 Task: Slide 11 - Our First Trip.
Action: Mouse moved to (30, 73)
Screenshot: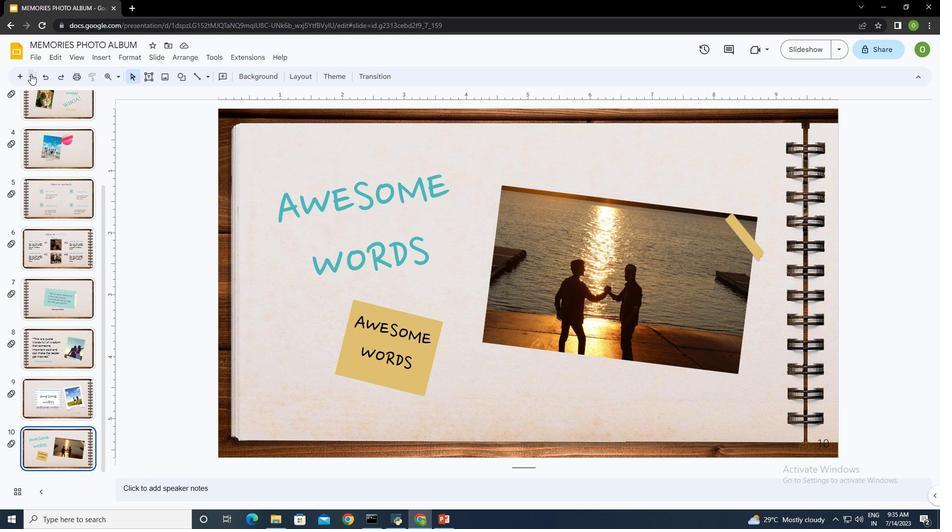 
Action: Mouse pressed left at (30, 73)
Screenshot: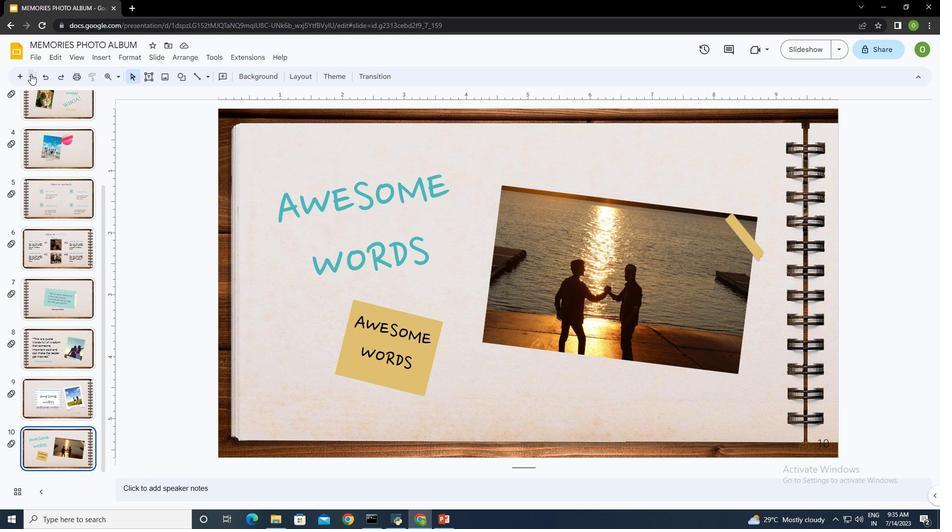 
Action: Mouse moved to (123, 107)
Screenshot: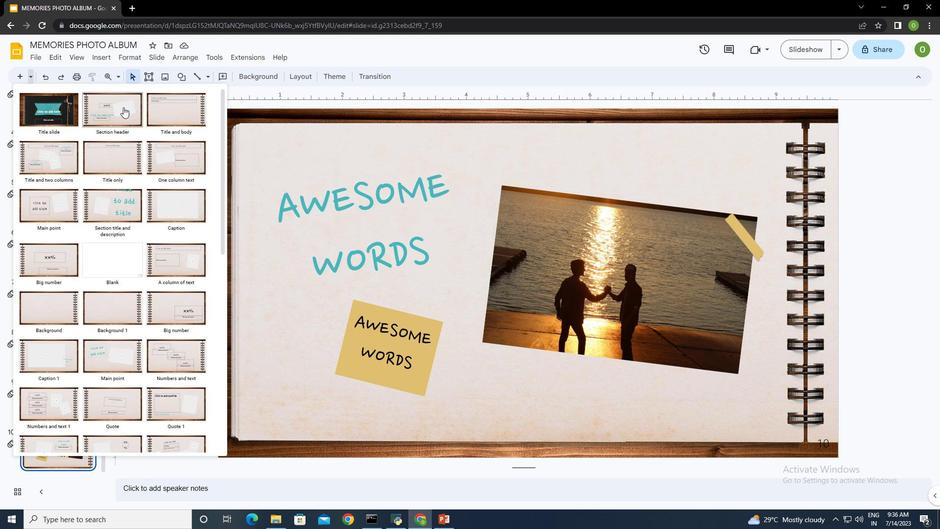 
Action: Mouse pressed left at (123, 107)
Screenshot: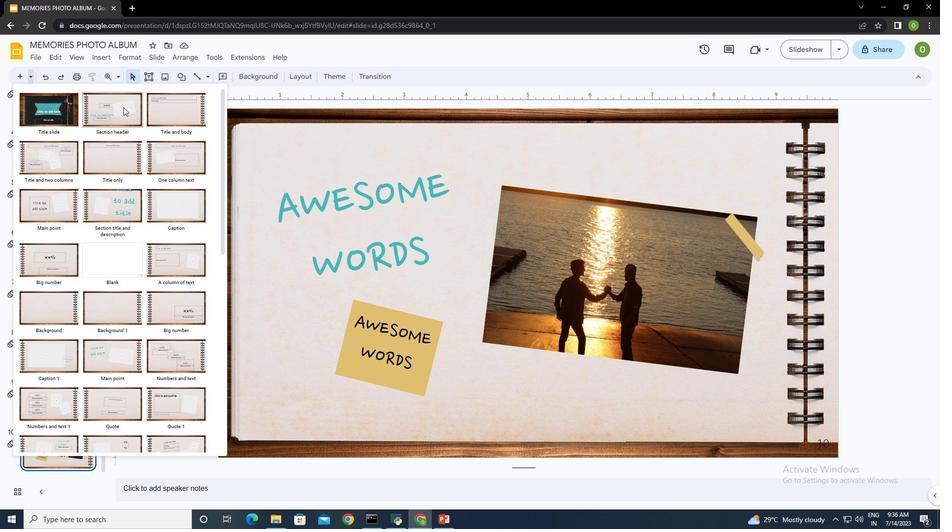 
Action: Mouse moved to (622, 275)
Screenshot: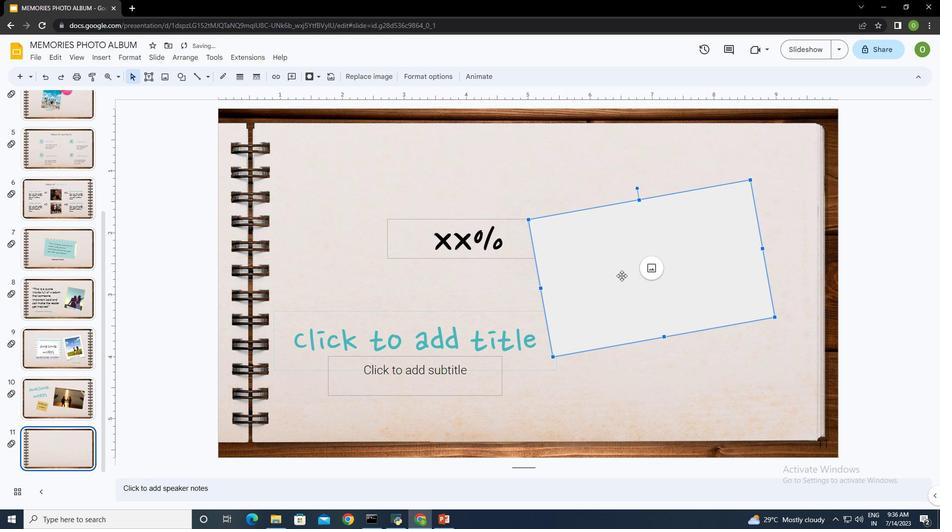 
Action: Mouse pressed left at (622, 275)
Screenshot: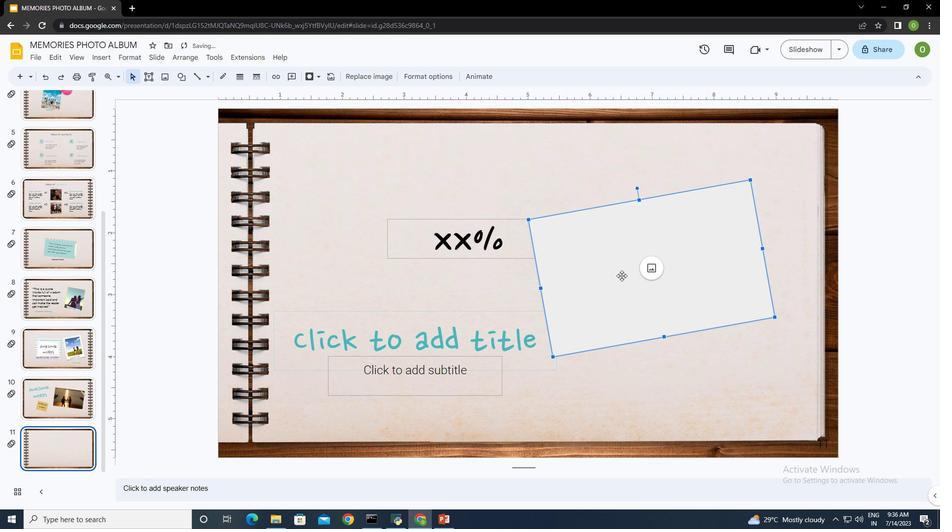 
Action: Mouse moved to (652, 268)
Screenshot: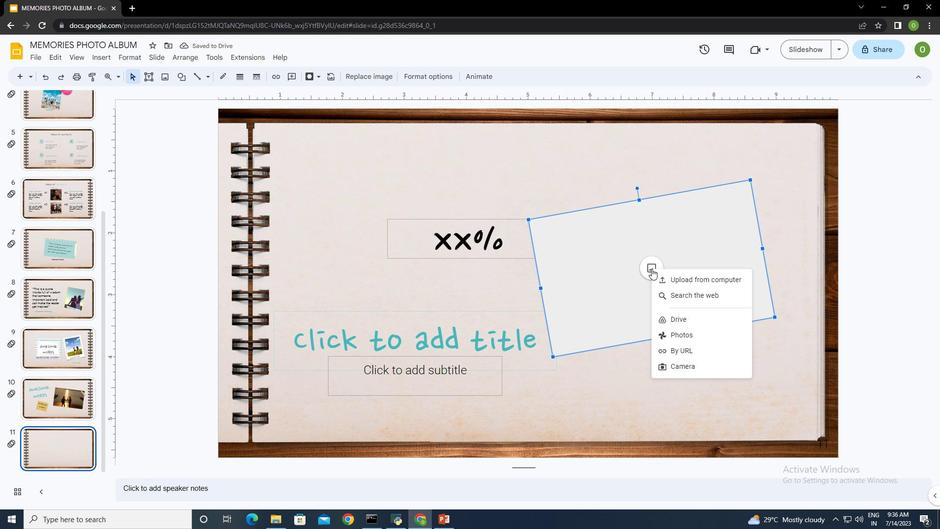 
Action: Mouse pressed left at (652, 268)
Screenshot: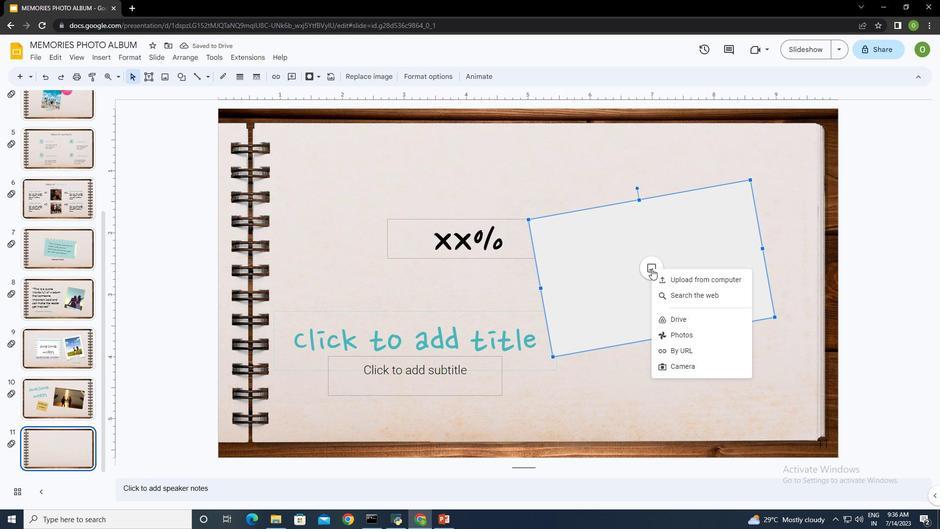 
Action: Mouse moved to (701, 291)
Screenshot: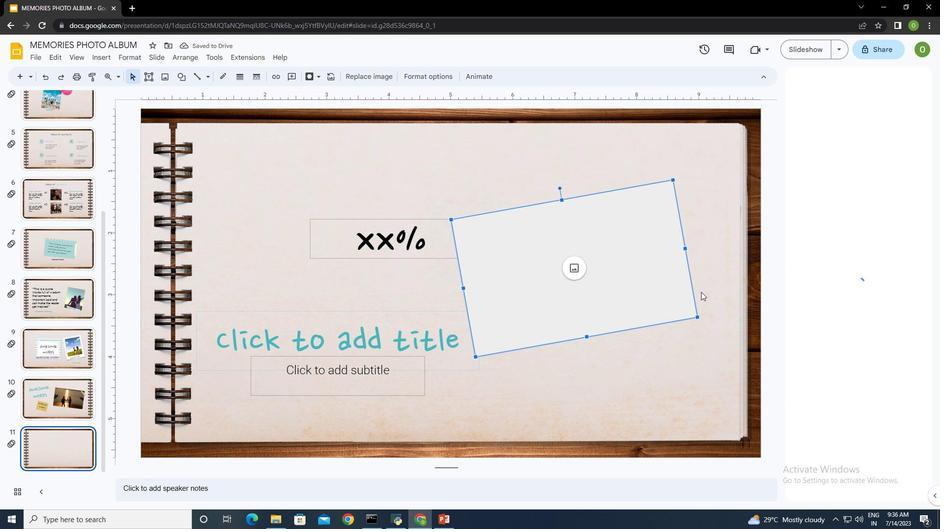 
Action: Mouse pressed left at (701, 291)
Screenshot: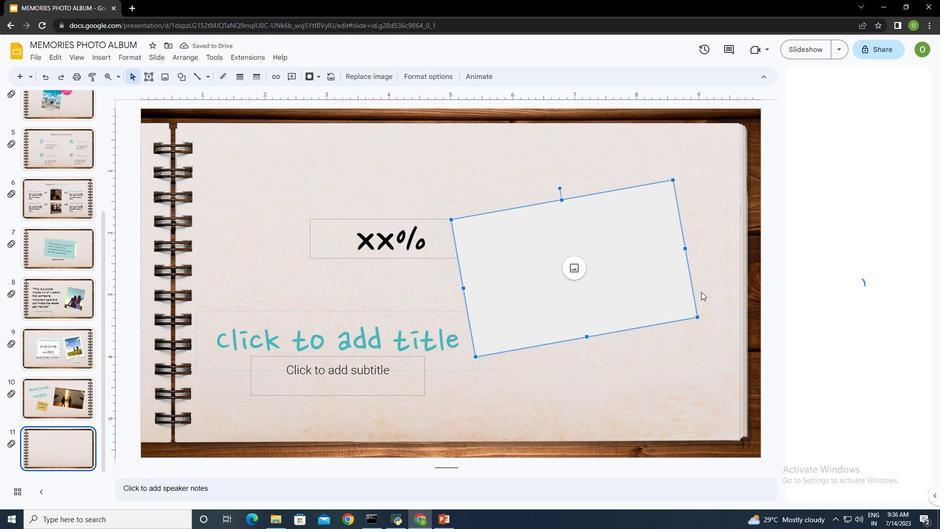 
Action: Mouse moved to (820, 81)
Screenshot: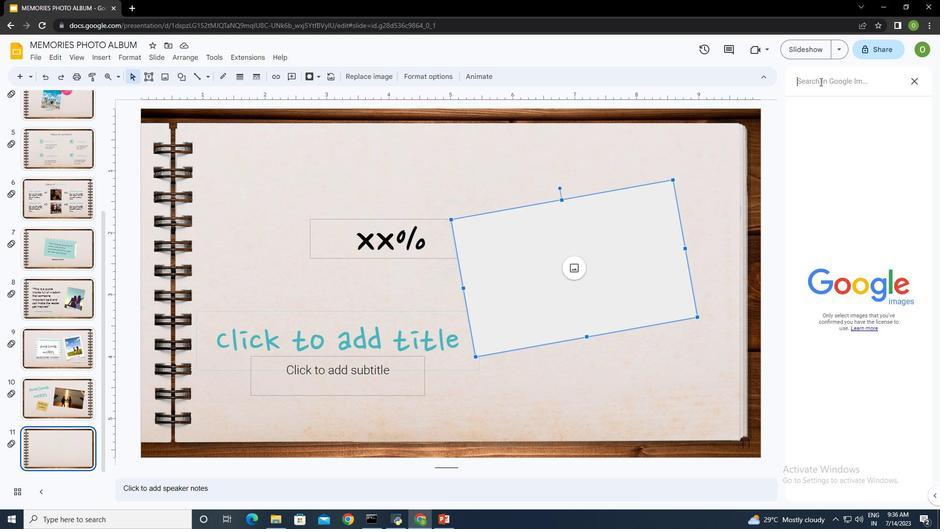 
Action: Mouse pressed left at (820, 81)
Screenshot: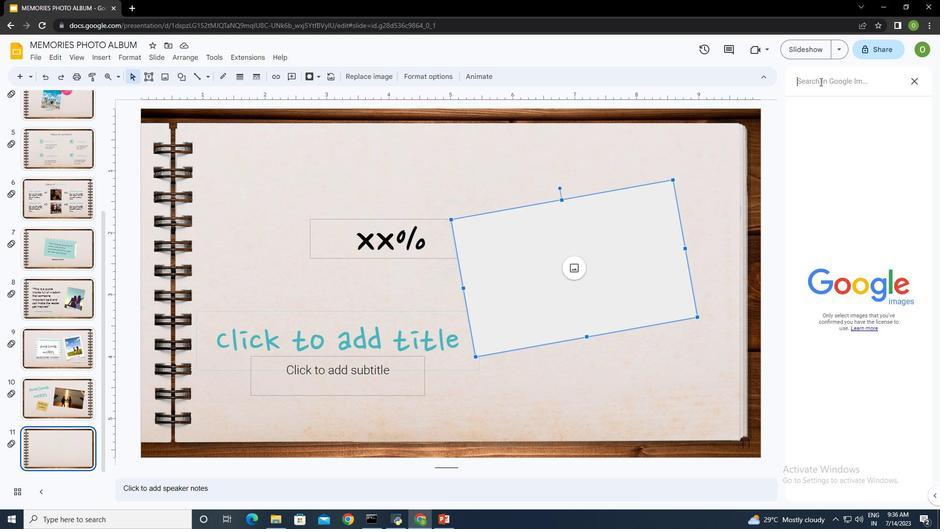 
Action: Key pressed first<Key.space>trip<Key.enter>
Screenshot: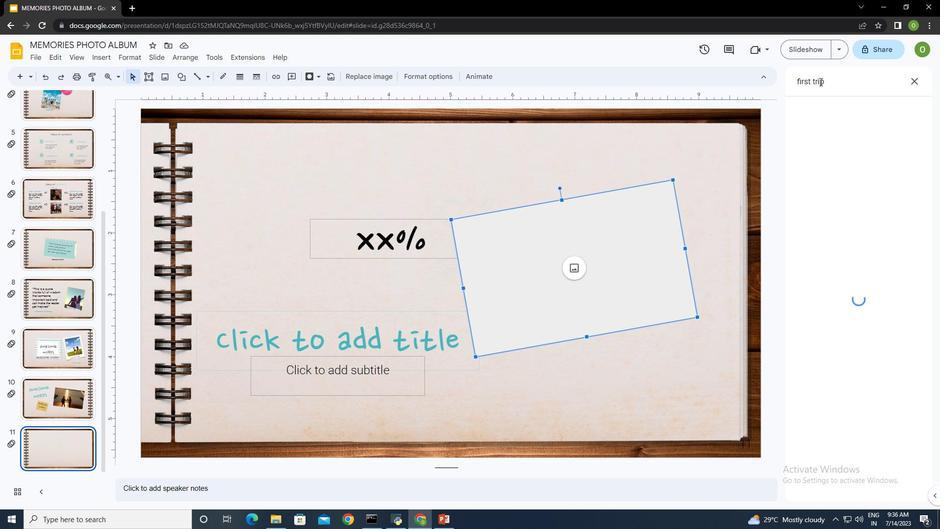 
Action: Mouse moved to (850, 168)
Screenshot: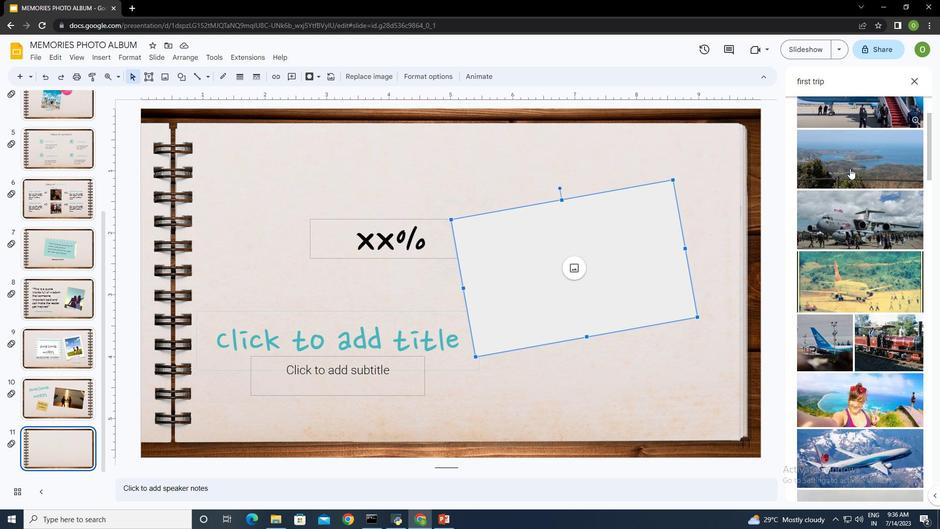 
Action: Mouse scrolled (850, 167) with delta (0, 0)
Screenshot: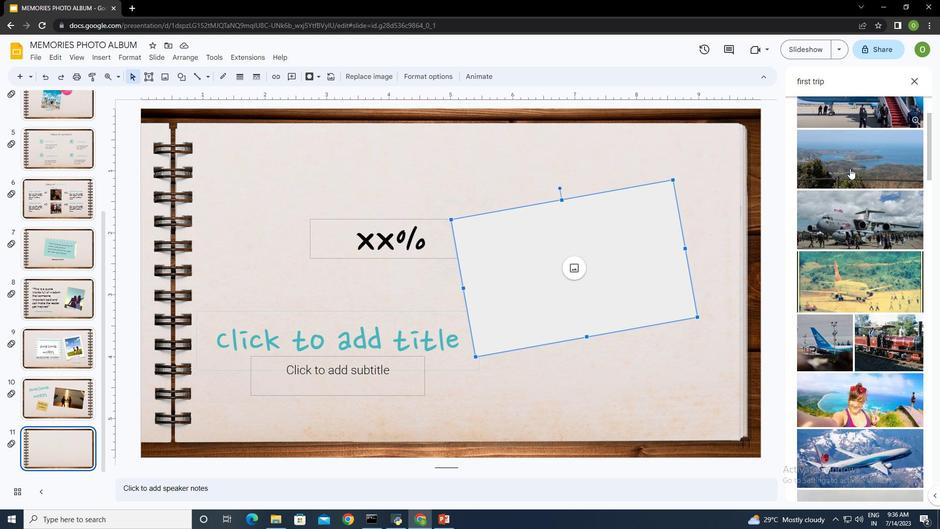 
Action: Mouse moved to (850, 168)
Screenshot: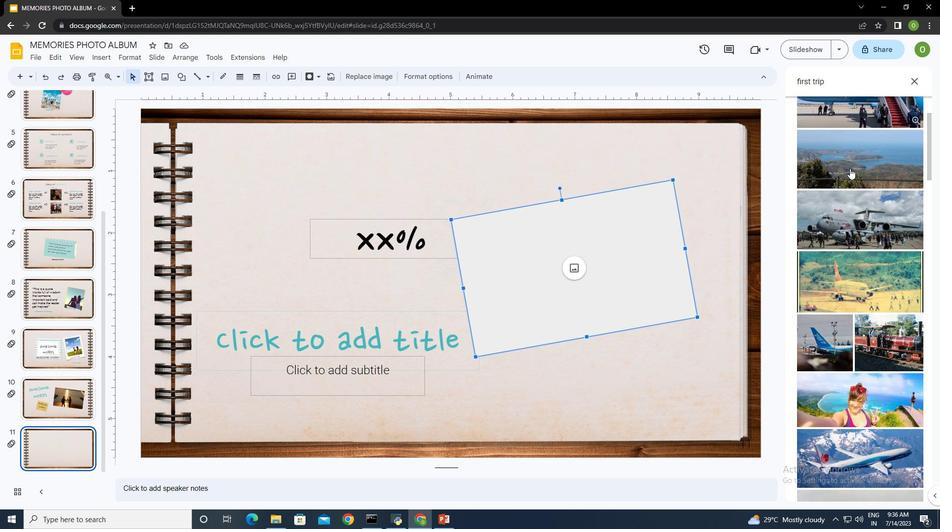 
Action: Mouse scrolled (850, 168) with delta (0, 0)
Screenshot: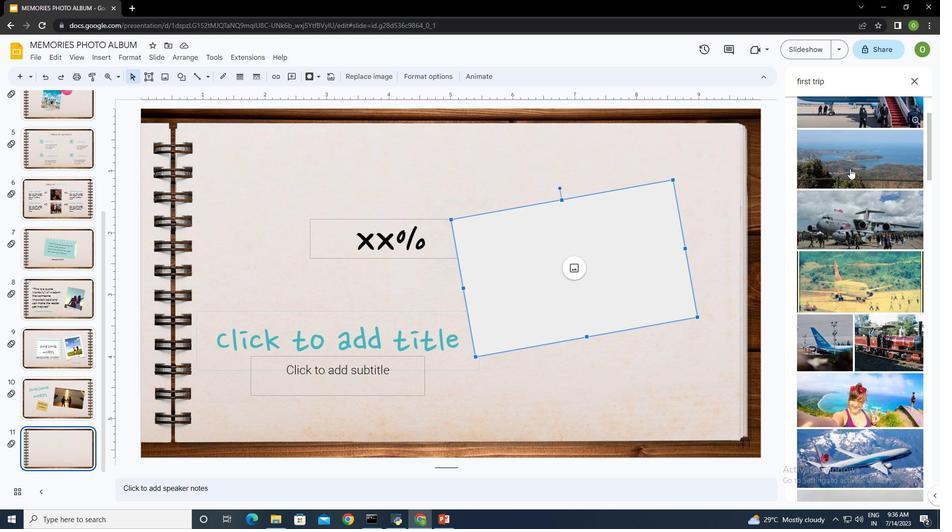 
Action: Mouse scrolled (850, 168) with delta (0, 0)
Screenshot: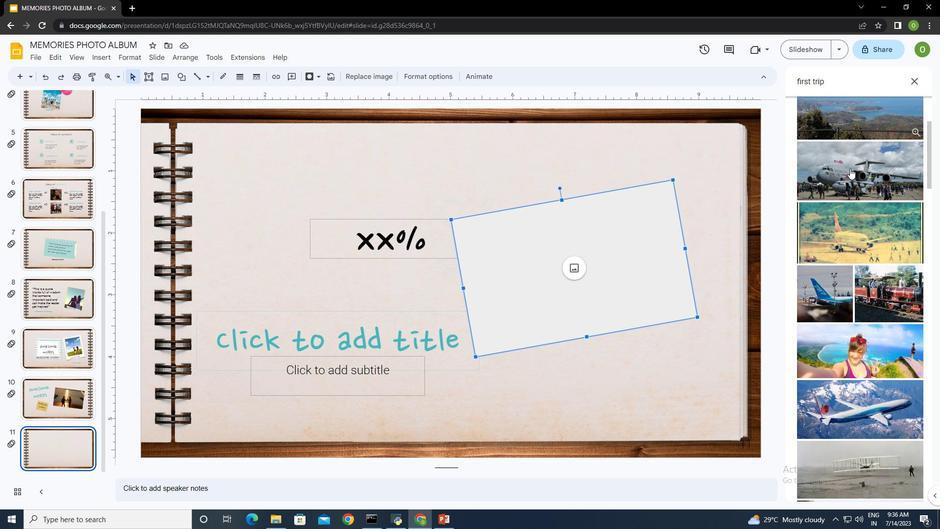 
Action: Mouse scrolled (850, 168) with delta (0, 0)
Screenshot: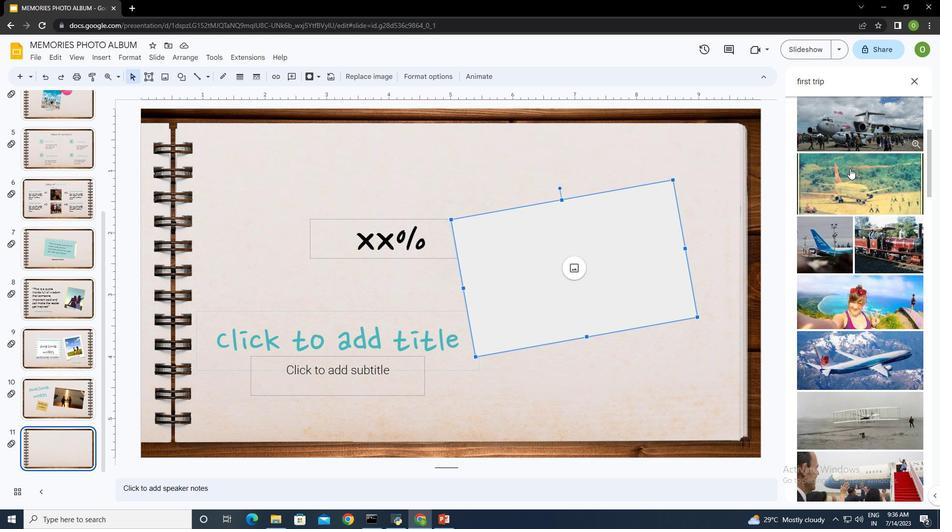 
Action: Mouse scrolled (850, 168) with delta (0, 0)
Screenshot: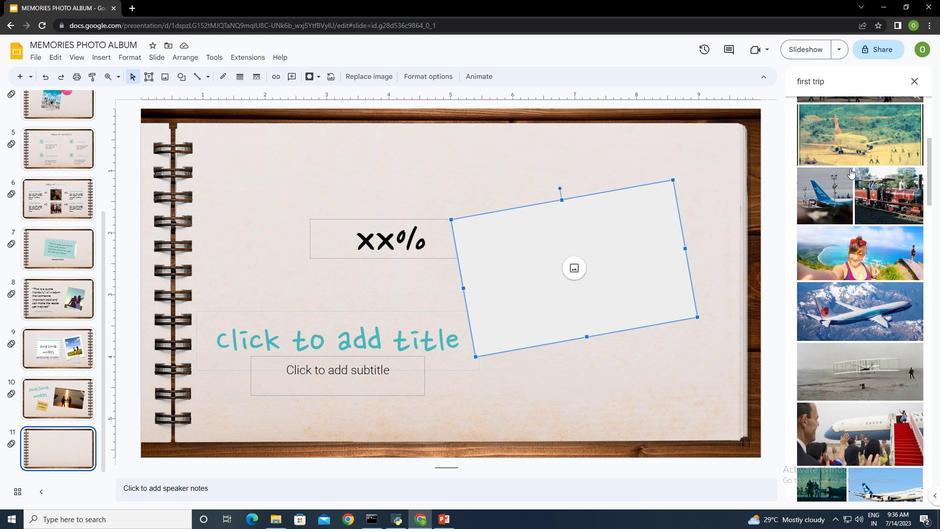 
Action: Mouse scrolled (850, 168) with delta (0, 0)
Screenshot: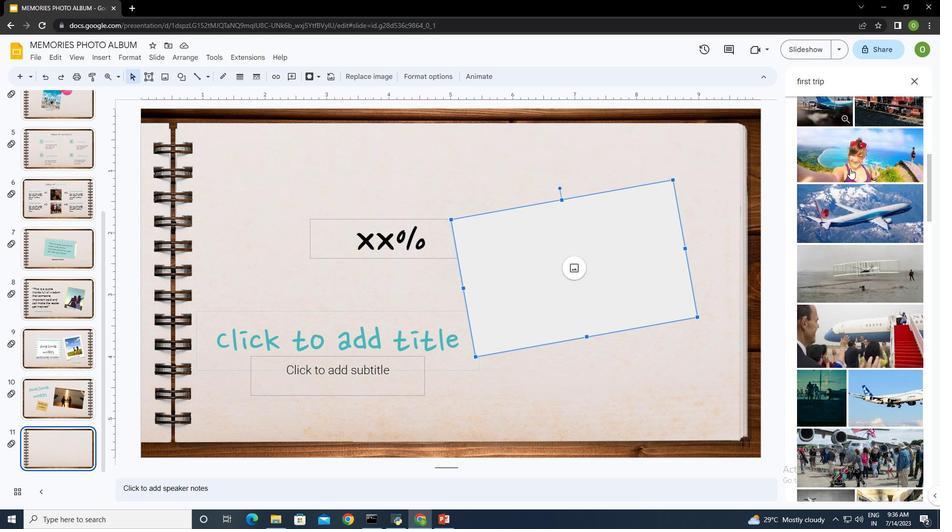 
Action: Mouse scrolled (850, 168) with delta (0, 0)
Screenshot: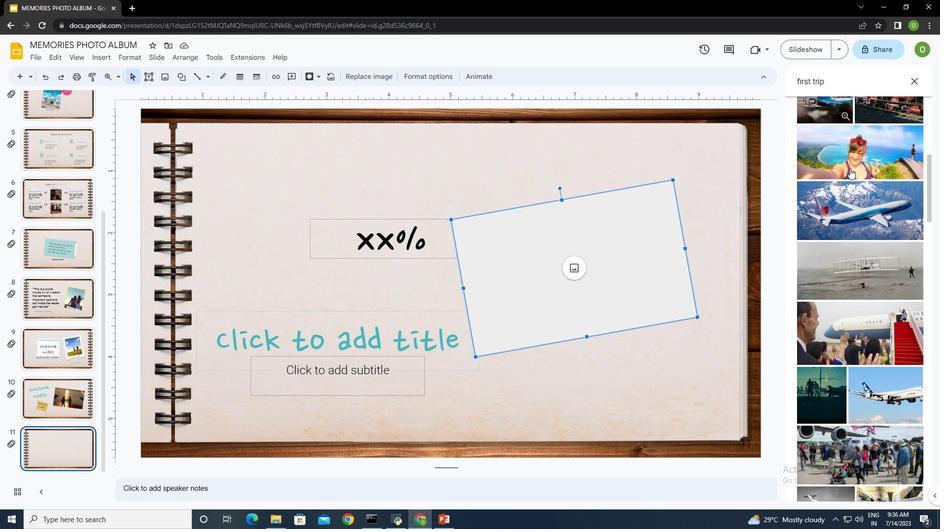 
Action: Mouse scrolled (850, 168) with delta (0, 0)
Screenshot: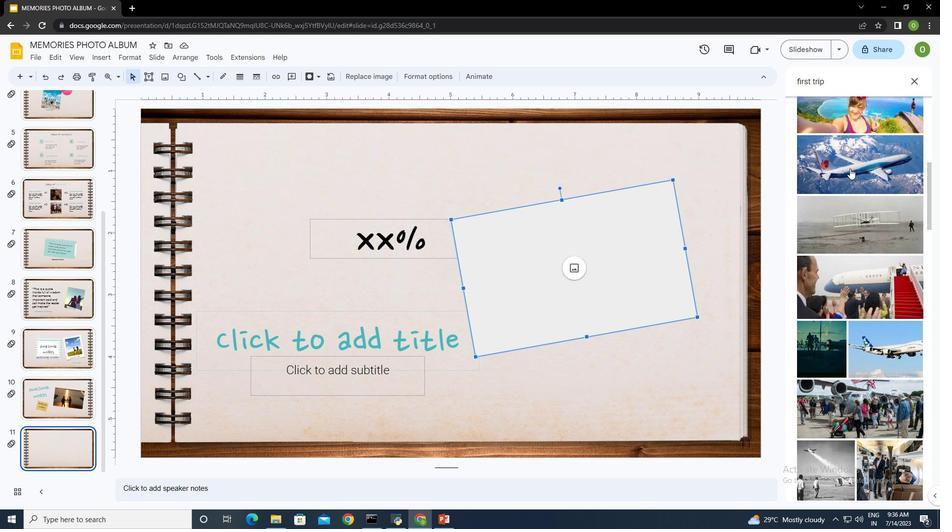 
Action: Mouse scrolled (850, 168) with delta (0, 0)
Screenshot: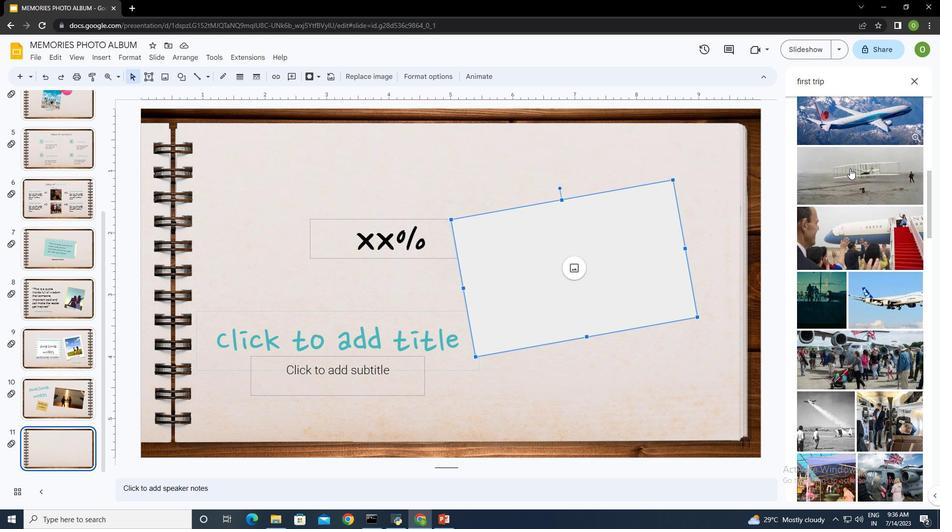 
Action: Mouse scrolled (850, 169) with delta (0, 0)
Screenshot: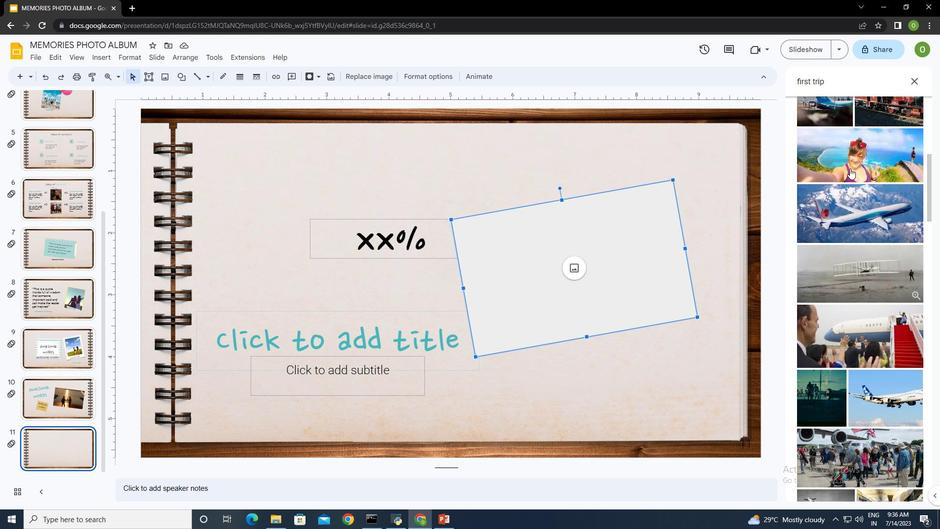 
Action: Mouse scrolled (850, 169) with delta (0, 0)
Screenshot: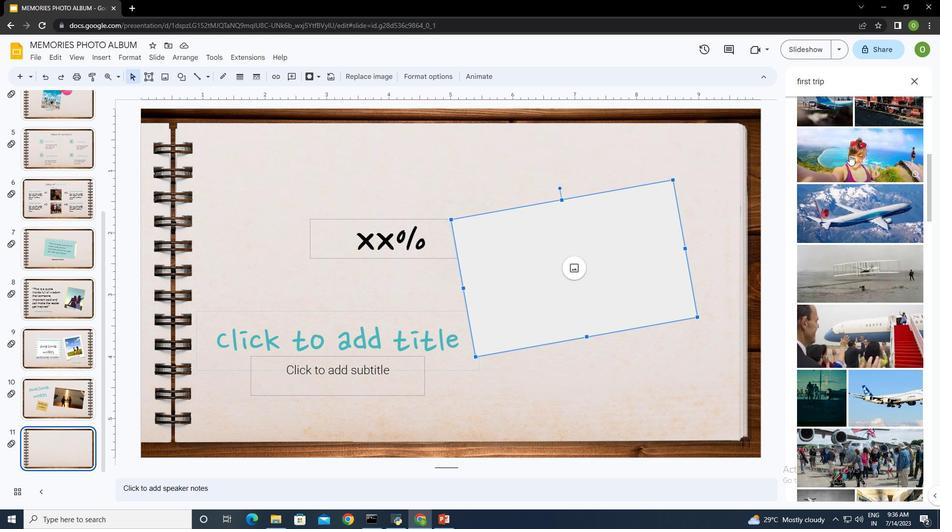 
Action: Mouse moved to (853, 140)
Screenshot: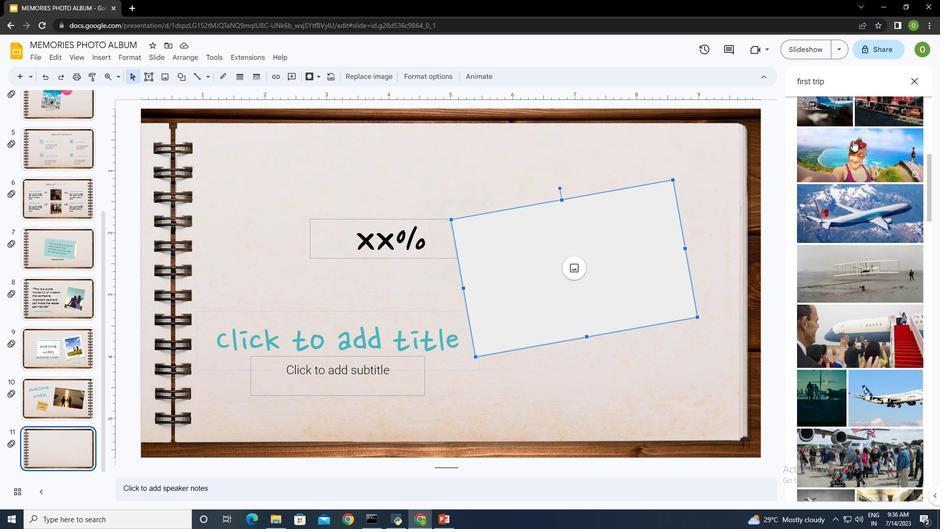 
Action: Mouse pressed left at (853, 140)
Screenshot: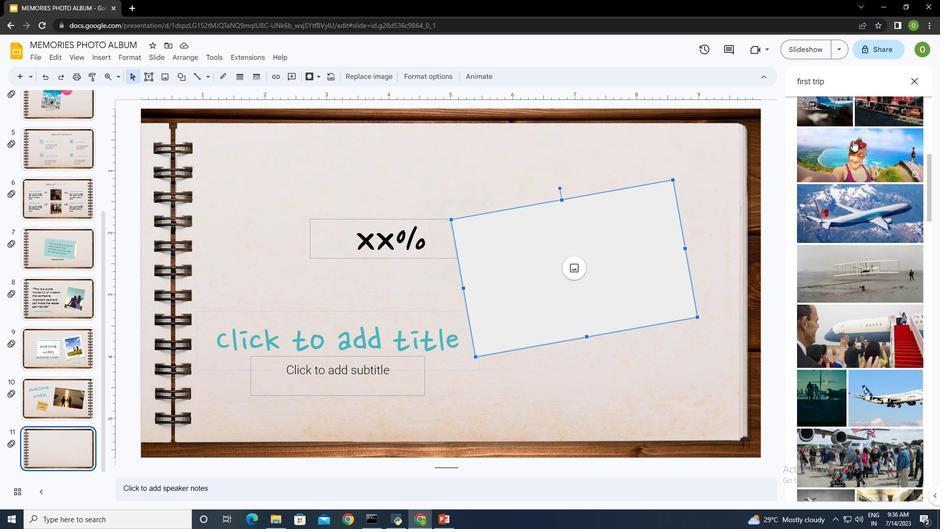 
Action: Mouse moved to (901, 486)
Screenshot: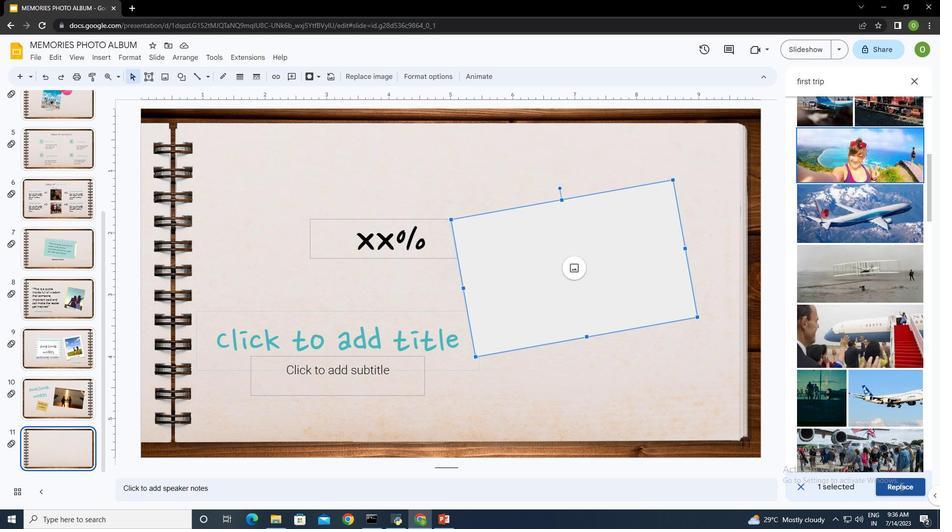 
Action: Mouse pressed left at (901, 486)
Screenshot: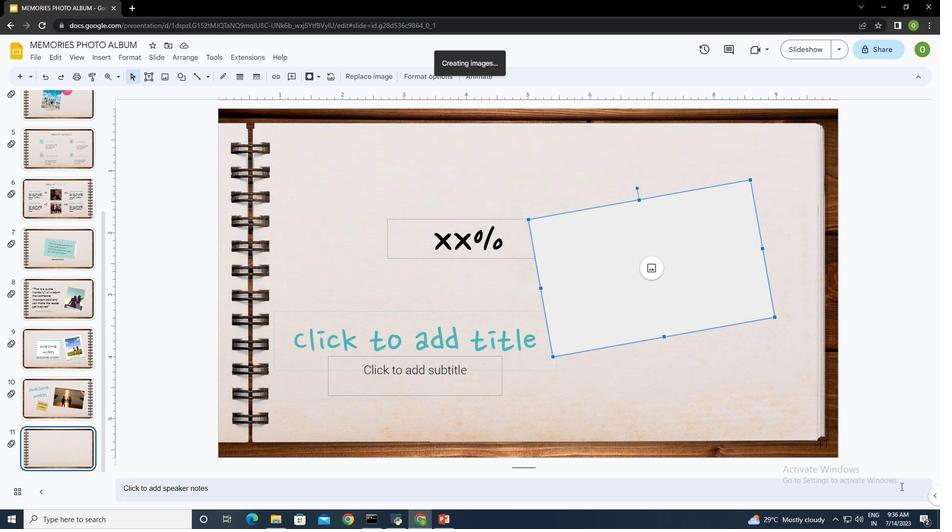 
Action: Mouse moved to (425, 335)
Screenshot: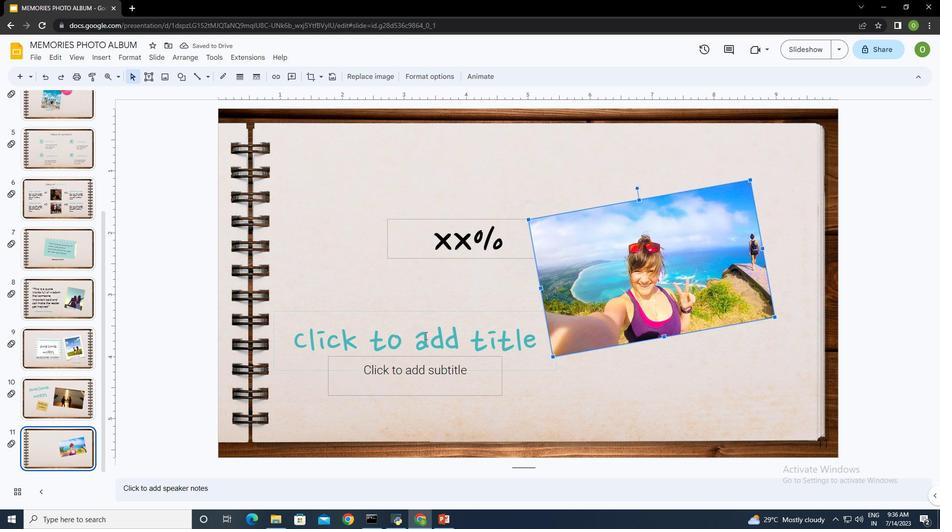 
Action: Mouse pressed left at (425, 335)
Screenshot: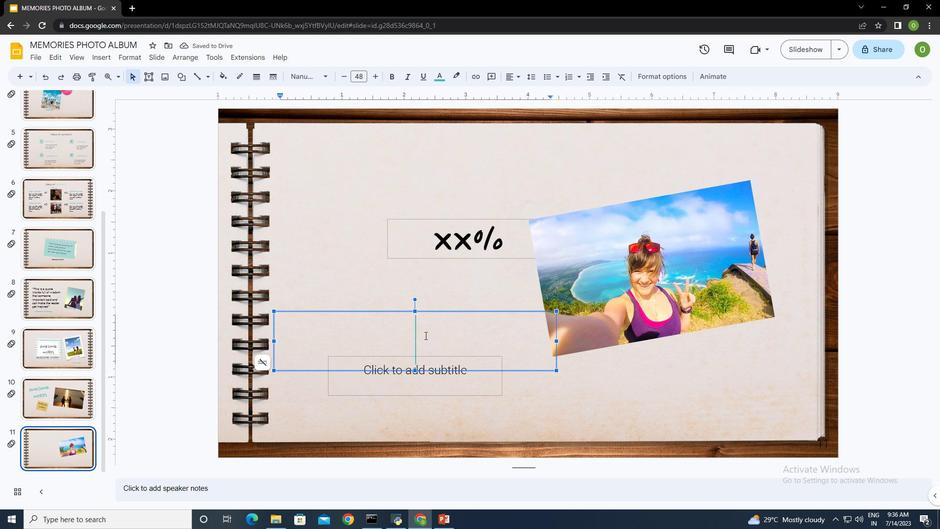 
Action: Key pressed our<Key.space>fir<Key.backspace><Key.backspace><Key.backspace><Key.backspace><Key.backspace><Key.backspace><Key.backspace><Key.backspace><Key.backspace><Key.backspace><Key.caps_lock>OUR<Key.space>FIRST<Key.space><Key.backspace><Key.backspace><Key.backspace><Key.backspace><Key.backspace><Key.backspace><Key.backspace><Key.backspace><Key.backspace><Key.backspace><Key.backspace><Key.backspace><Key.backspace><Key.backspace><Key.backspace><Key.backspace><Key.backspace>MY<Key.space>FIRST<Key.space>TRIP
Screenshot: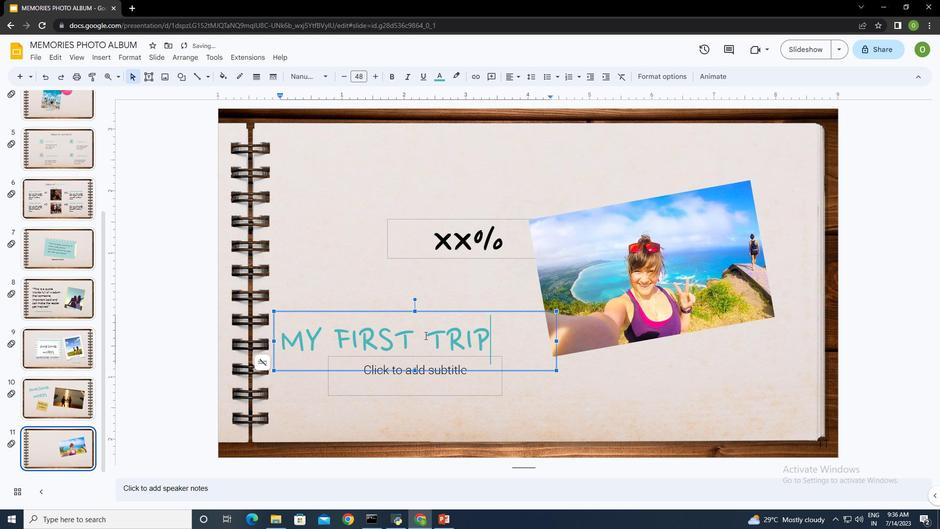 
Action: Mouse moved to (426, 389)
Screenshot: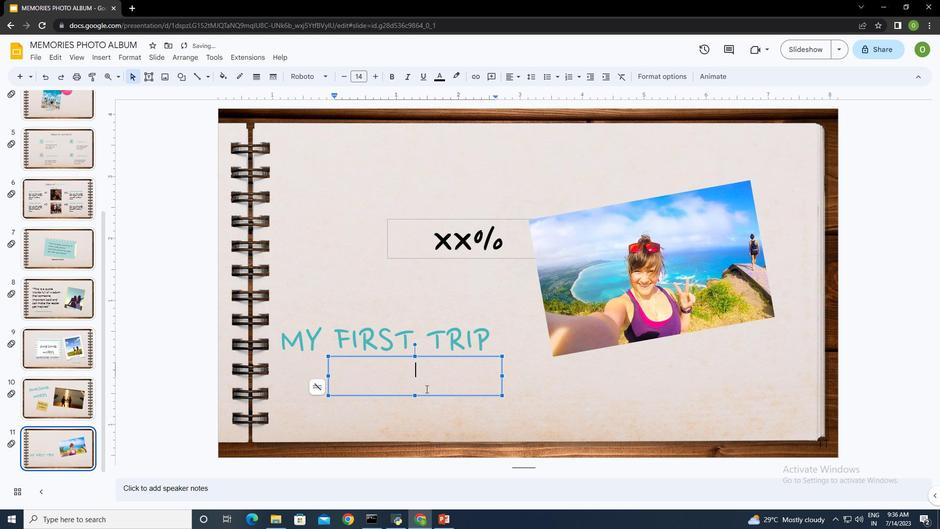
Action: Mouse pressed left at (426, 389)
Screenshot: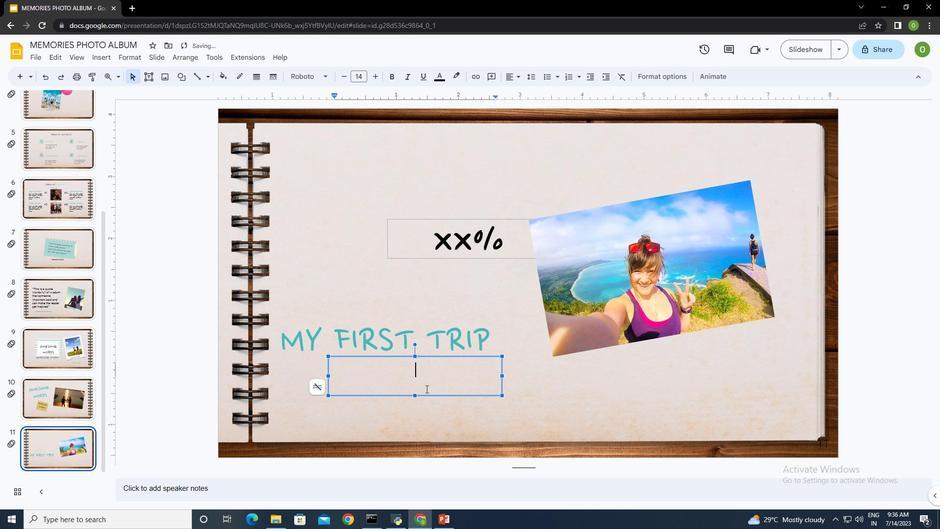 
Action: Mouse moved to (425, 385)
Screenshot: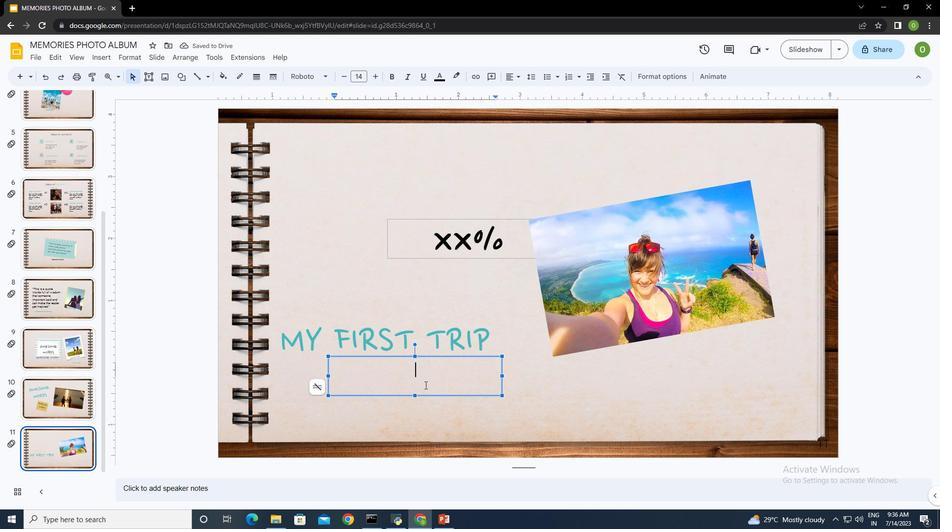 
Action: Key pressed YO<Key.backspace><Key.backspace><Key.shift><Key.shift><Key.shift><Key.shift><Key.shift><Key.shift><Key.shift>yOU<Key.space>CAN<Key.space>ENTER<Key.space>A<Key.space>SUBTITLE<Key.space>HERE<Key.space>IF<Key.space>YOU<Key.space>NEED
Screenshot: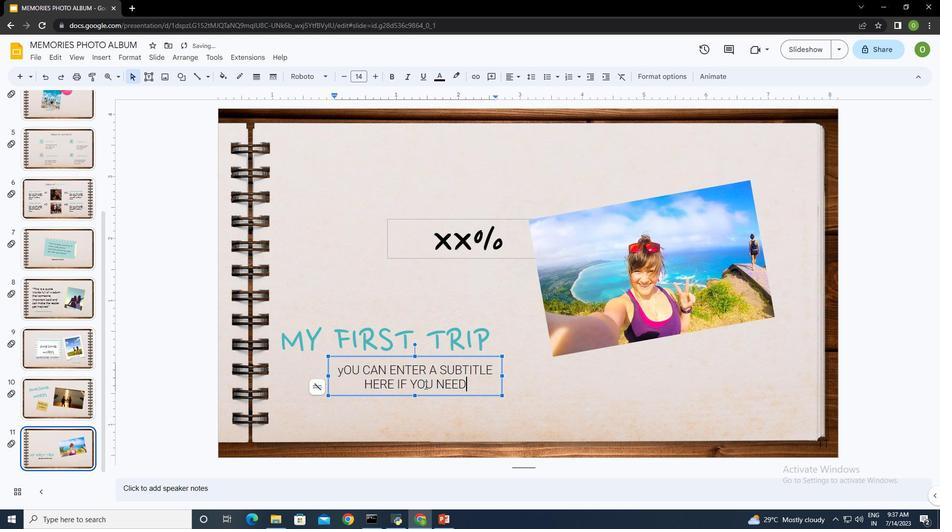 
Action: Mouse moved to (341, 282)
Screenshot: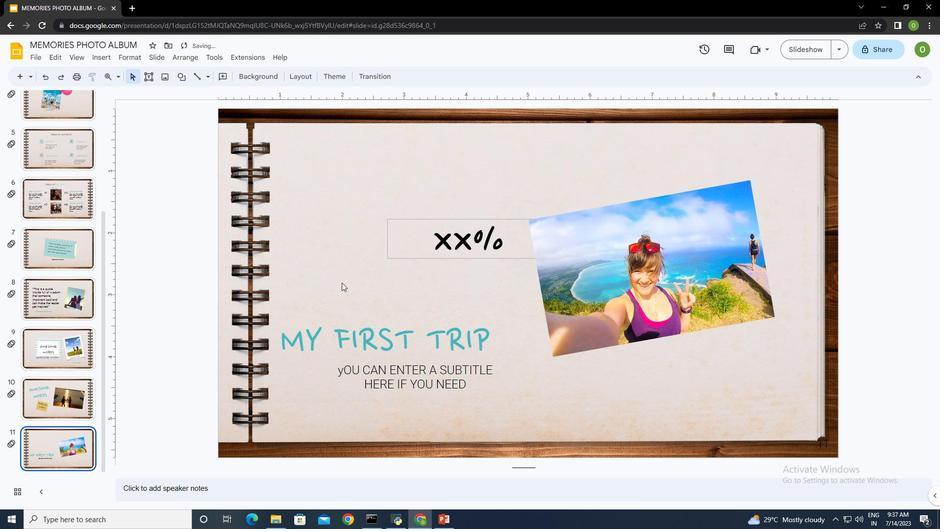 
Action: Mouse pressed left at (341, 282)
Screenshot: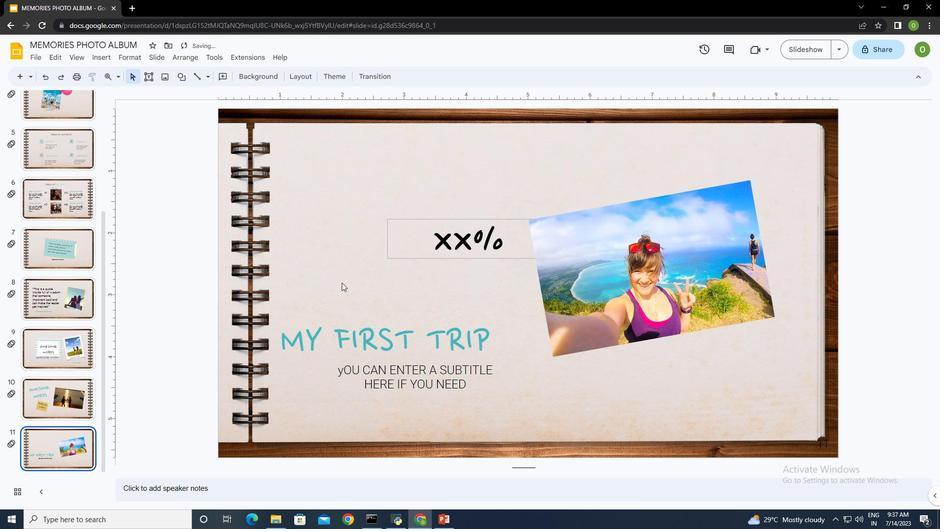 
Action: Mouse moved to (478, 232)
Screenshot: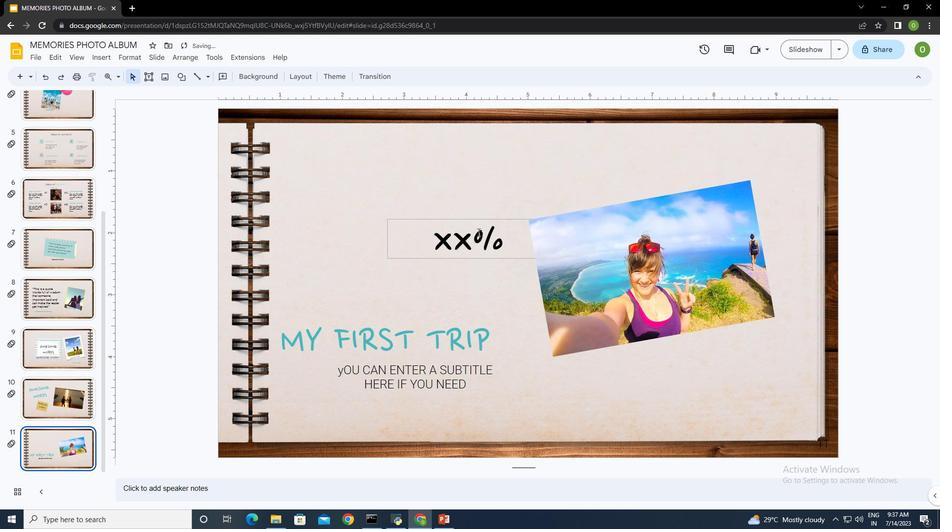 
Action: Mouse pressed left at (478, 232)
Screenshot: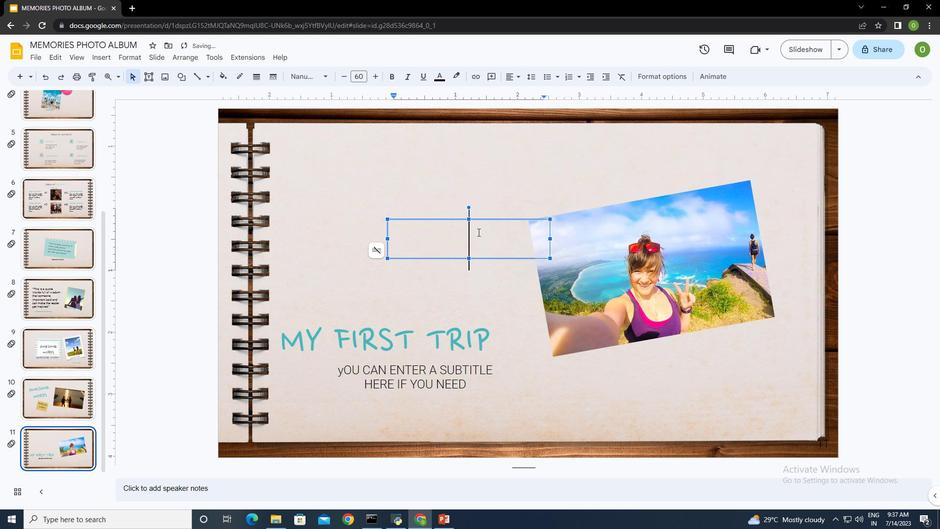 
Action: Mouse moved to (394, 201)
Screenshot: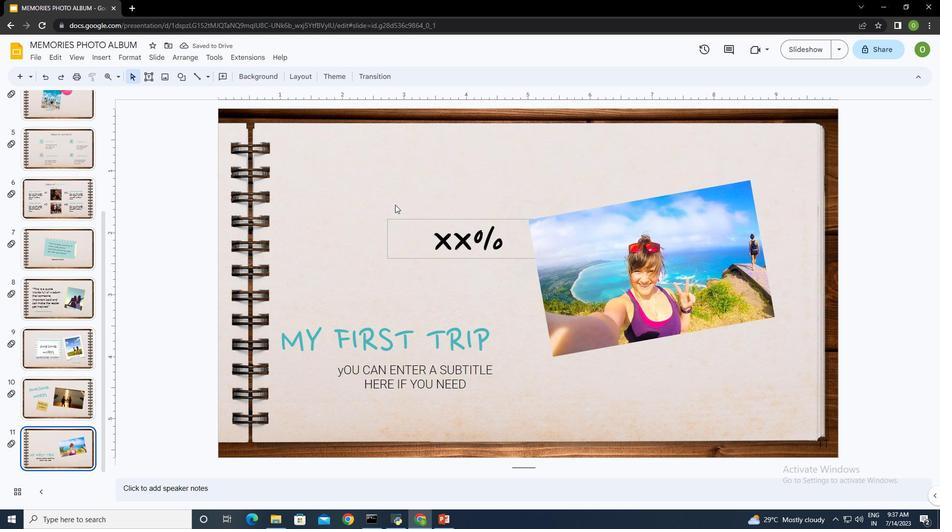 
Action: Mouse pressed left at (394, 201)
Screenshot: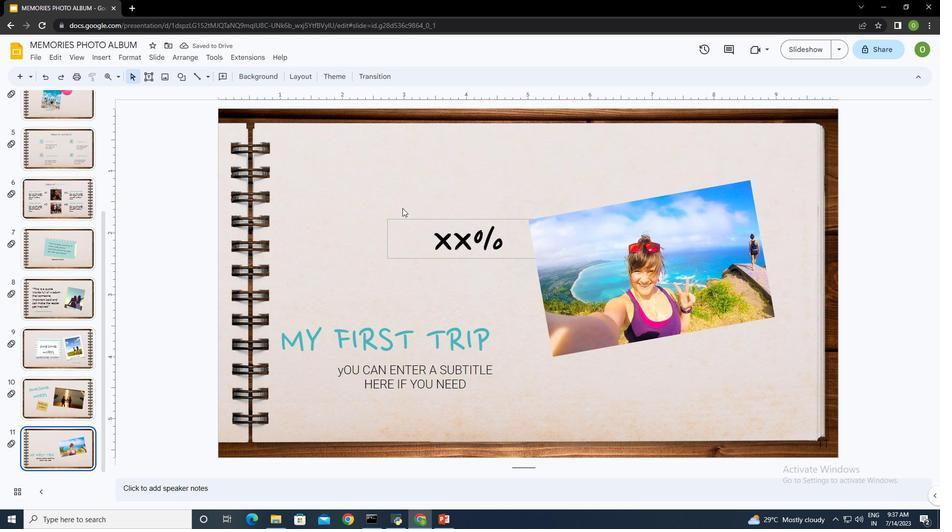 
Action: Mouse moved to (472, 223)
Screenshot: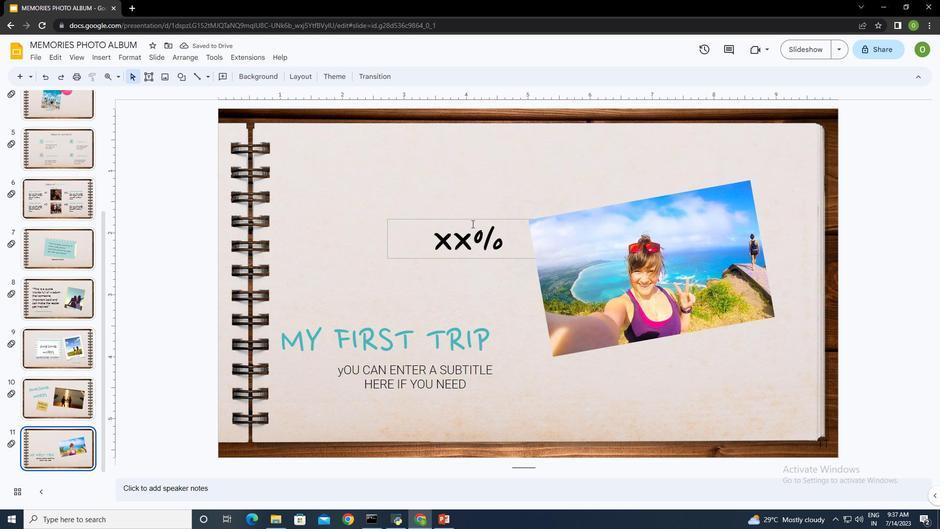 
Action: Mouse pressed left at (472, 223)
Screenshot: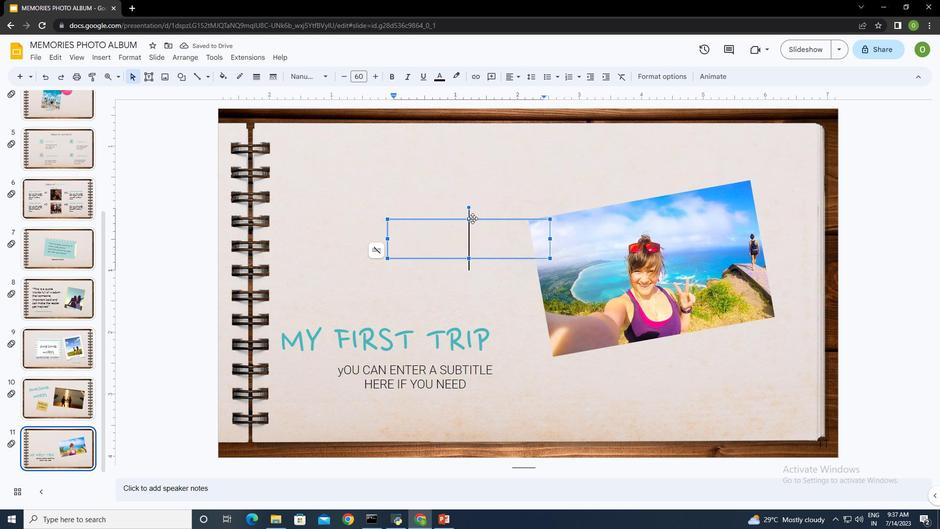 
Action: Mouse moved to (472, 218)
Screenshot: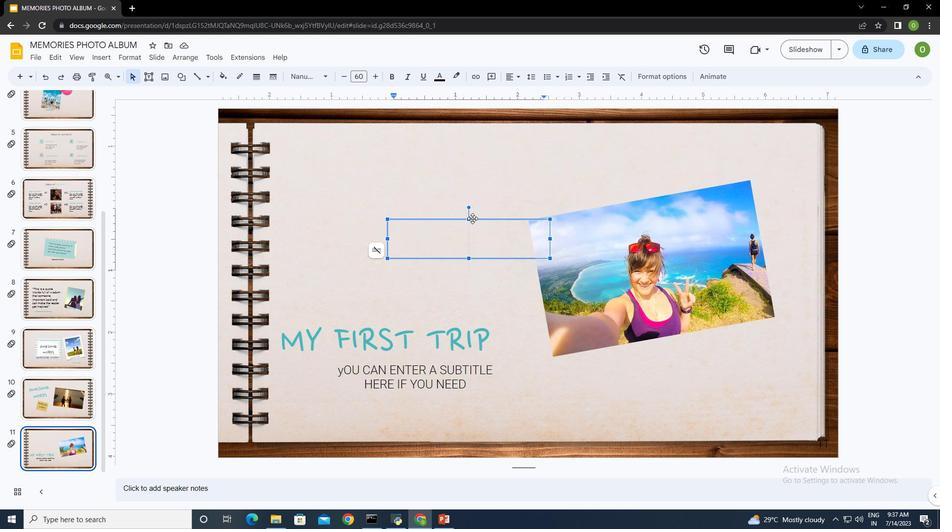 
Action: Mouse pressed left at (472, 218)
Screenshot: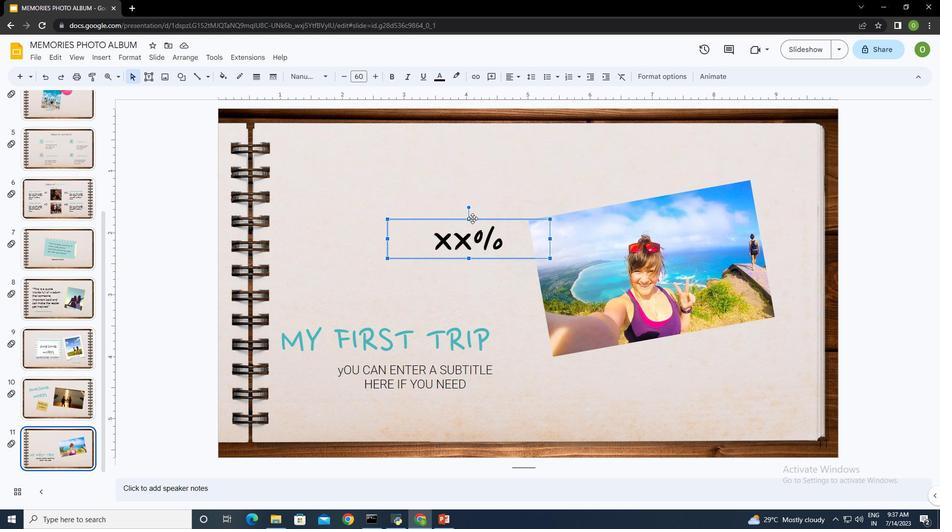 
Action: Key pressed <Key.delete>
Screenshot: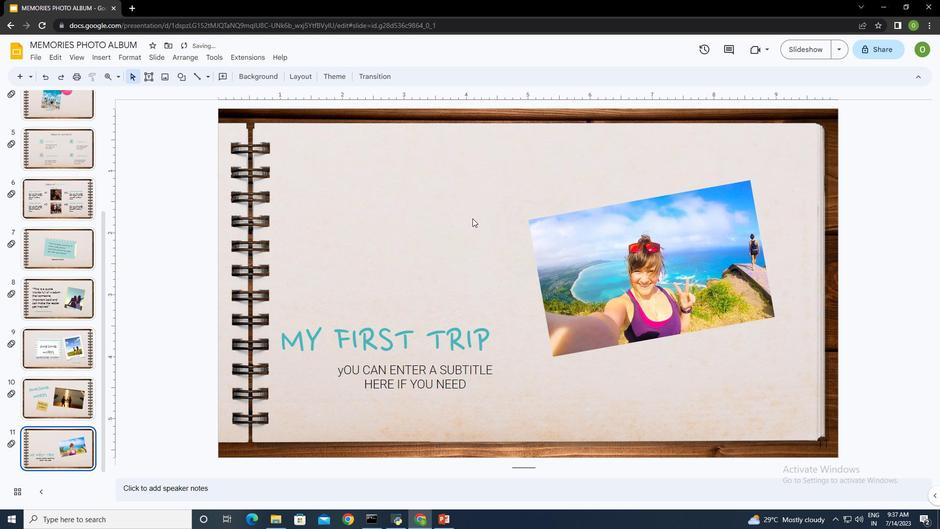 
Action: Mouse moved to (98, 57)
Screenshot: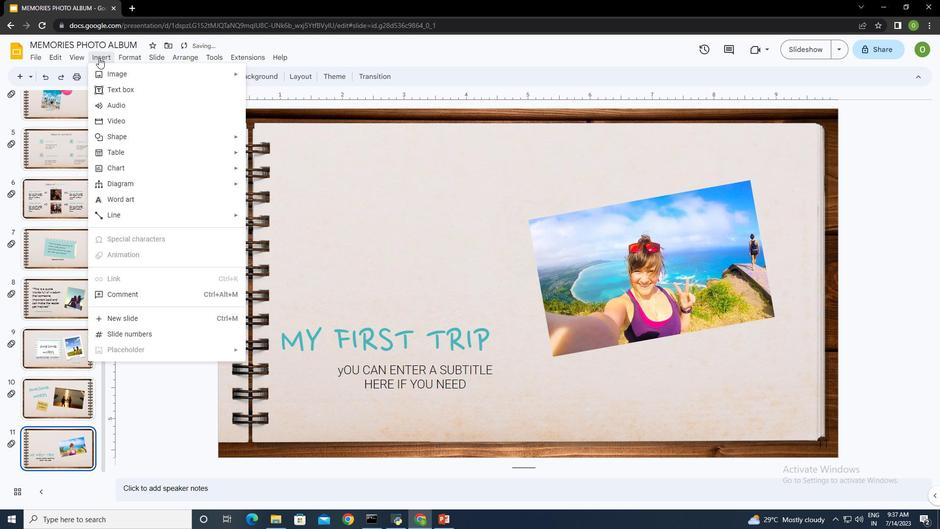 
Action: Mouse pressed left at (98, 57)
Screenshot: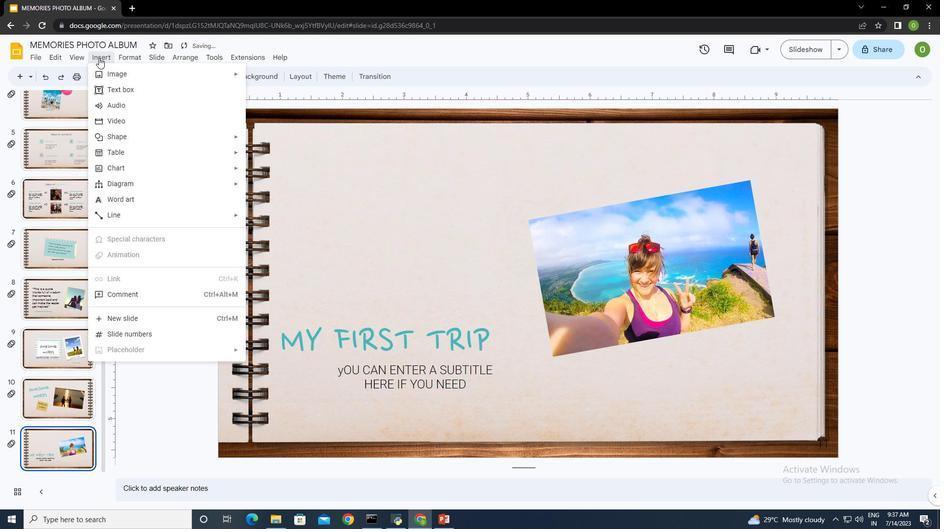 
Action: Mouse moved to (306, 74)
Screenshot: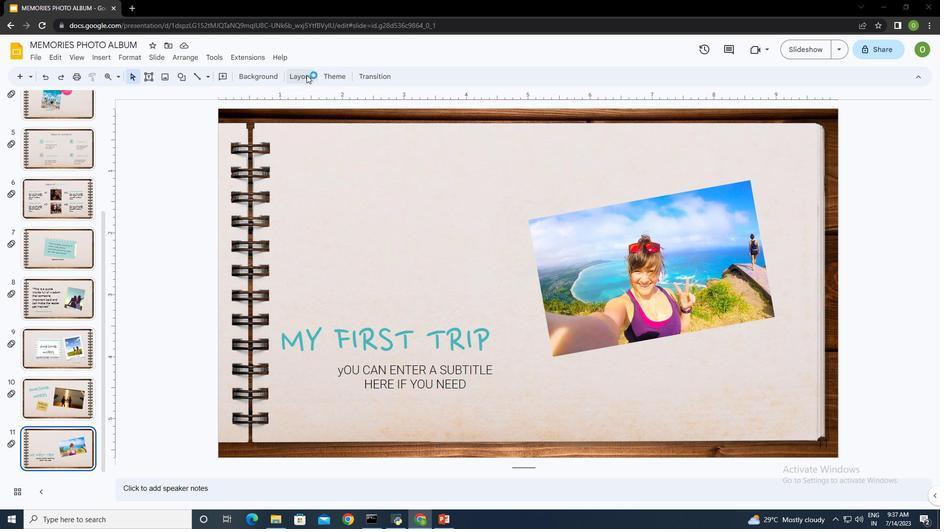 
Action: Mouse pressed left at (306, 74)
Screenshot: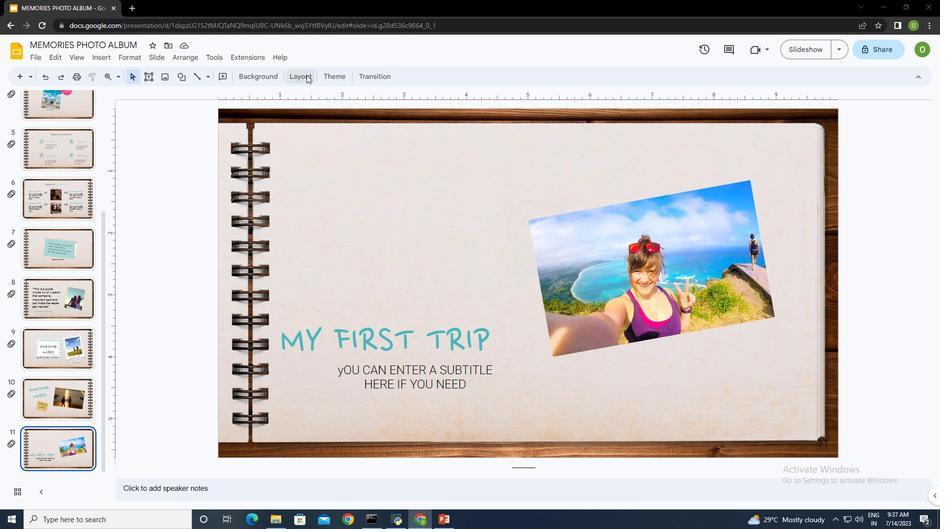 
Action: Mouse moved to (233, 176)
Screenshot: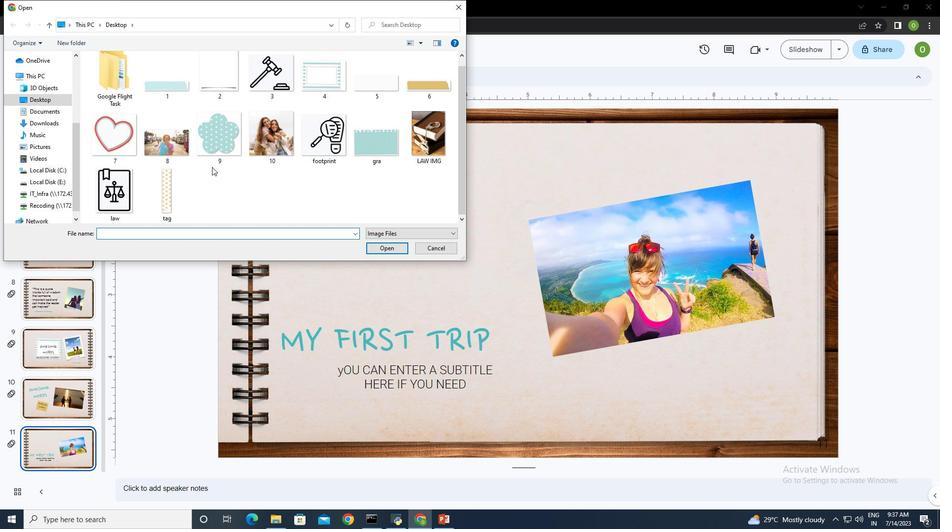 
Action: Mouse scrolled (233, 175) with delta (0, 0)
Screenshot: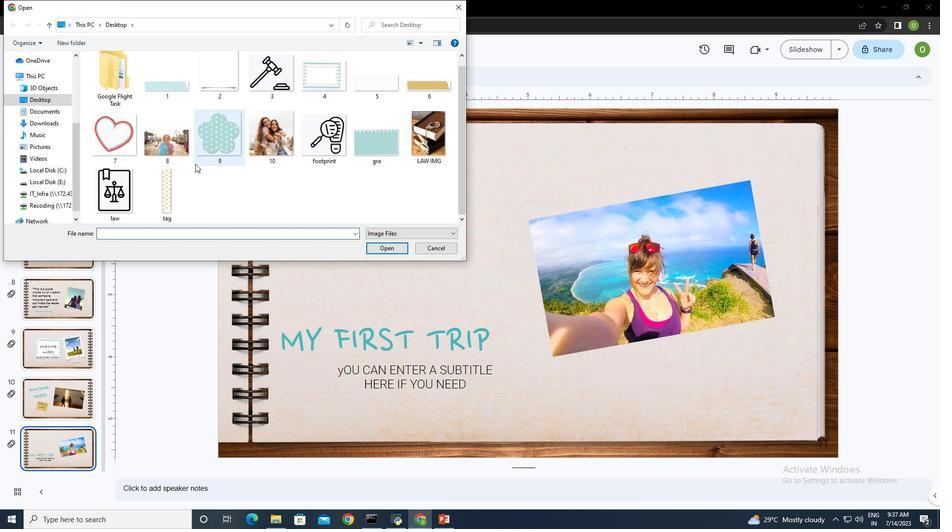 
Action: Mouse moved to (114, 136)
Screenshot: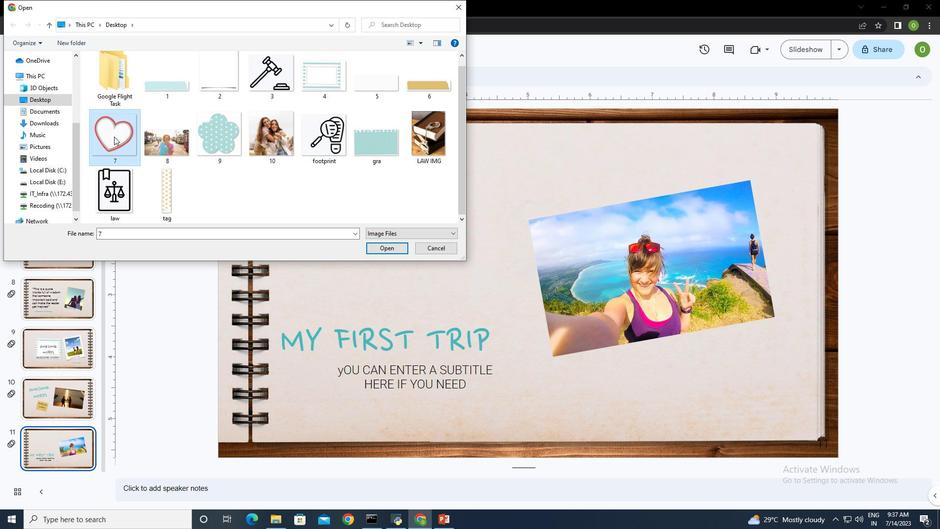 
Action: Mouse pressed left at (114, 136)
Screenshot: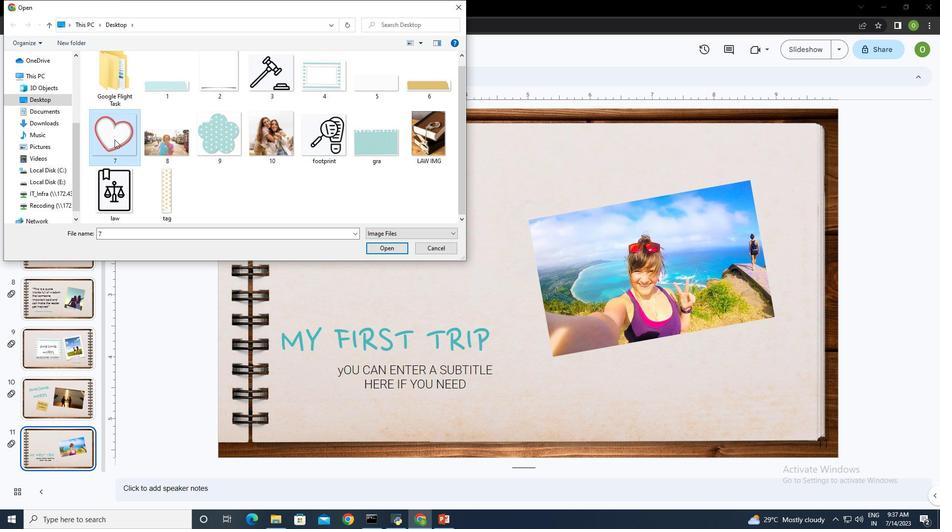 
Action: Mouse moved to (386, 247)
Screenshot: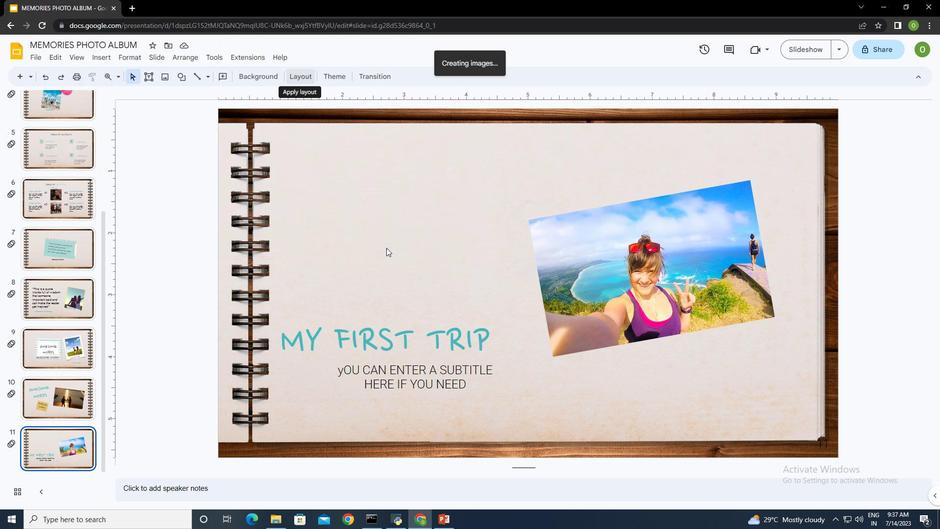 
Action: Mouse pressed left at (386, 247)
Screenshot: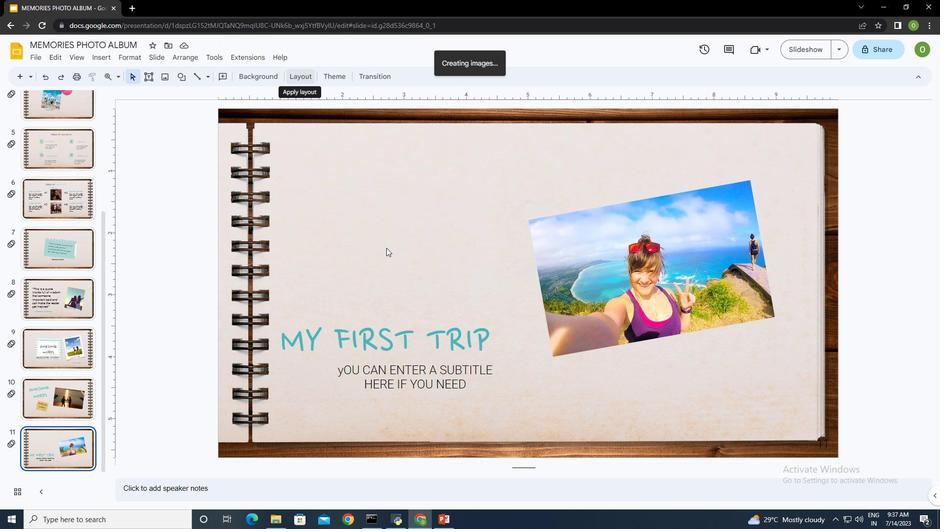 
Action: Mouse moved to (316, 200)
Screenshot: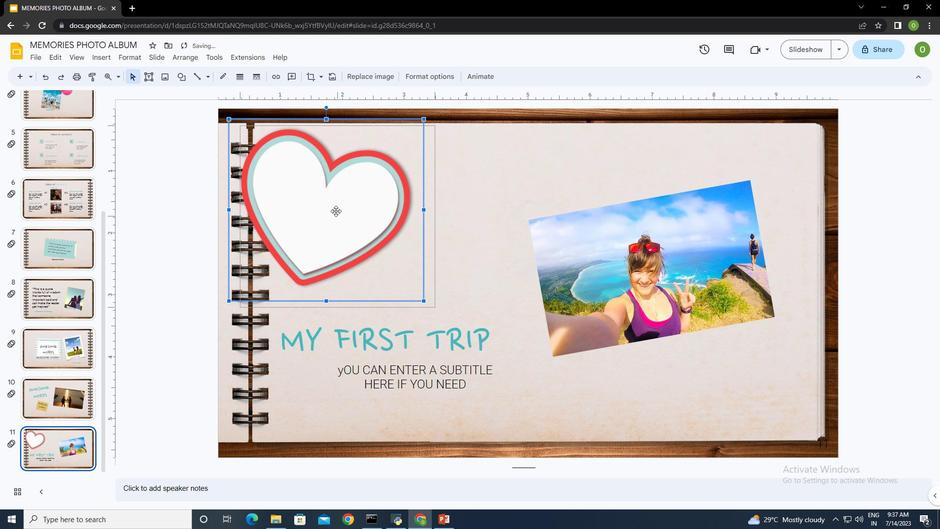 
Action: Mouse pressed left at (316, 200)
Screenshot: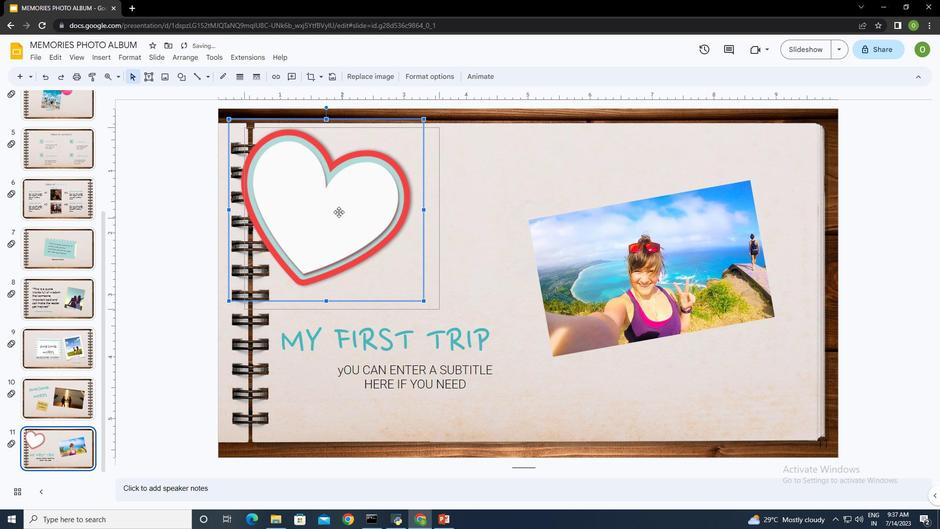
Action: Mouse moved to (514, 325)
Screenshot: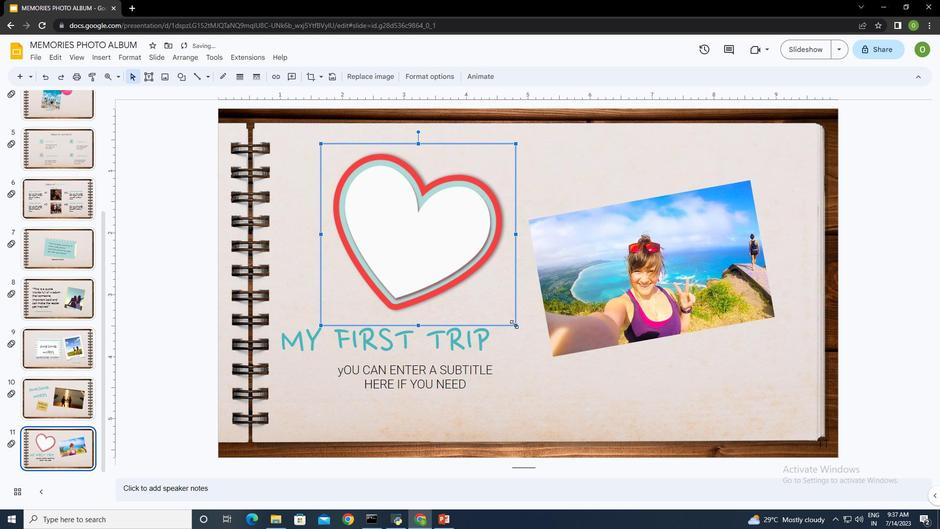 
Action: Mouse pressed left at (514, 325)
Screenshot: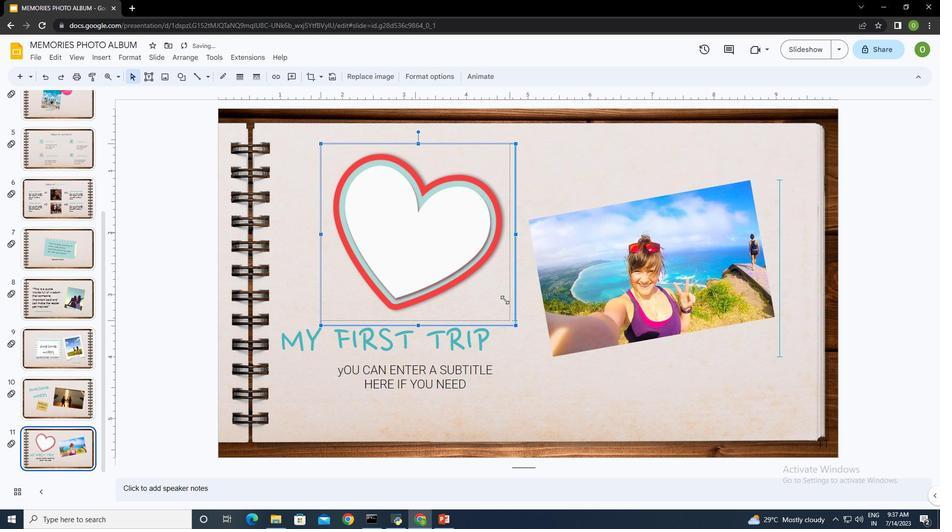 
Action: Mouse moved to (415, 198)
Screenshot: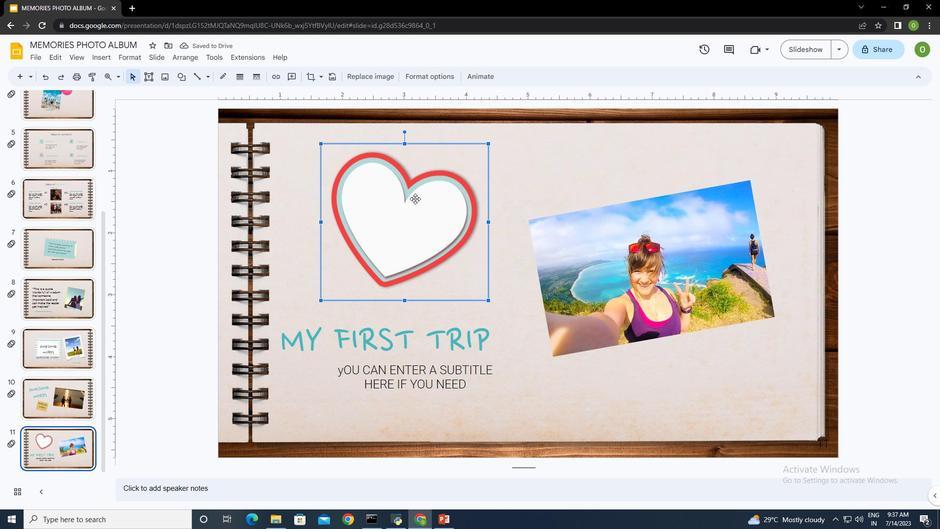 
Action: Mouse pressed left at (415, 198)
Screenshot: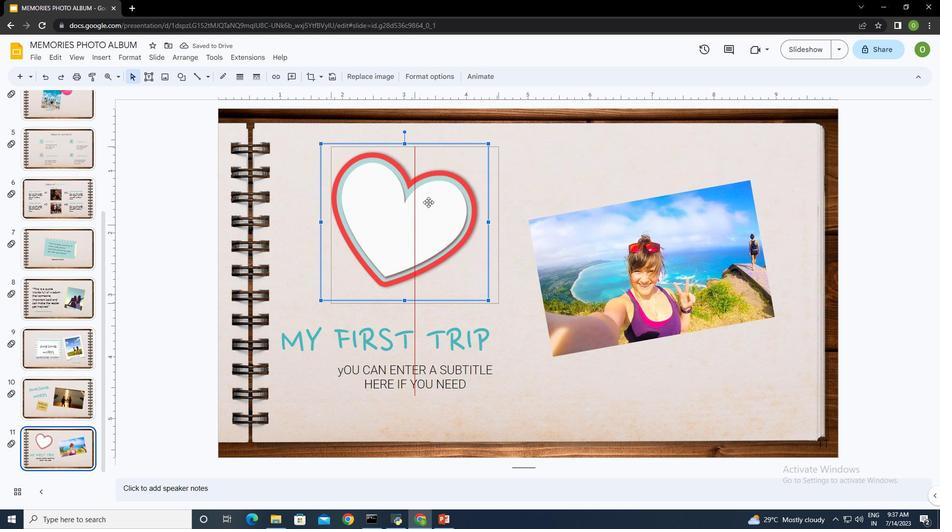 
Action: Mouse moved to (476, 211)
Screenshot: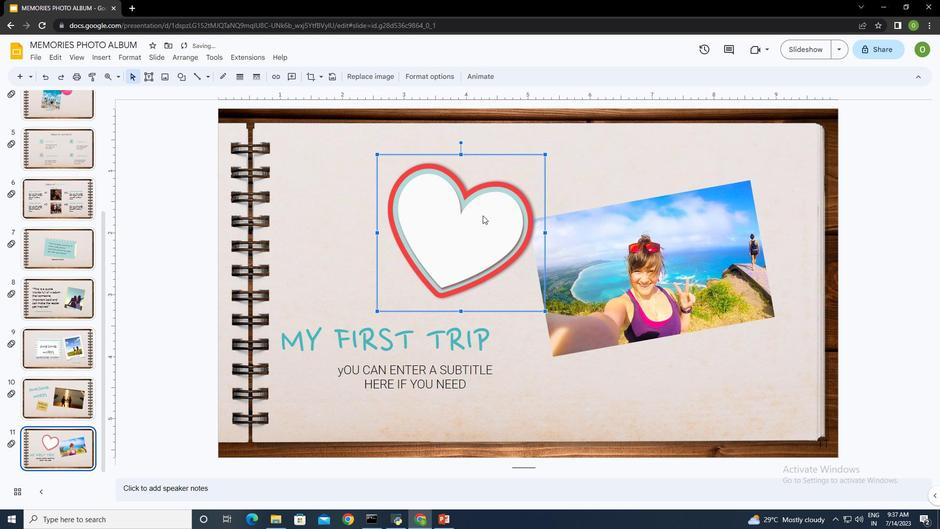 
Action: Mouse pressed left at (476, 211)
Screenshot: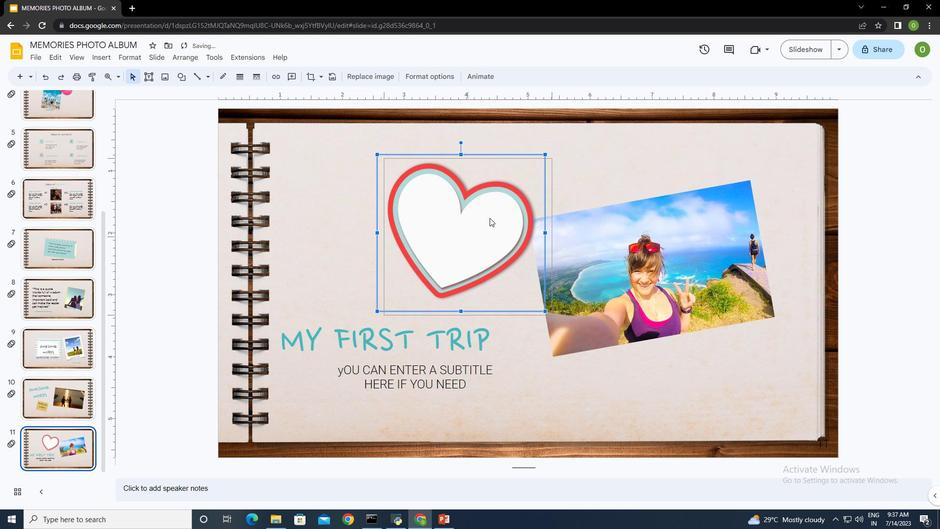 
Action: Mouse moved to (487, 261)
Screenshot: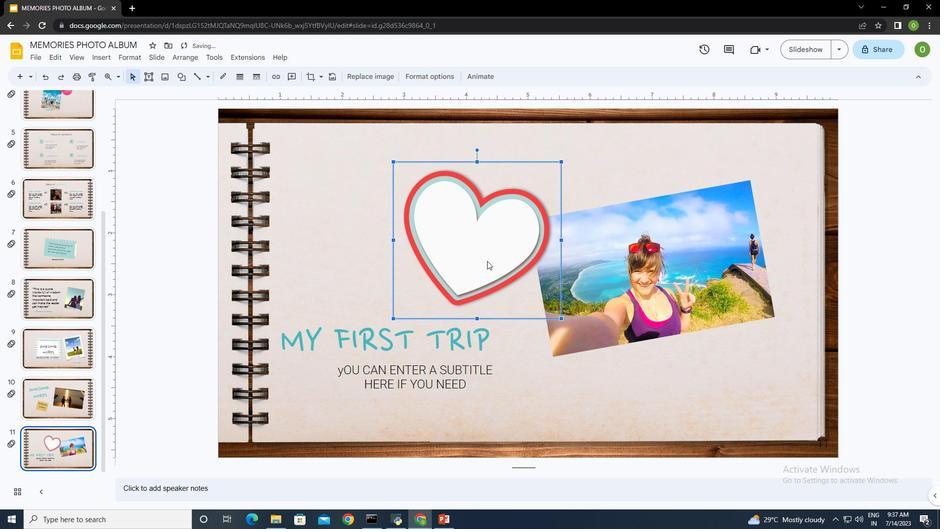 
Action: Mouse pressed left at (487, 261)
Screenshot: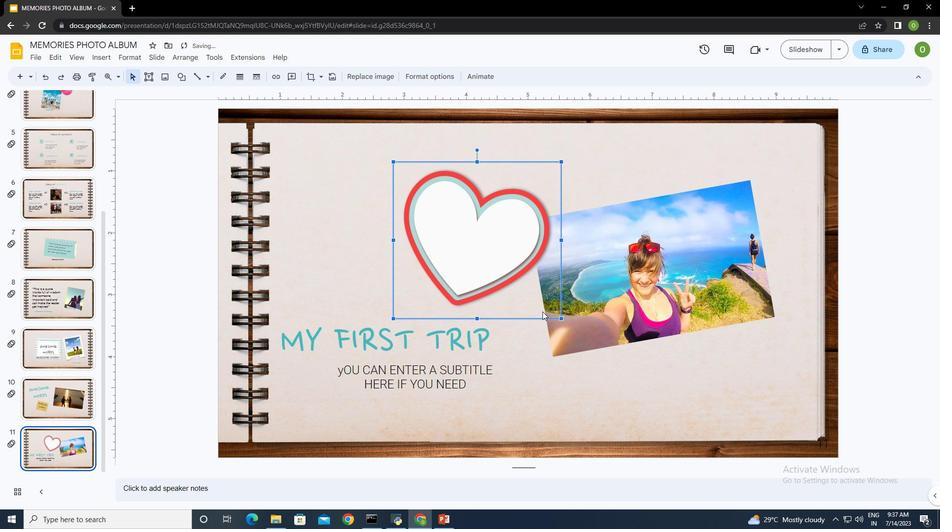 
Action: Mouse moved to (561, 320)
Screenshot: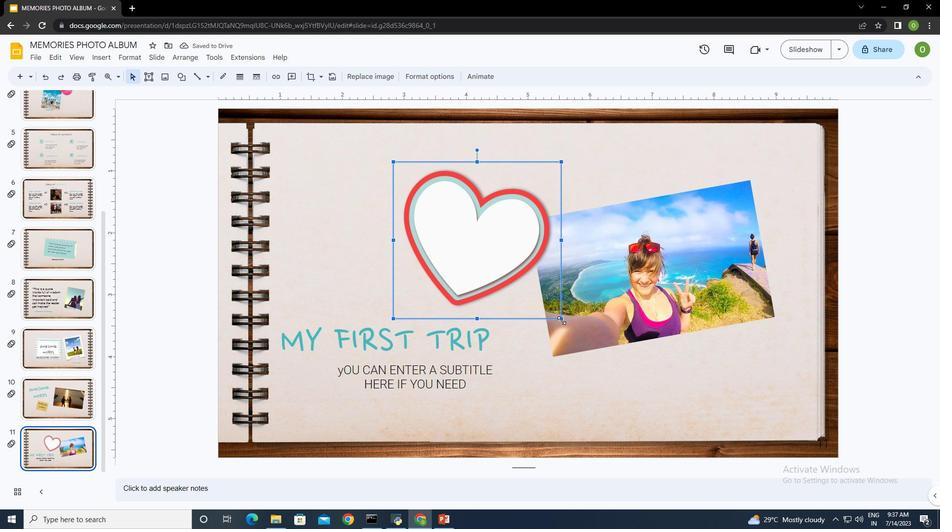 
Action: Mouse pressed left at (561, 320)
Screenshot: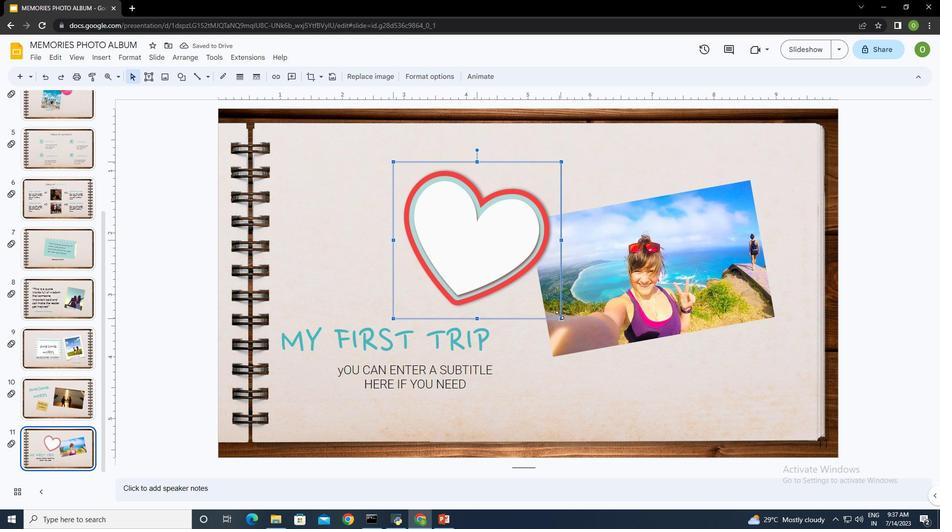 
Action: Mouse moved to (455, 238)
Screenshot: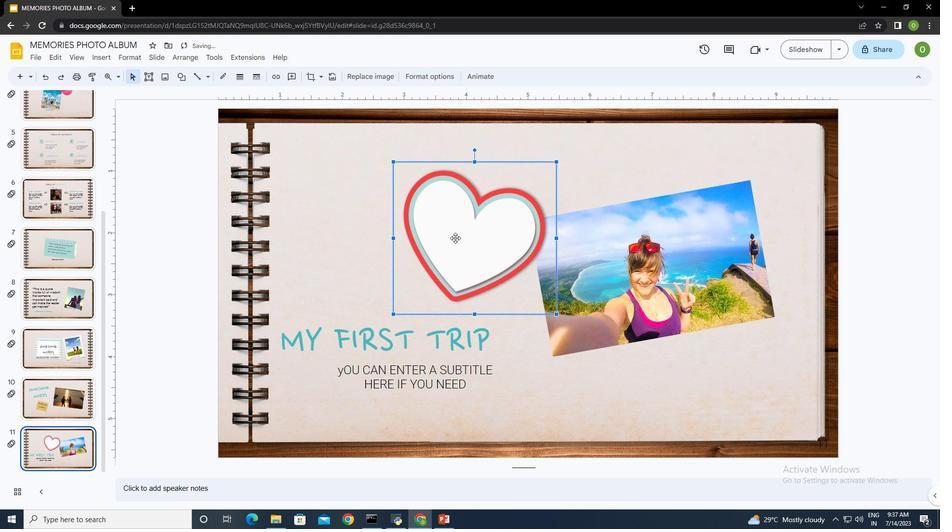 
Action: Mouse pressed left at (455, 238)
Screenshot: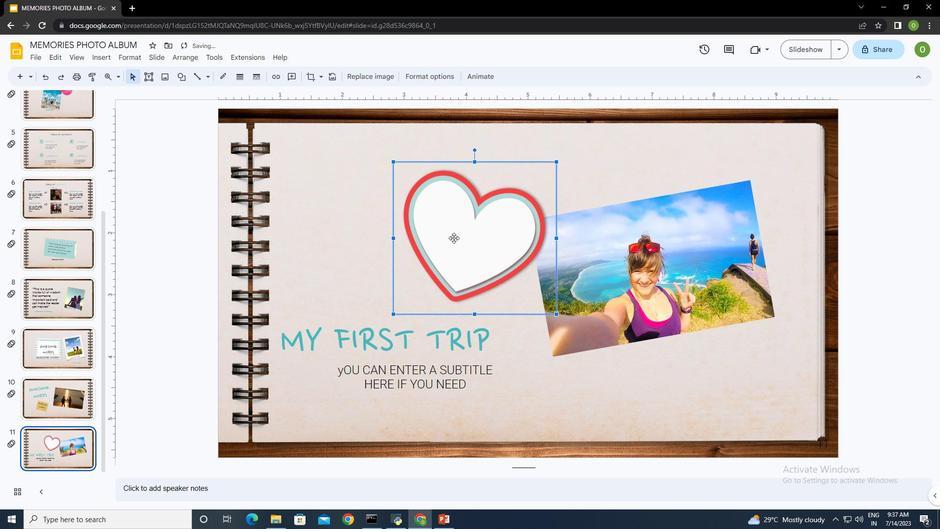 
Action: Mouse moved to (147, 76)
Screenshot: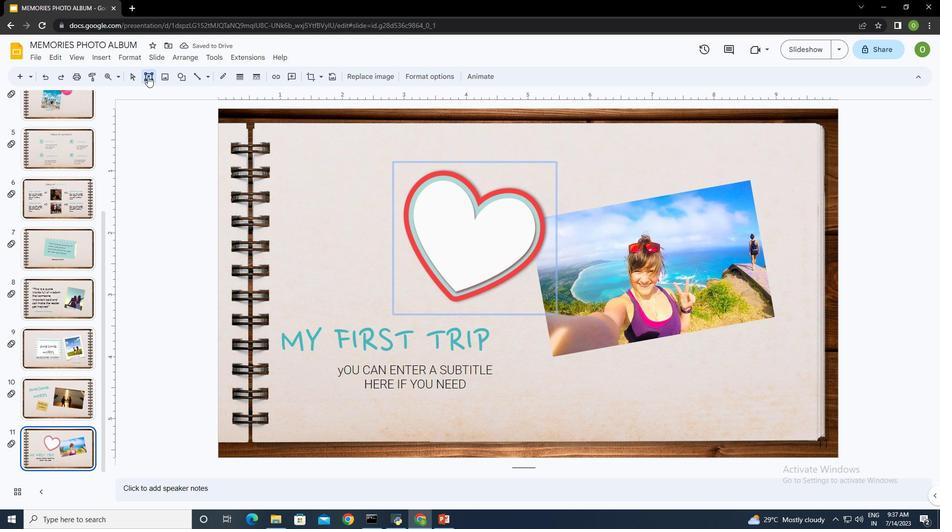 
Action: Mouse pressed left at (147, 76)
Screenshot: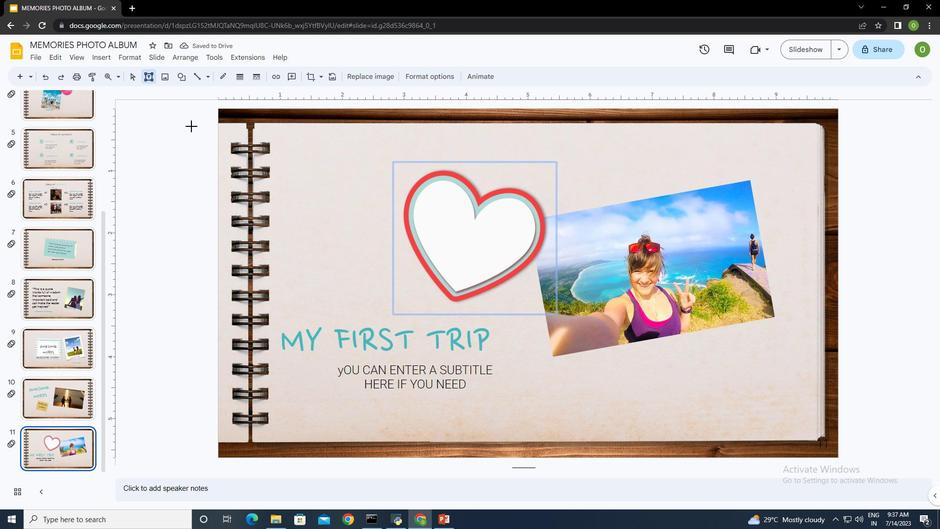 
Action: Mouse moved to (427, 207)
Screenshot: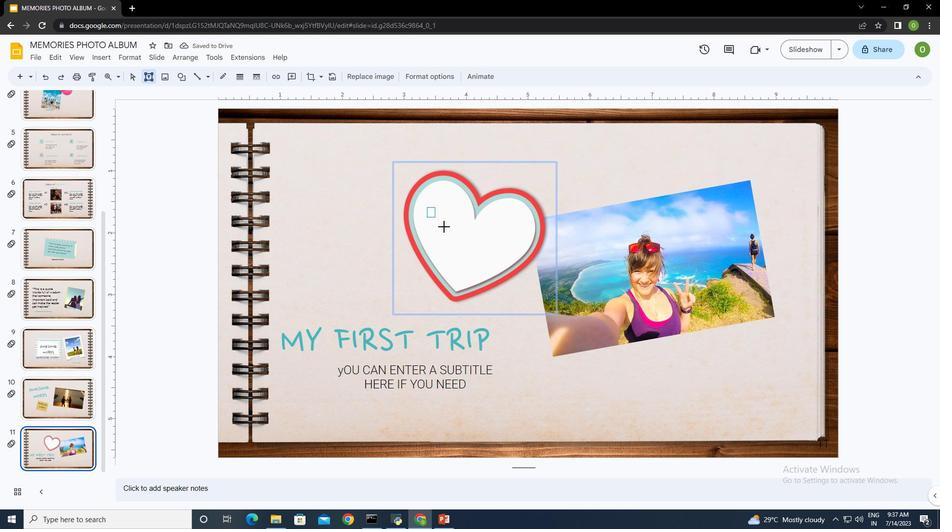 
Action: Mouse pressed left at (427, 207)
Screenshot: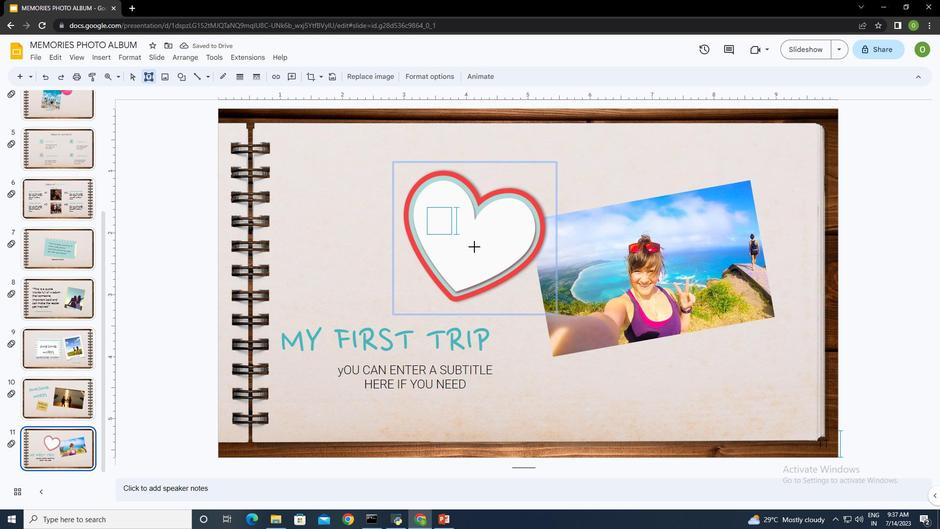 
Action: Mouse moved to (304, 70)
Screenshot: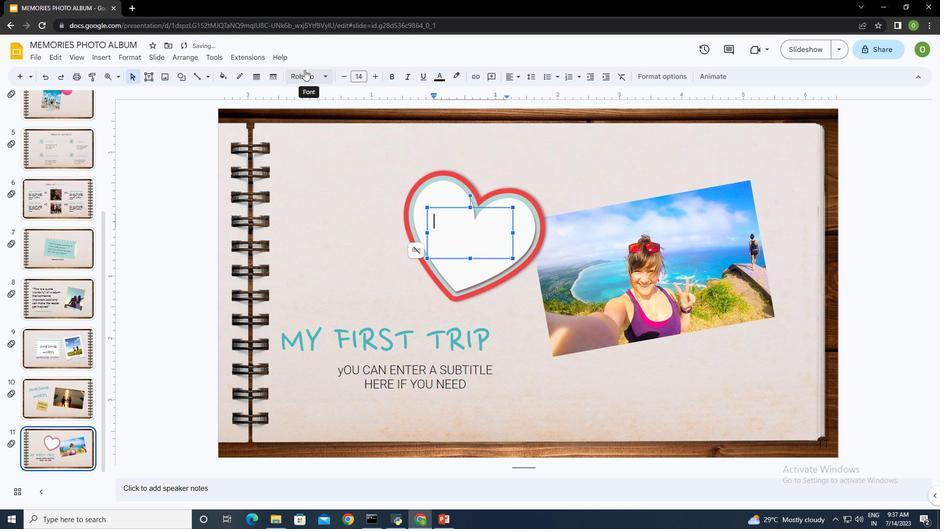 
Action: Mouse pressed left at (304, 70)
Screenshot: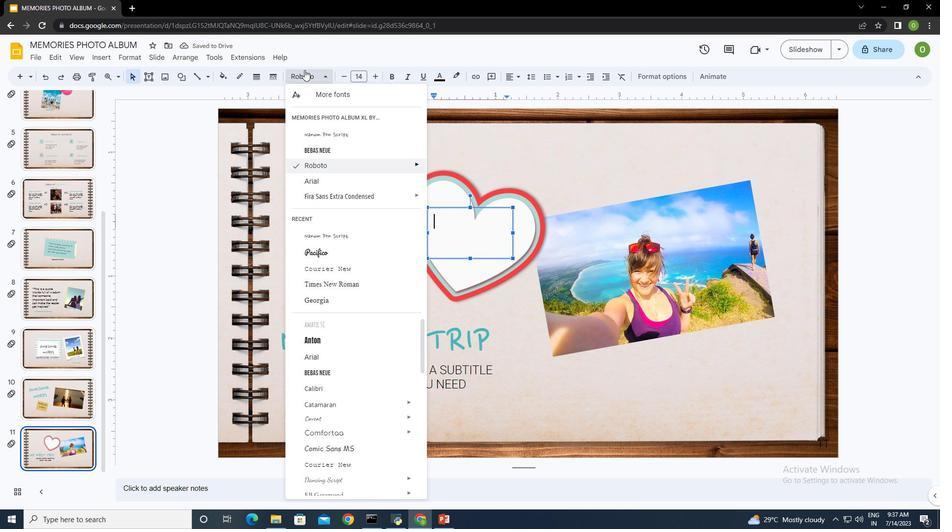 
Action: Mouse moved to (333, 136)
Screenshot: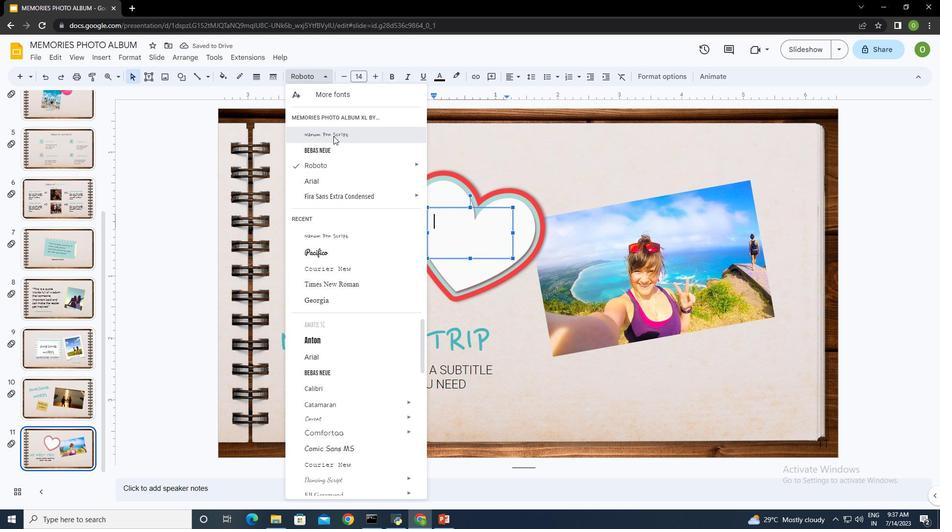
Action: Mouse pressed left at (333, 136)
Screenshot: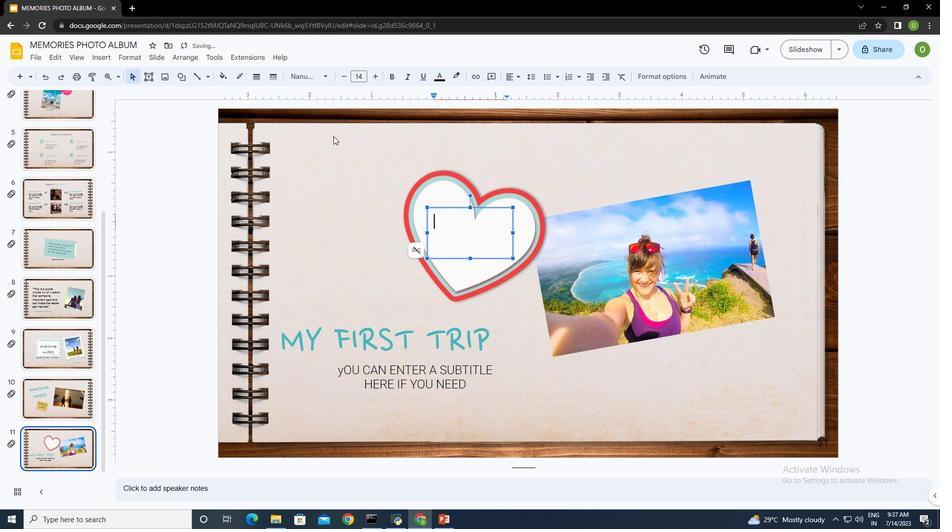 
Action: Mouse moved to (364, 72)
Screenshot: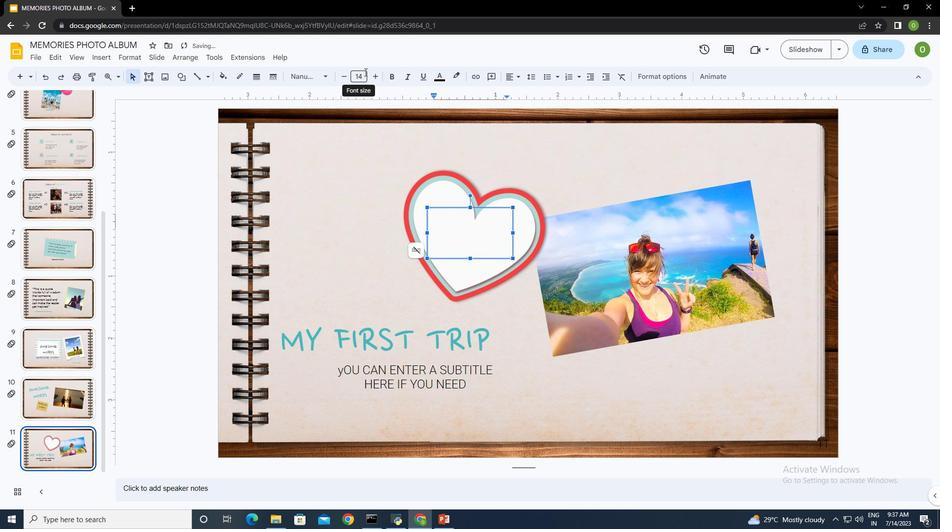 
Action: Mouse pressed left at (364, 72)
Screenshot: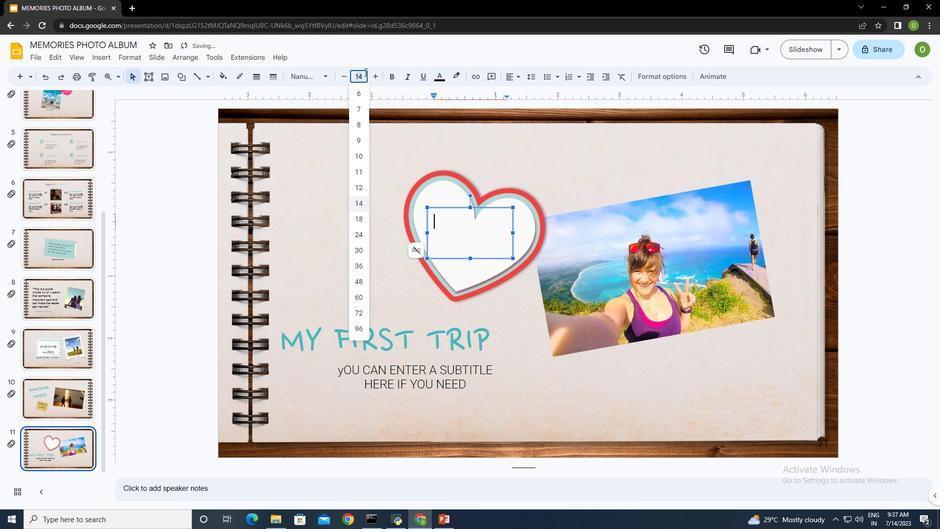 
Action: Key pressed 40<Key.enter>01
Screenshot: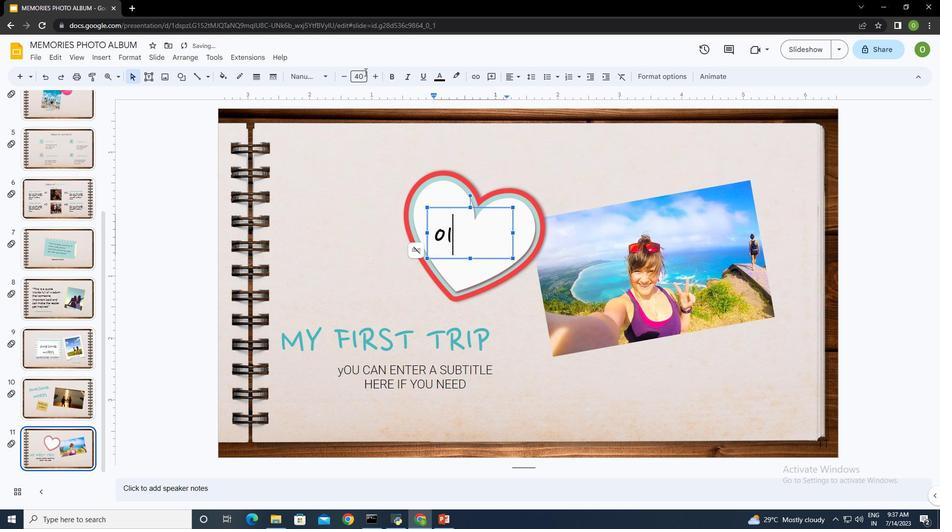 
Action: Mouse moved to (370, 68)
Screenshot: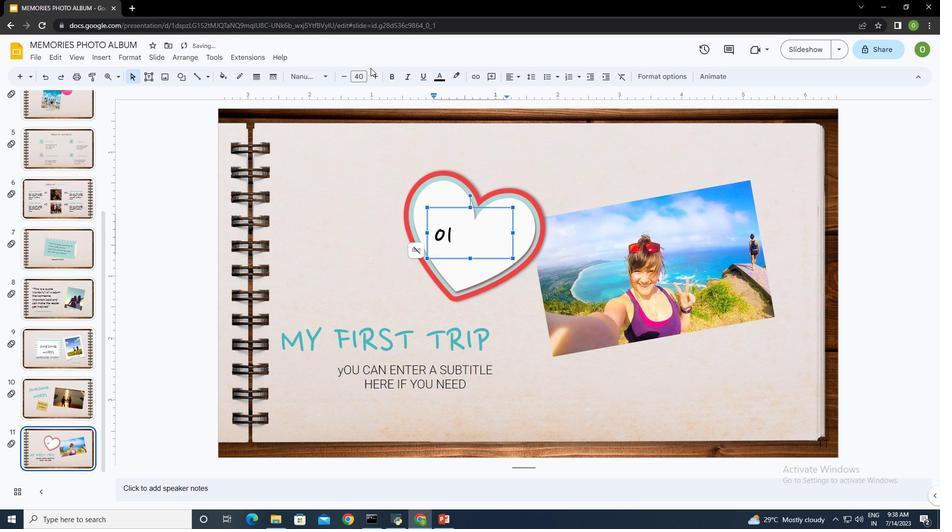 
Action: Key pressed ctrl+A
Screenshot: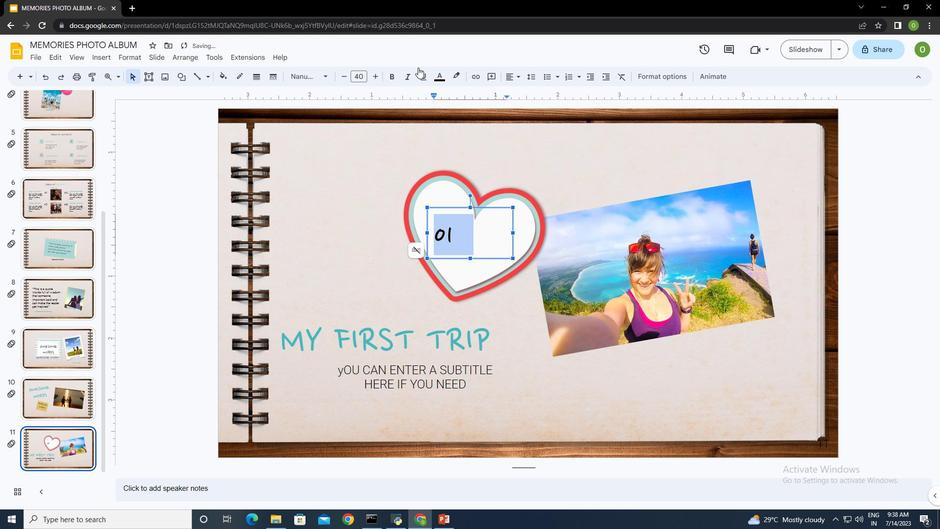 
Action: Mouse moved to (514, 77)
Screenshot: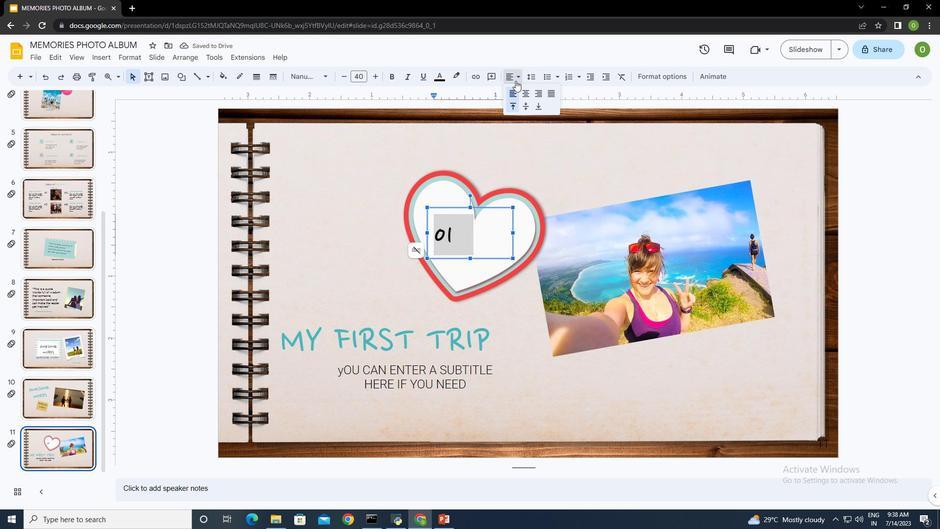 
Action: Mouse pressed left at (514, 77)
Screenshot: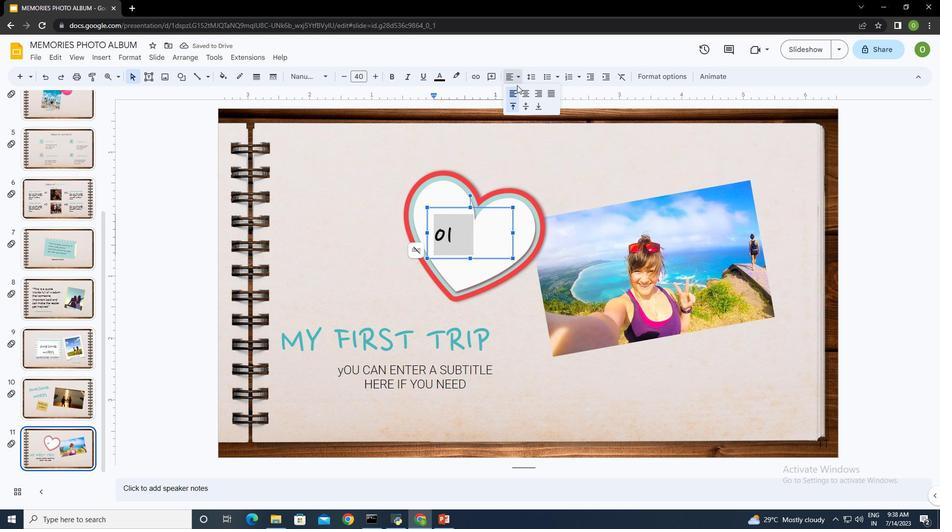 
Action: Mouse moved to (524, 93)
Screenshot: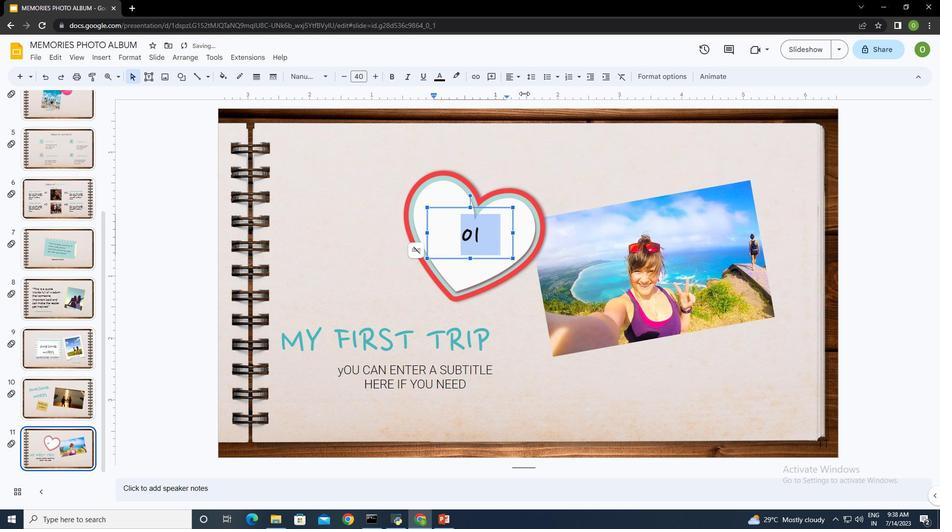 
Action: Mouse pressed left at (524, 93)
Screenshot: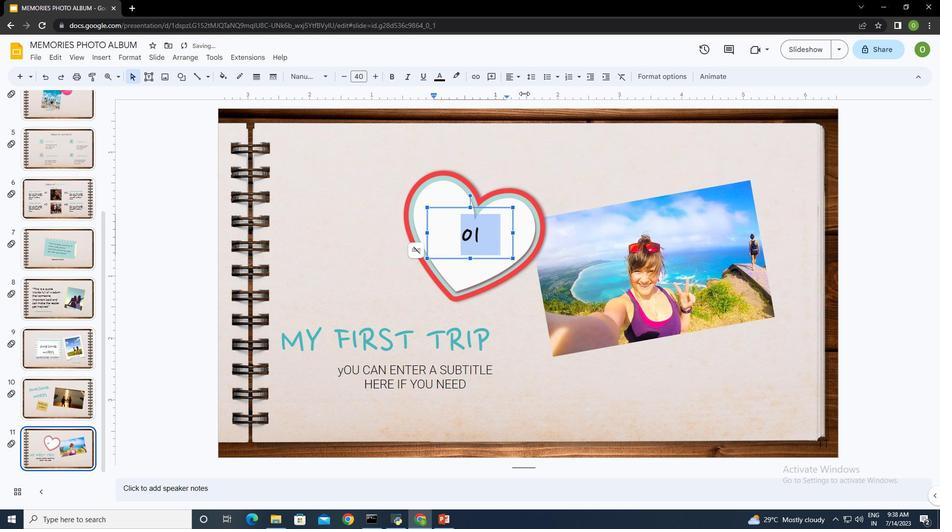 
Action: Mouse moved to (511, 76)
Screenshot: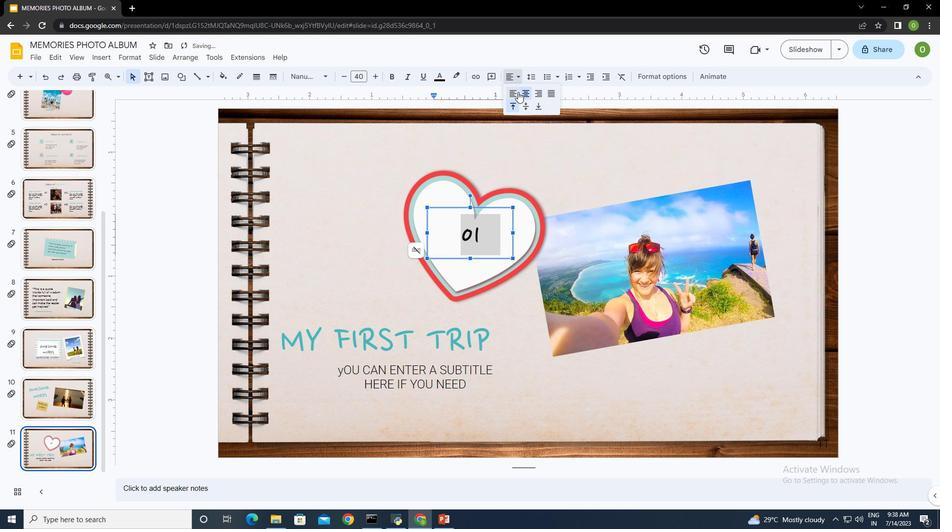 
Action: Mouse pressed left at (511, 76)
Screenshot: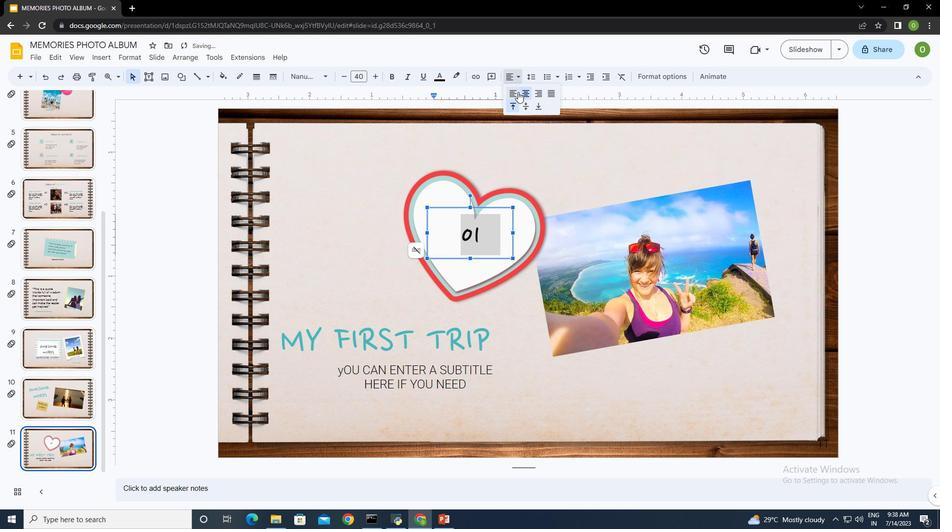 
Action: Mouse moved to (527, 106)
Screenshot: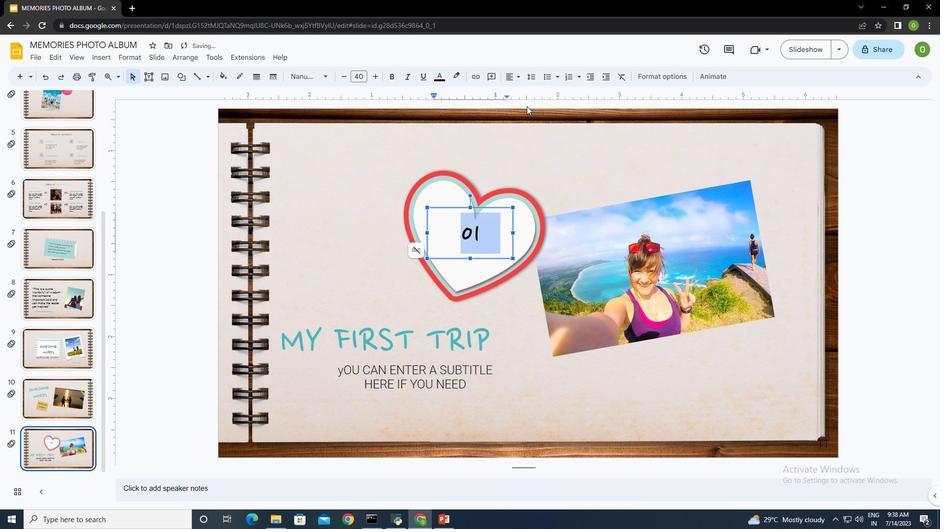 
Action: Mouse pressed left at (527, 106)
Screenshot: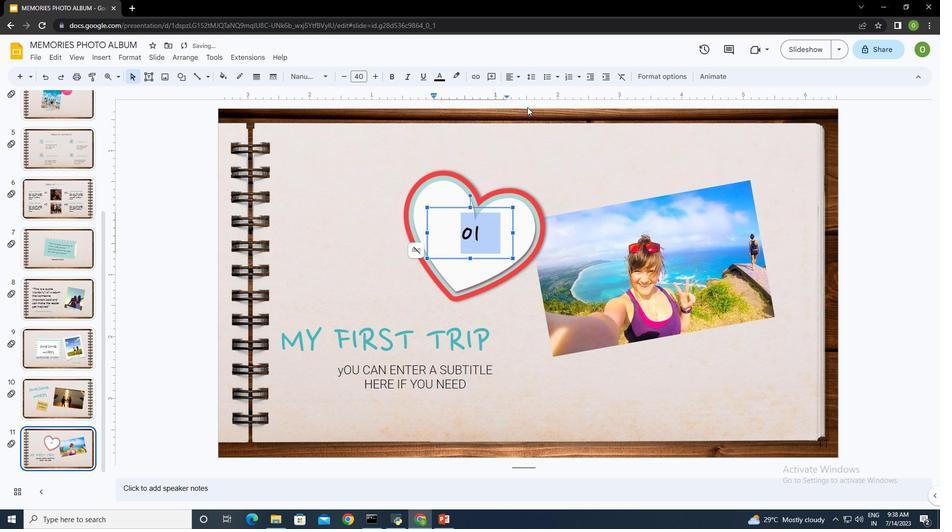 
Action: Mouse moved to (384, 232)
Screenshot: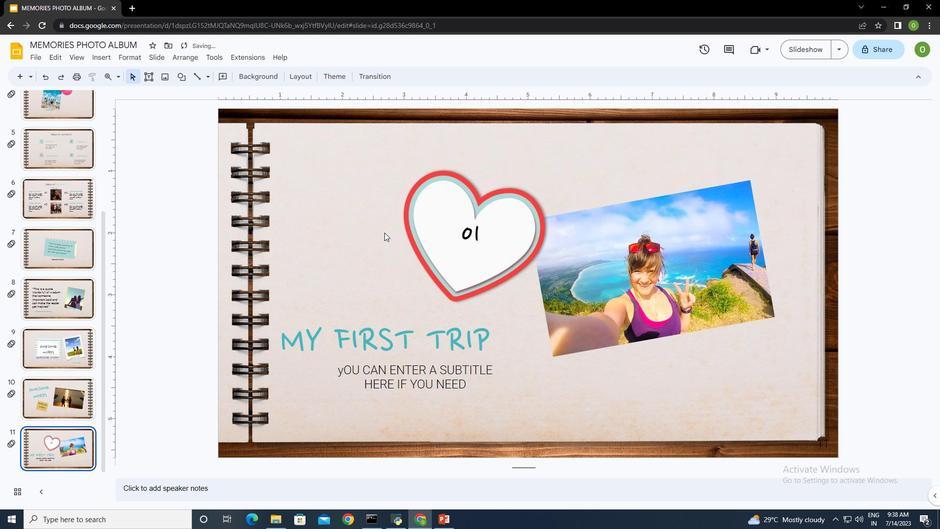 
Action: Mouse pressed left at (384, 232)
Screenshot: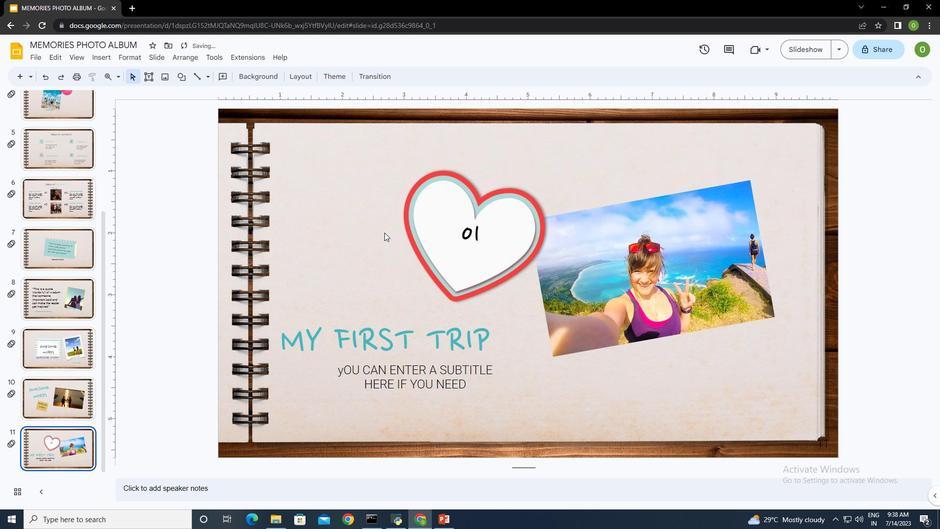 
Action: Mouse moved to (479, 229)
Screenshot: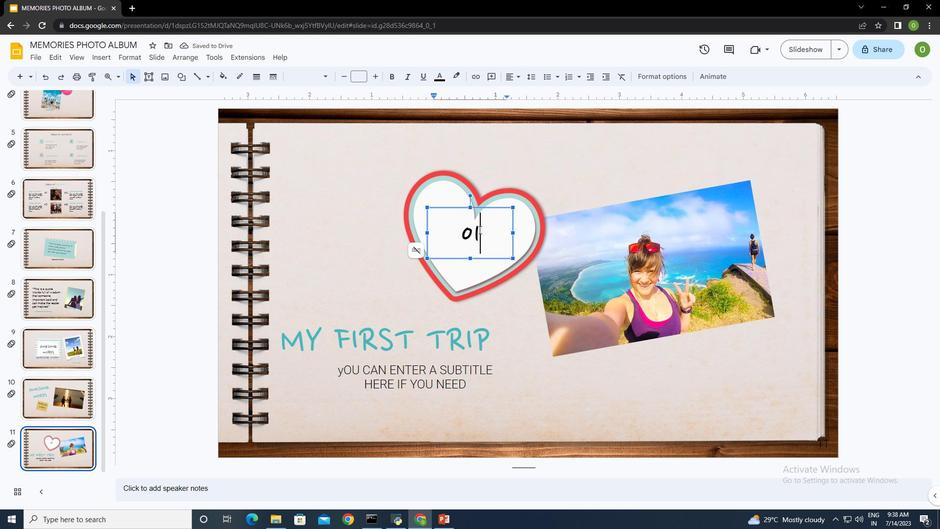 
Action: Mouse pressed left at (479, 229)
Screenshot: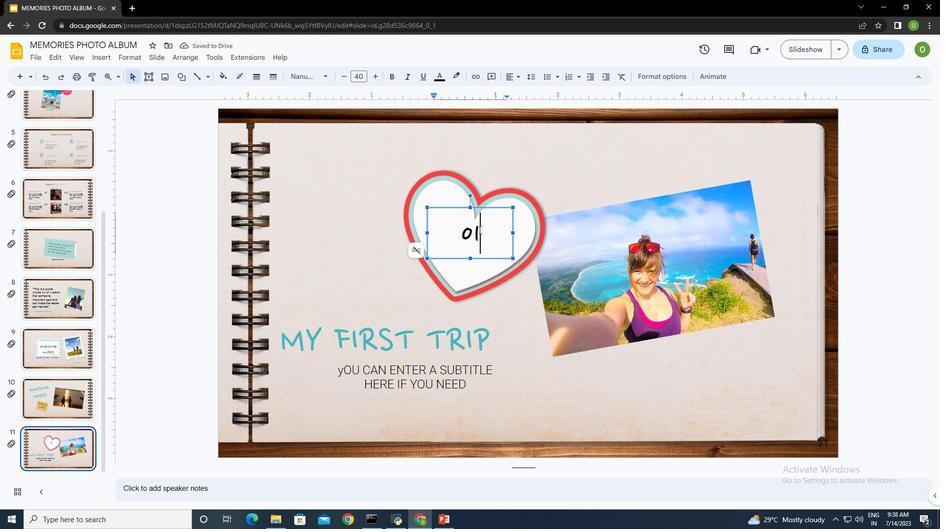 
Action: Mouse moved to (480, 232)
Screenshot: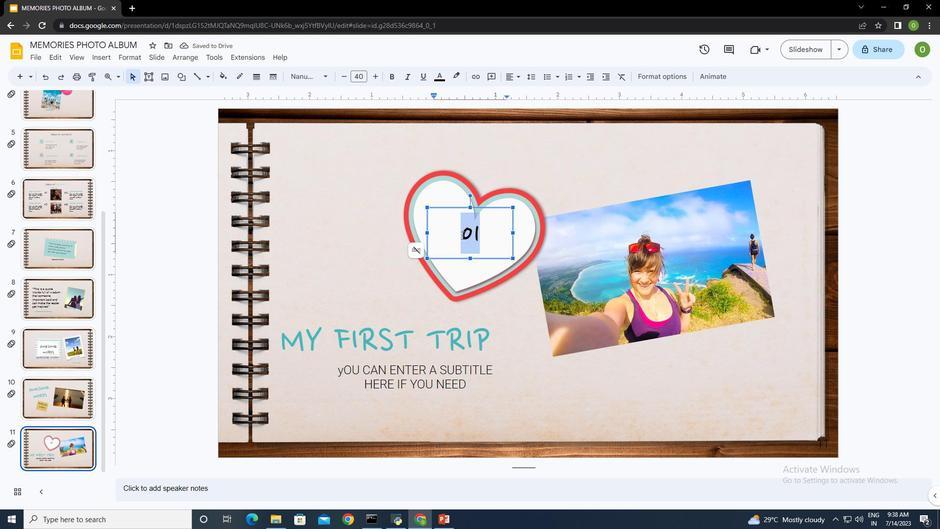
Action: Mouse pressed left at (480, 232)
Screenshot: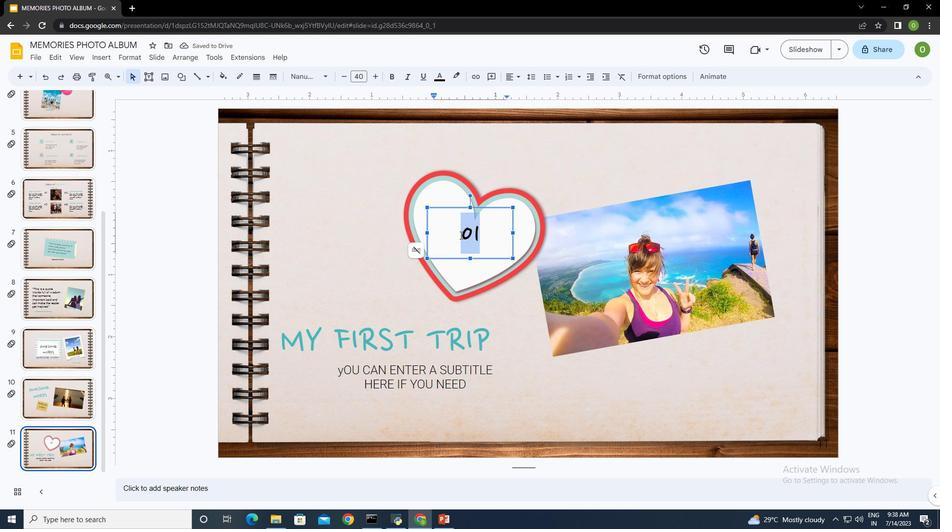 
Action: Mouse moved to (378, 74)
Screenshot: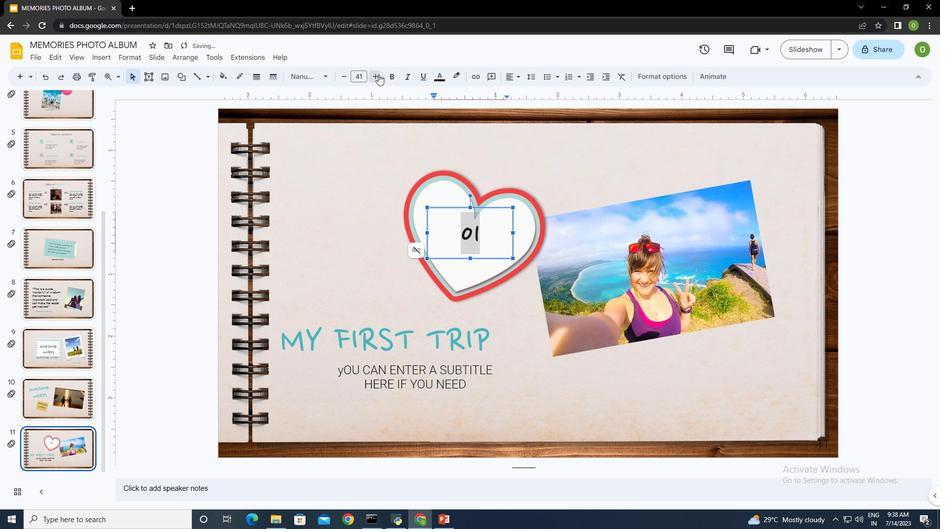 
Action: Mouse pressed left at (378, 74)
Screenshot: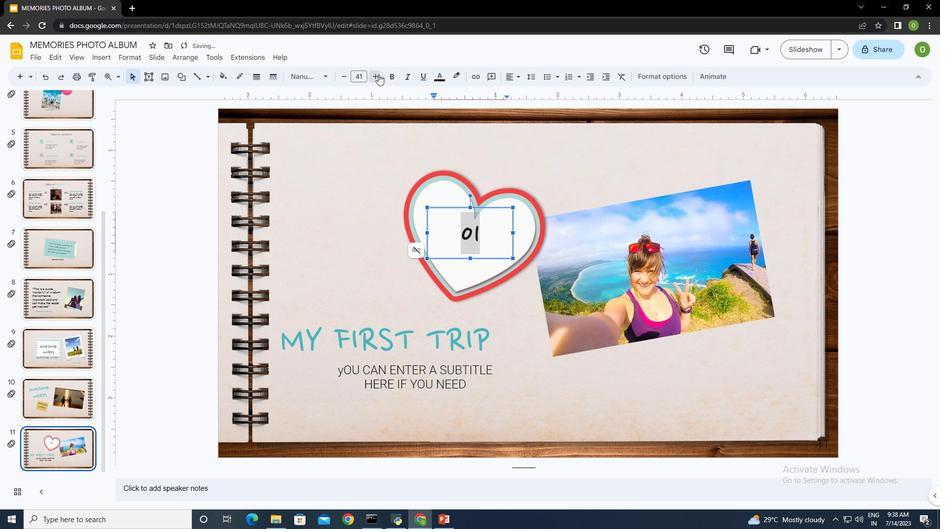 
Action: Mouse pressed left at (378, 74)
Screenshot: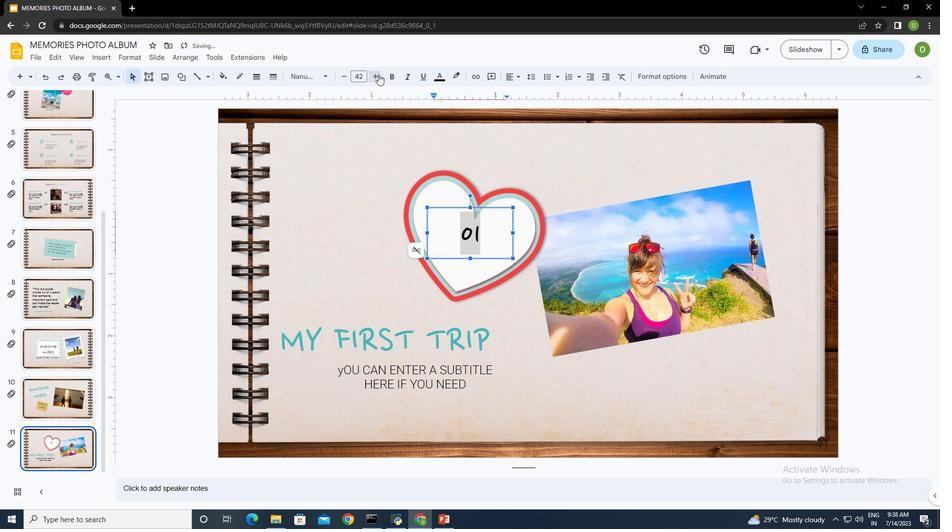 
Action: Mouse pressed left at (378, 74)
Screenshot: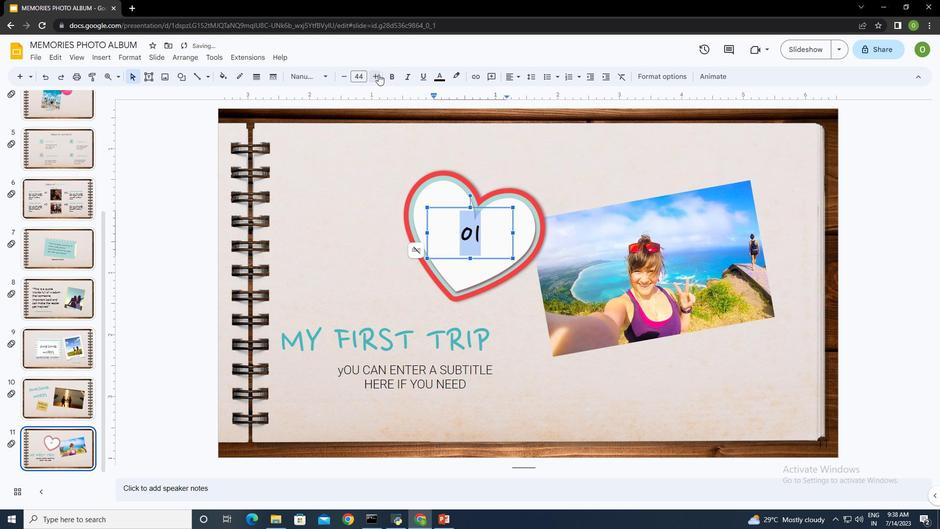 
Action: Mouse pressed left at (378, 74)
Screenshot: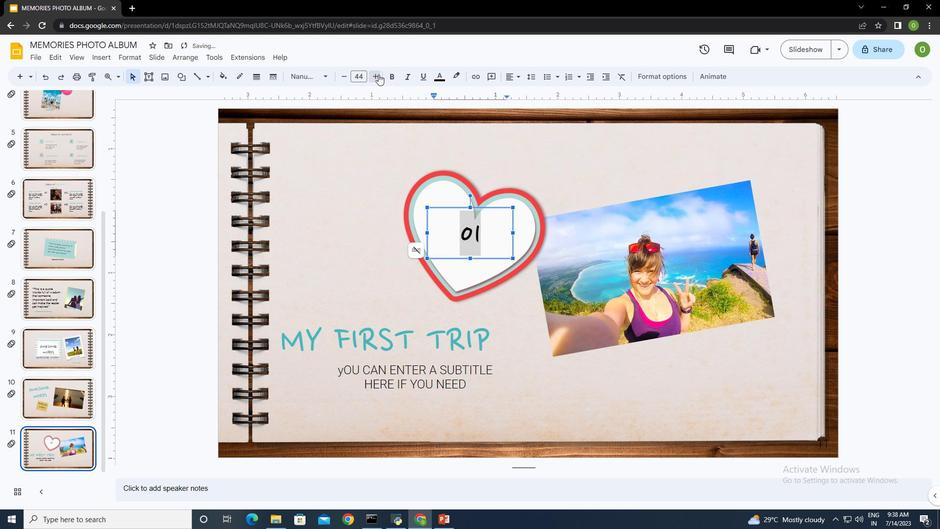 
Action: Mouse pressed left at (378, 74)
Screenshot: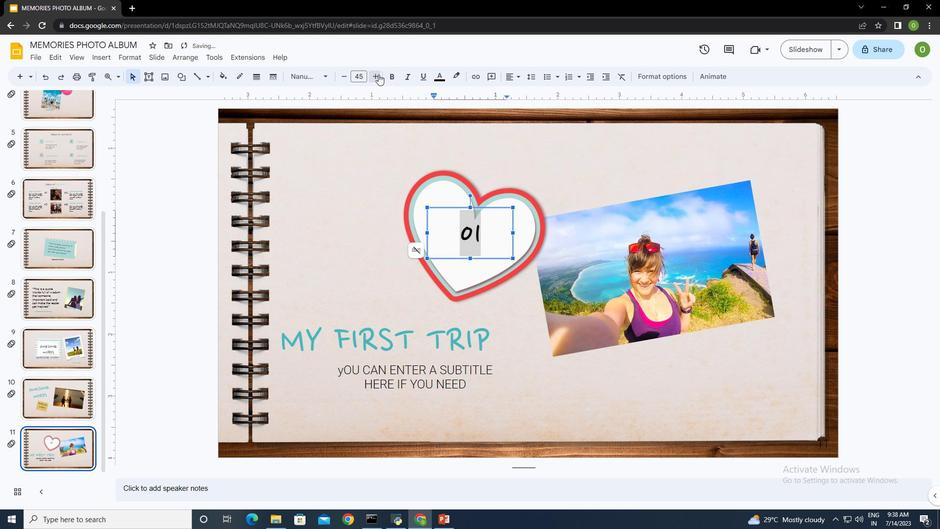
Action: Mouse pressed left at (378, 74)
Screenshot: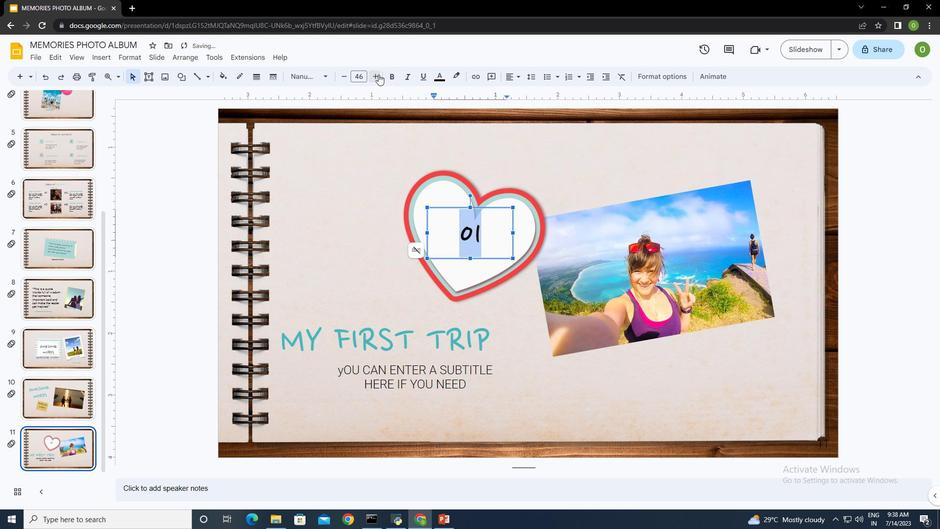 
Action: Mouse pressed left at (378, 74)
Screenshot: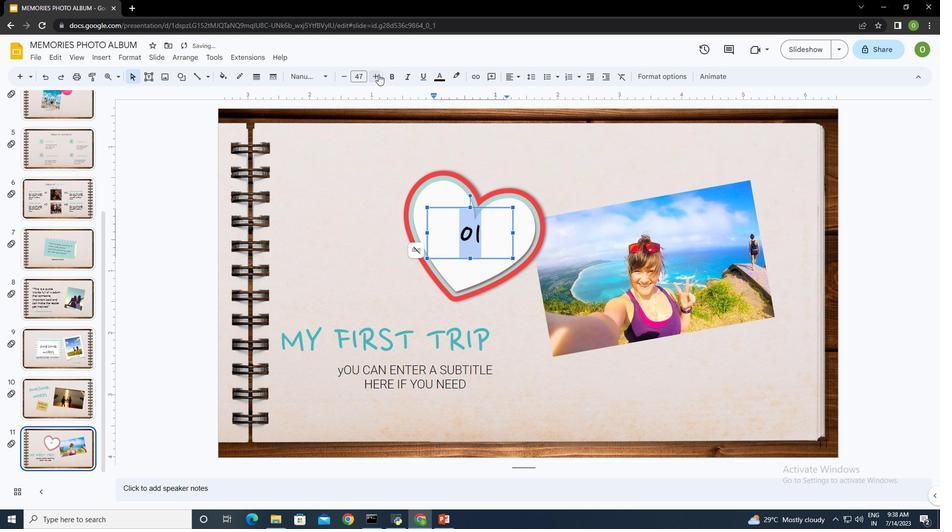 
Action: Mouse pressed left at (378, 74)
Screenshot: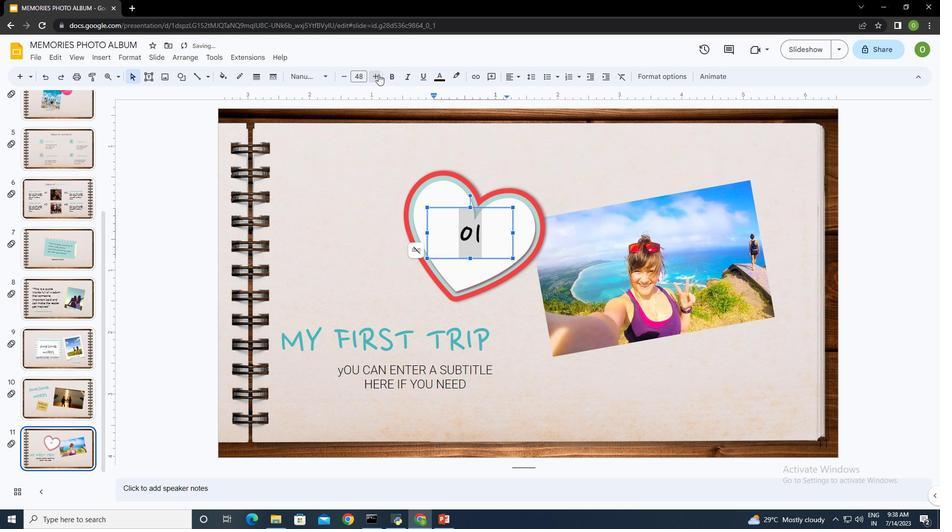 
Action: Mouse pressed left at (378, 74)
Screenshot: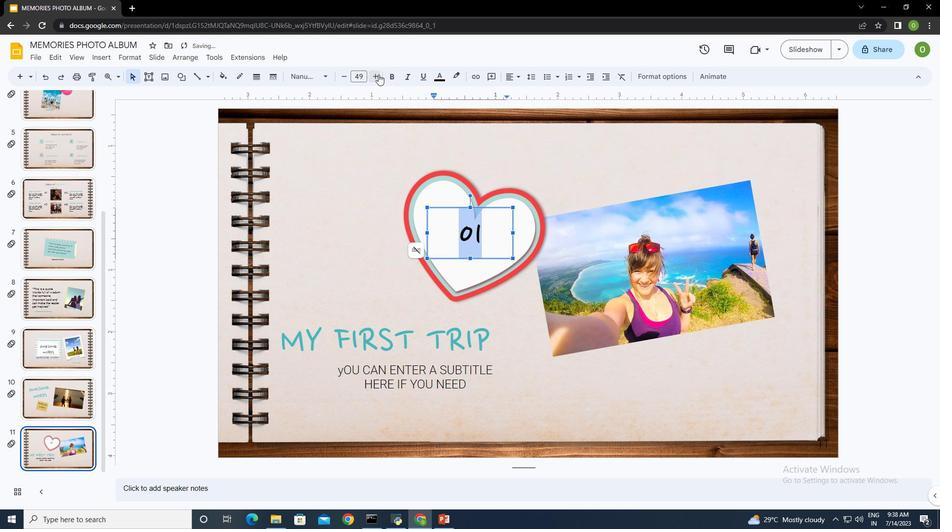 
Action: Mouse pressed left at (378, 74)
Screenshot: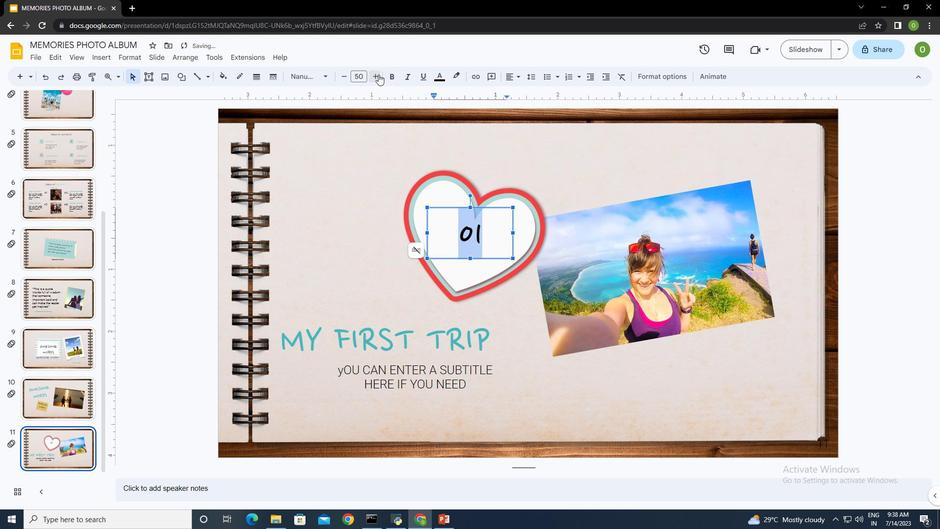 
Action: Mouse moved to (366, 228)
Screenshot: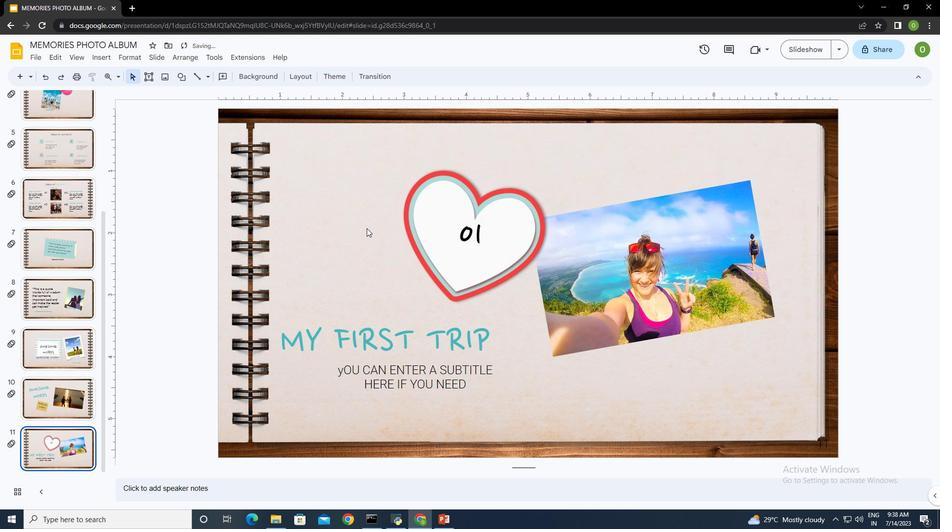 
Action: Mouse pressed left at (366, 228)
Screenshot: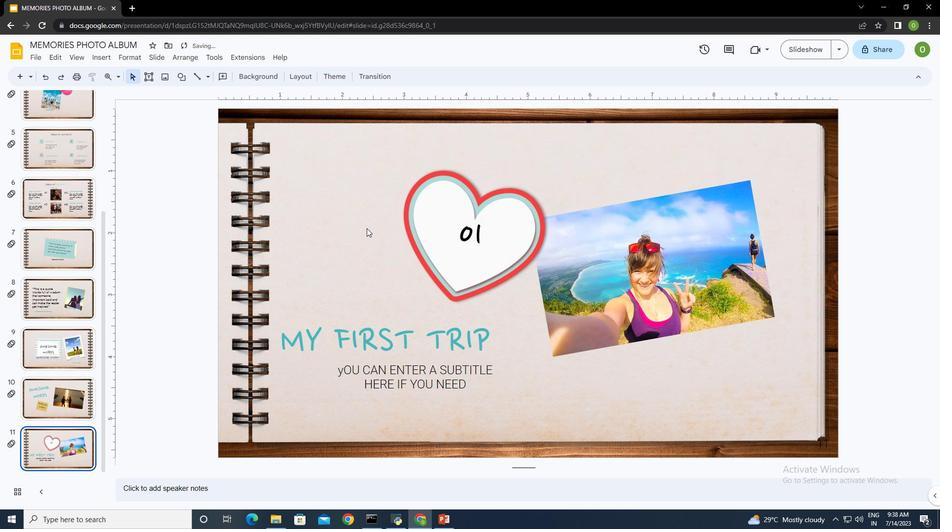 
Action: Mouse moved to (512, 319)
Screenshot: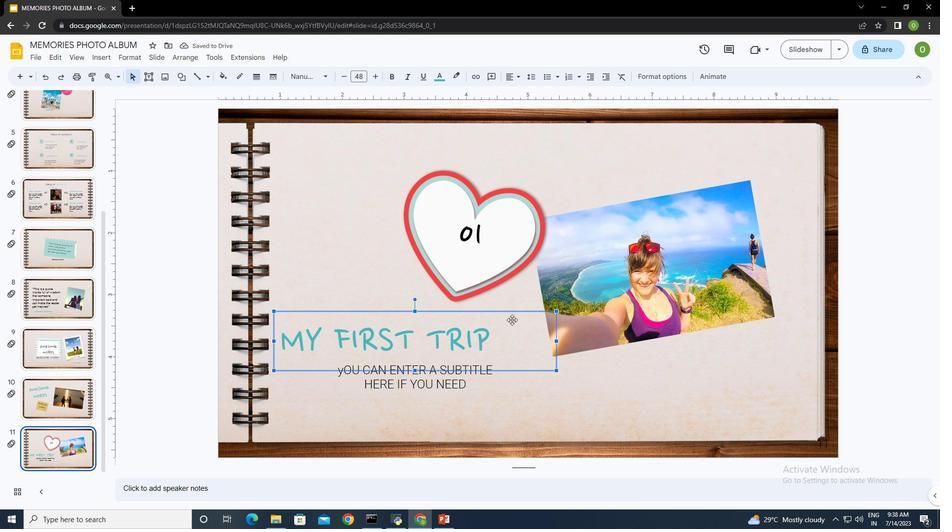 
Action: Mouse pressed left at (512, 319)
Screenshot: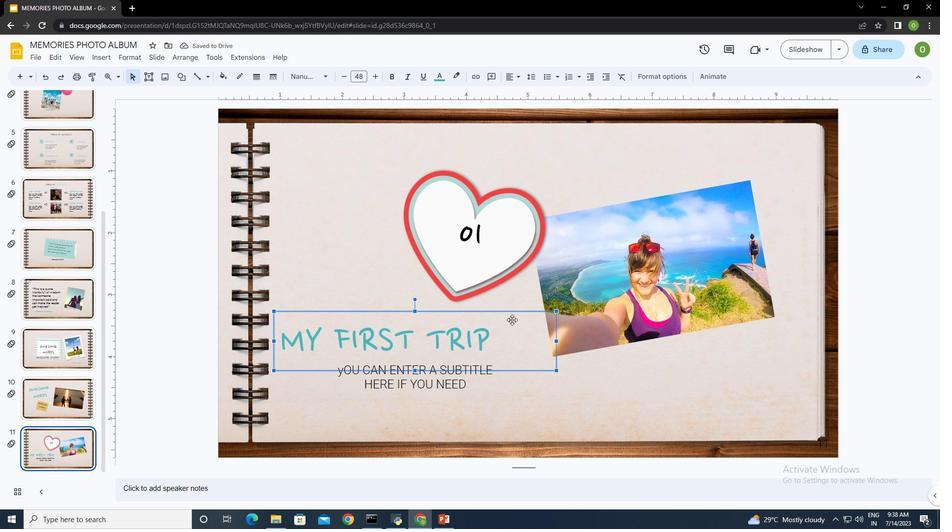 
Action: Mouse moved to (640, 388)
Screenshot: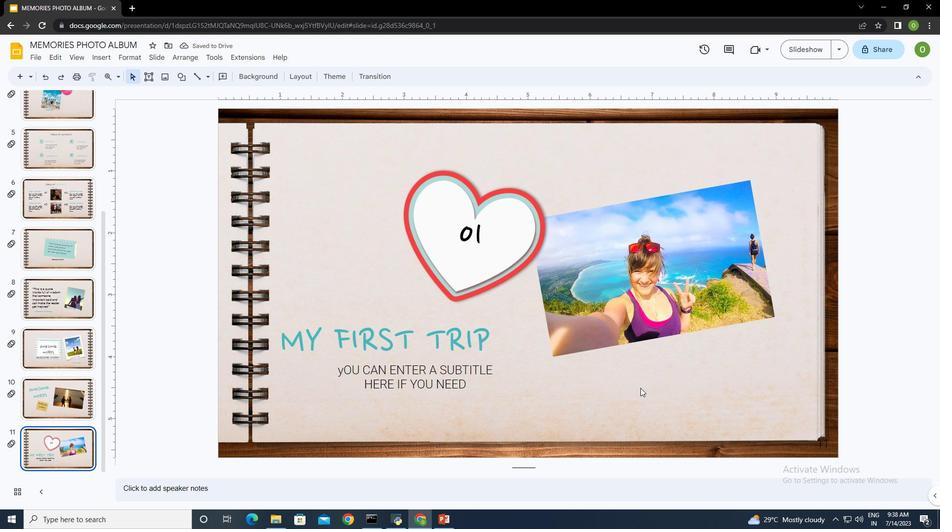 
Action: Mouse pressed left at (640, 388)
Screenshot: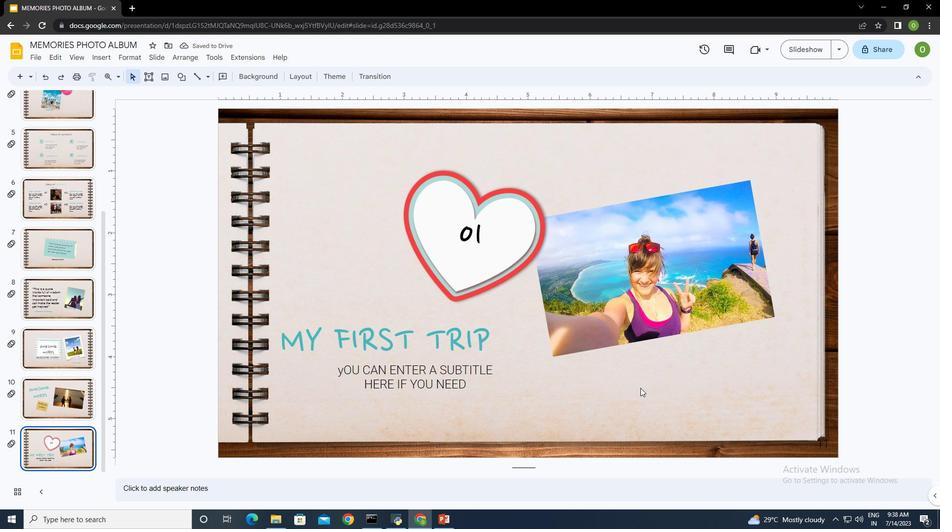 
Action: Mouse moved to (101, 57)
Screenshot: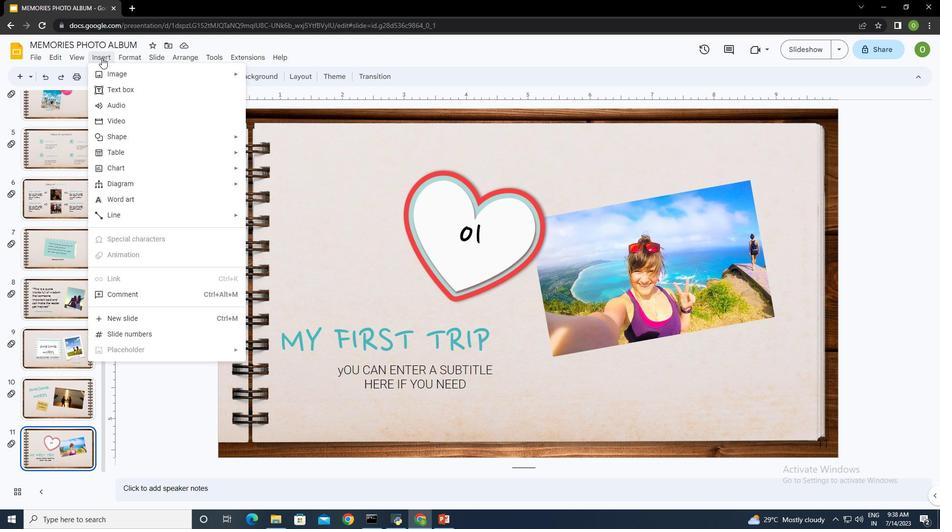 
Action: Mouse pressed left at (101, 57)
Screenshot: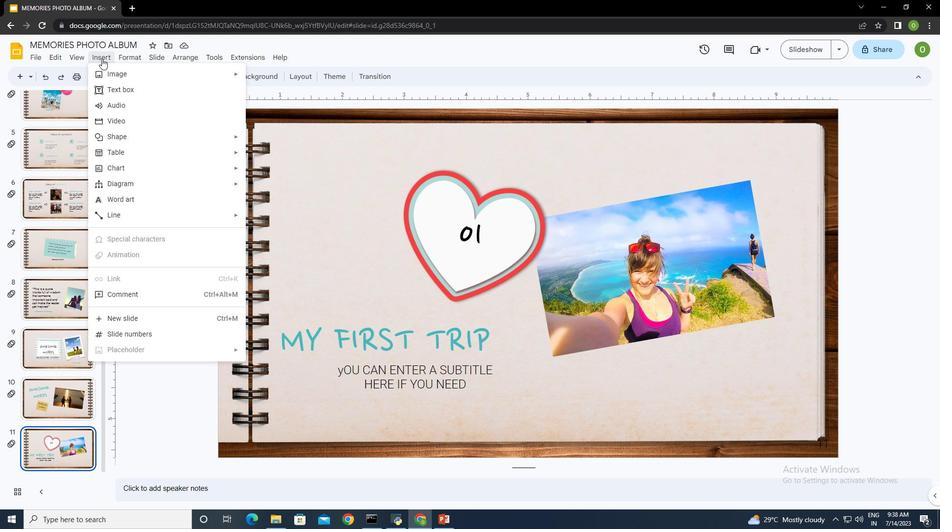 
Action: Mouse moved to (298, 76)
Screenshot: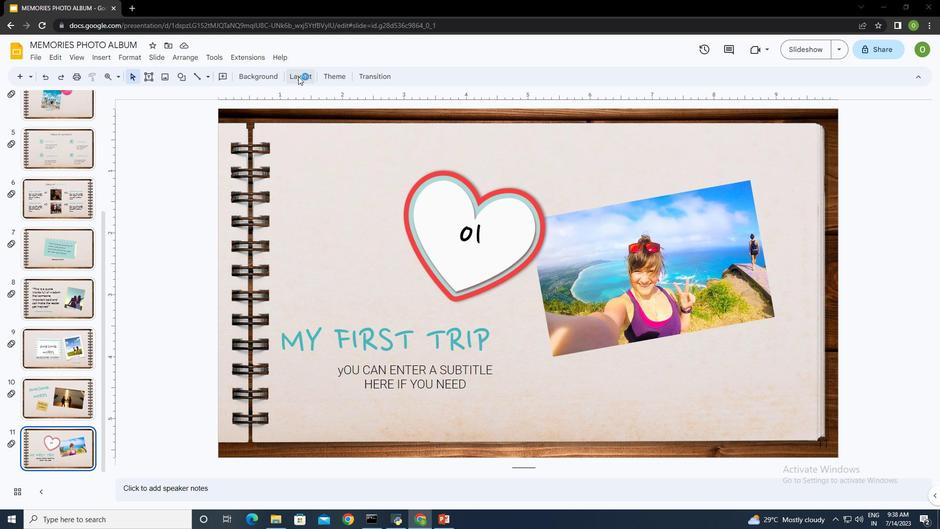 
Action: Mouse pressed left at (298, 76)
Screenshot: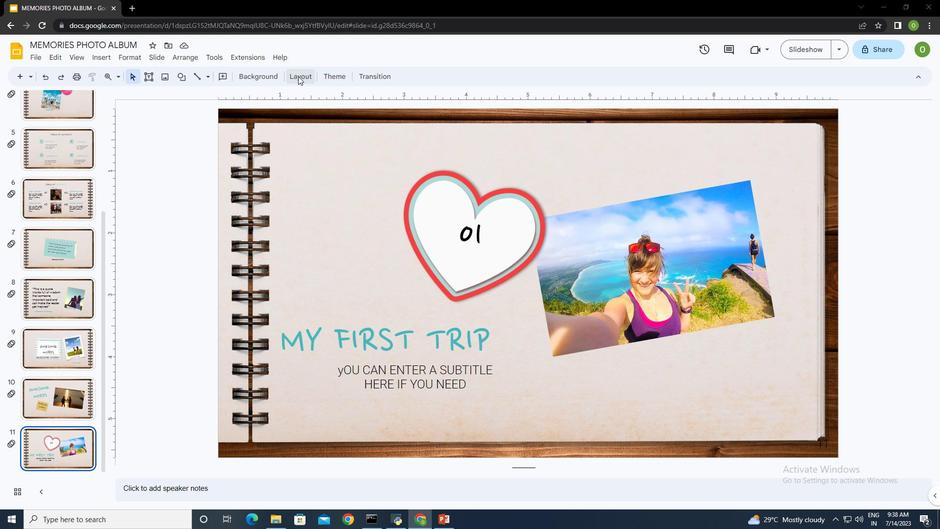 
Action: Mouse moved to (193, 121)
Screenshot: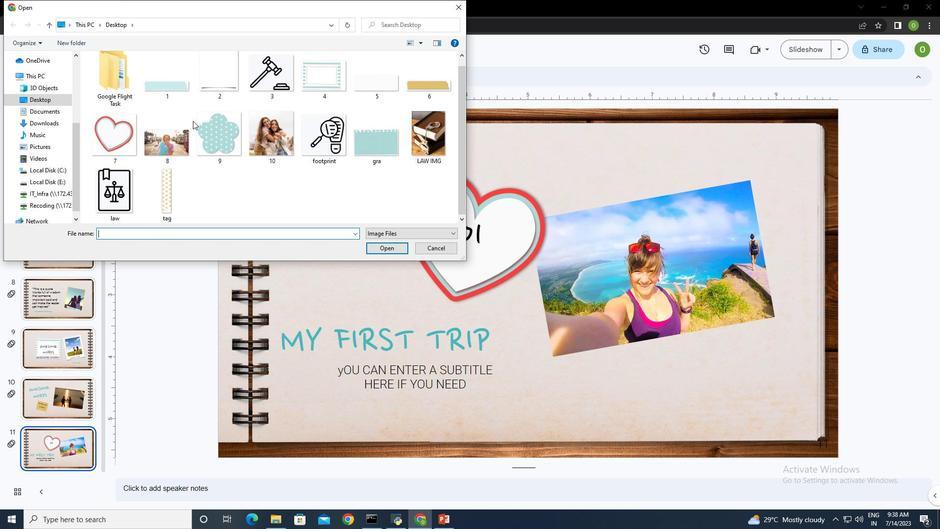 
Action: Mouse scrolled (193, 120) with delta (0, 0)
Screenshot: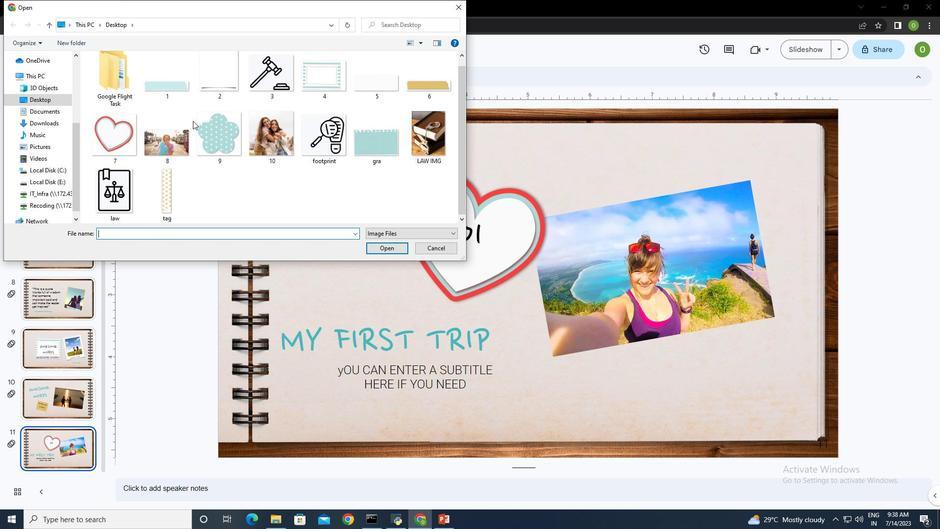 
Action: Mouse moved to (193, 121)
Screenshot: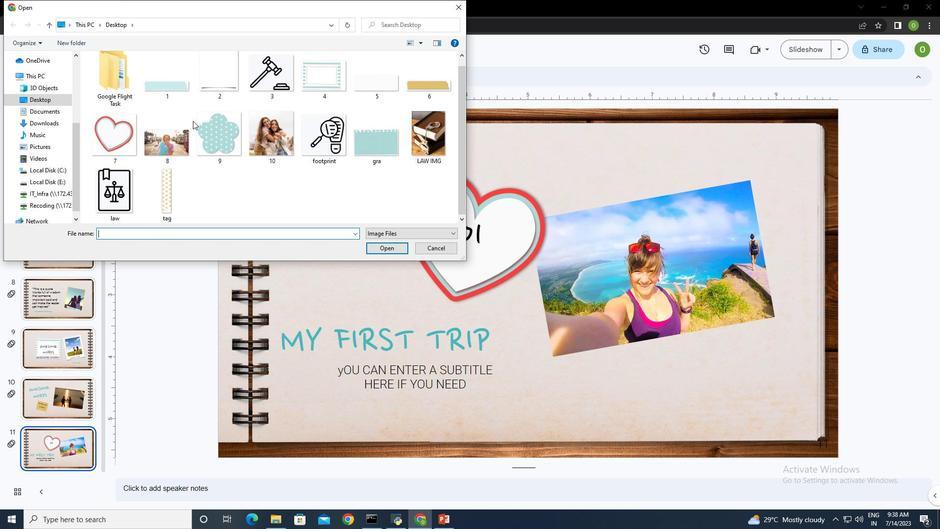 
Action: Mouse scrolled (193, 120) with delta (0, 0)
Screenshot: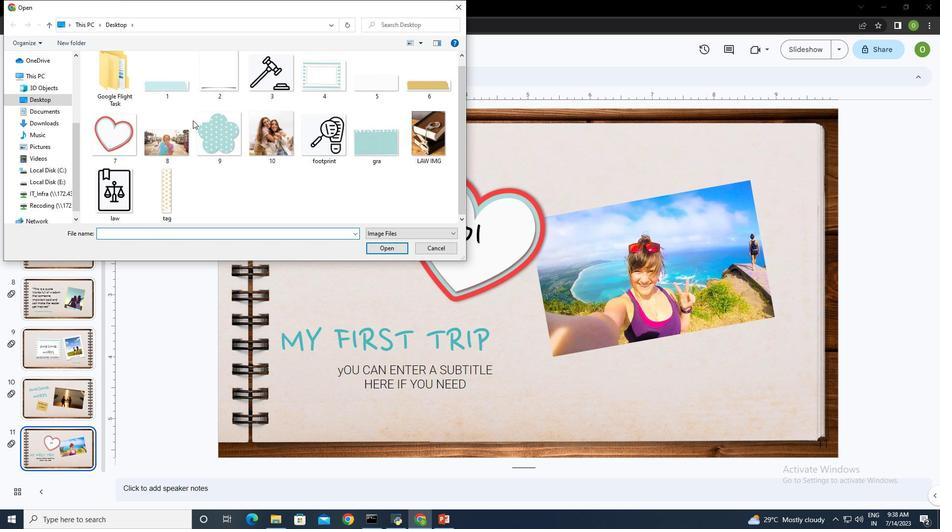 
Action: Mouse scrolled (193, 120) with delta (0, 0)
Screenshot: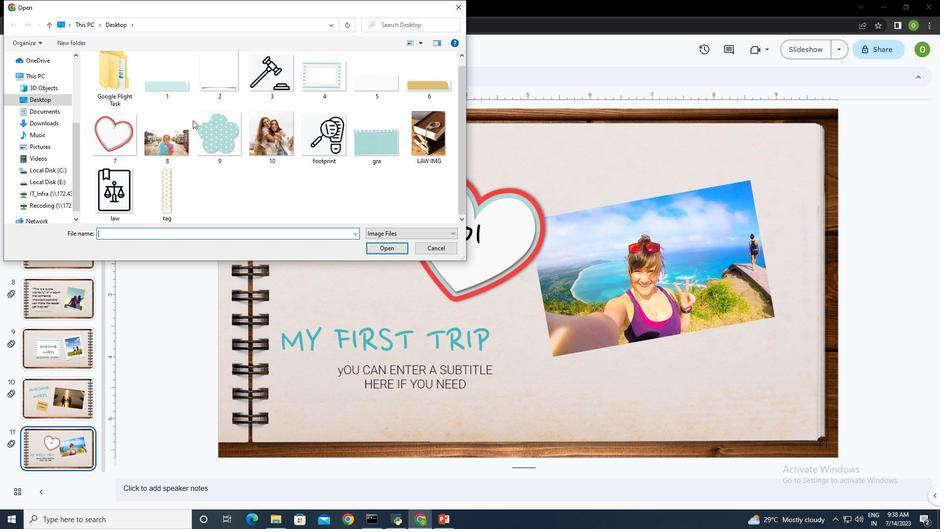 
Action: Mouse moved to (193, 120)
Screenshot: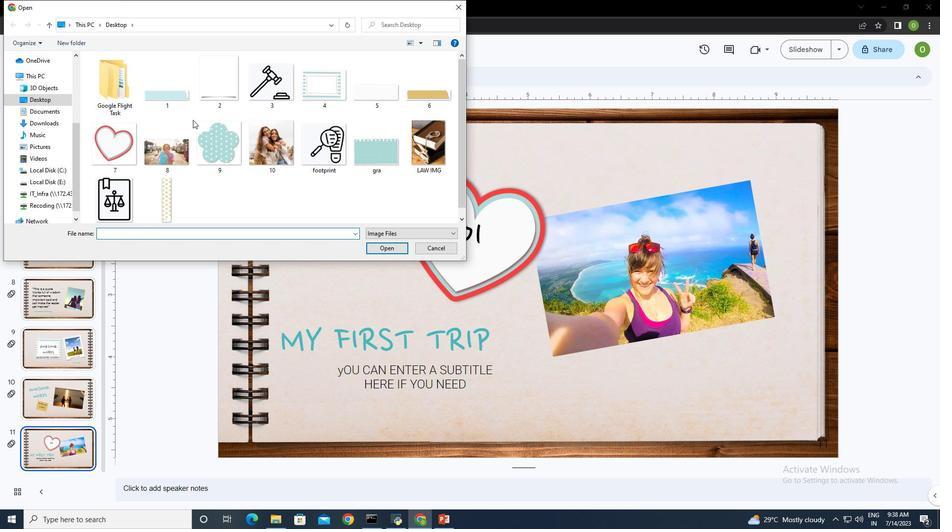 
Action: Mouse scrolled (193, 120) with delta (0, 0)
Screenshot: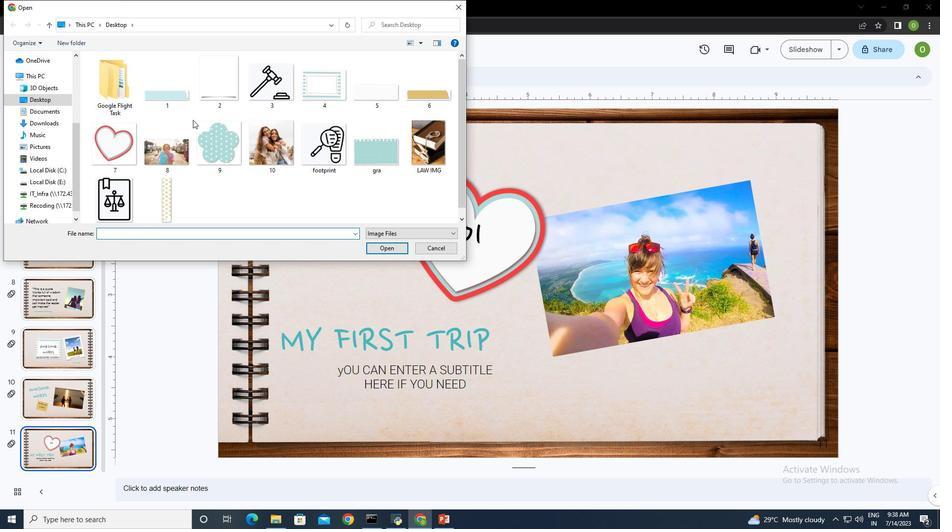 
Action: Mouse scrolled (193, 120) with delta (0, 0)
Screenshot: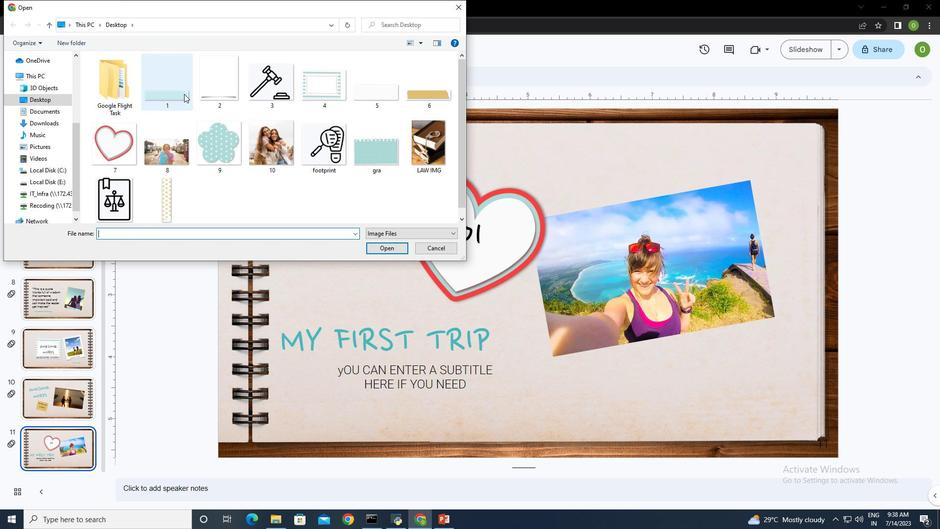 
Action: Mouse scrolled (193, 120) with delta (0, 0)
Screenshot: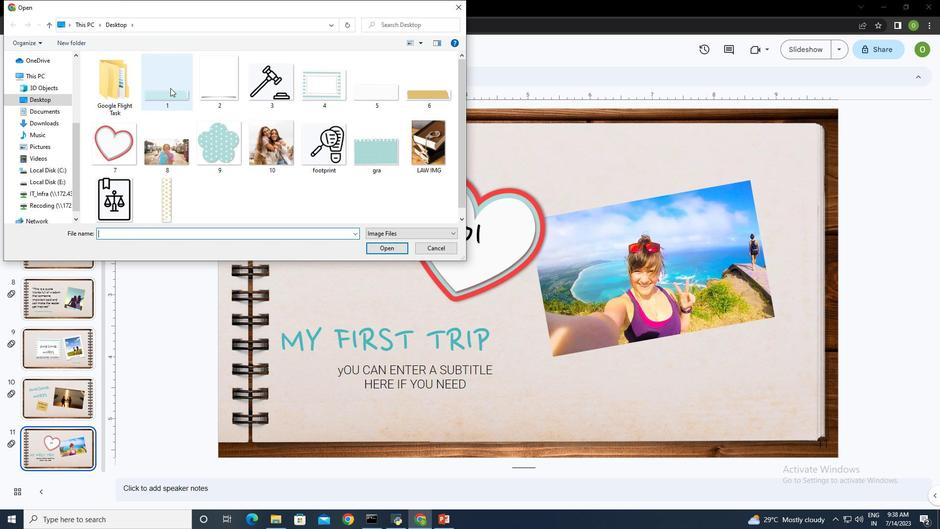 
Action: Mouse moved to (166, 87)
Screenshot: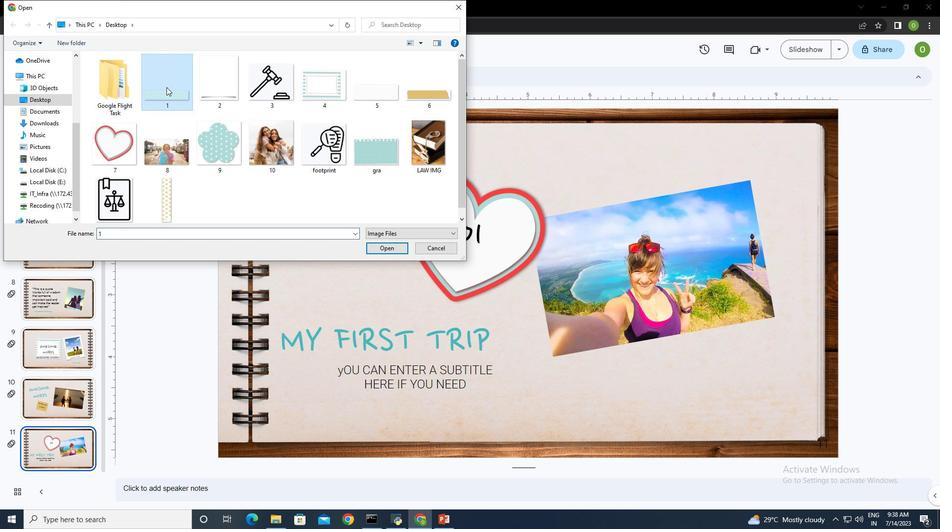 
Action: Mouse pressed left at (166, 87)
Screenshot: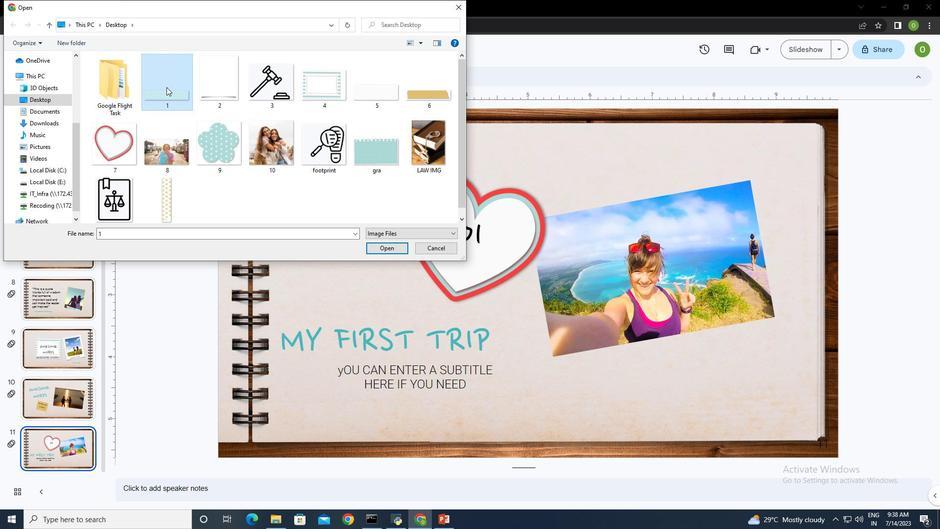 
Action: Mouse moved to (385, 247)
Screenshot: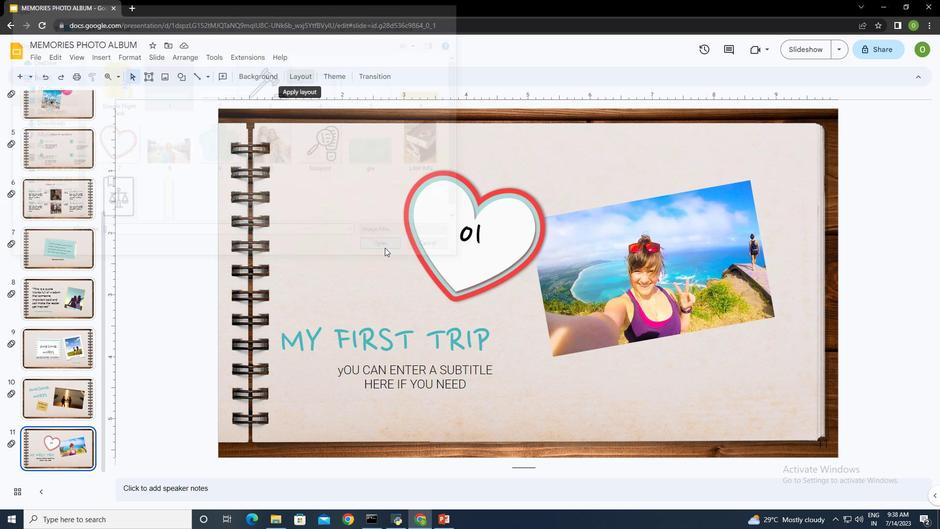 
Action: Mouse pressed left at (385, 247)
Screenshot: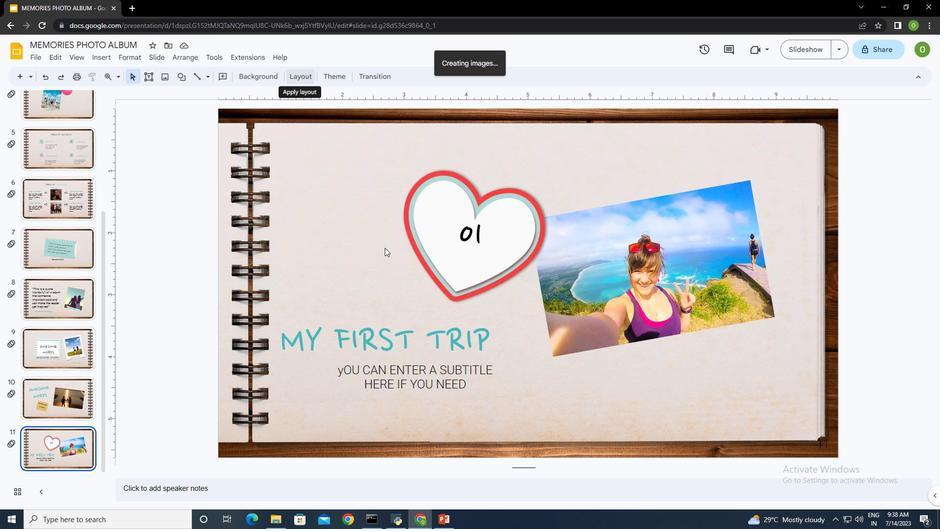
Action: Mouse moved to (695, 248)
Screenshot: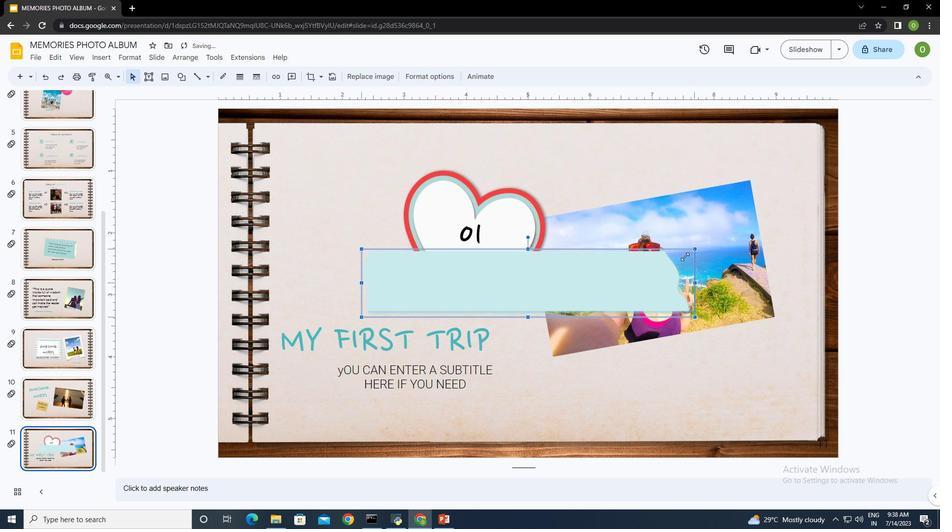 
Action: Mouse pressed left at (695, 248)
Screenshot: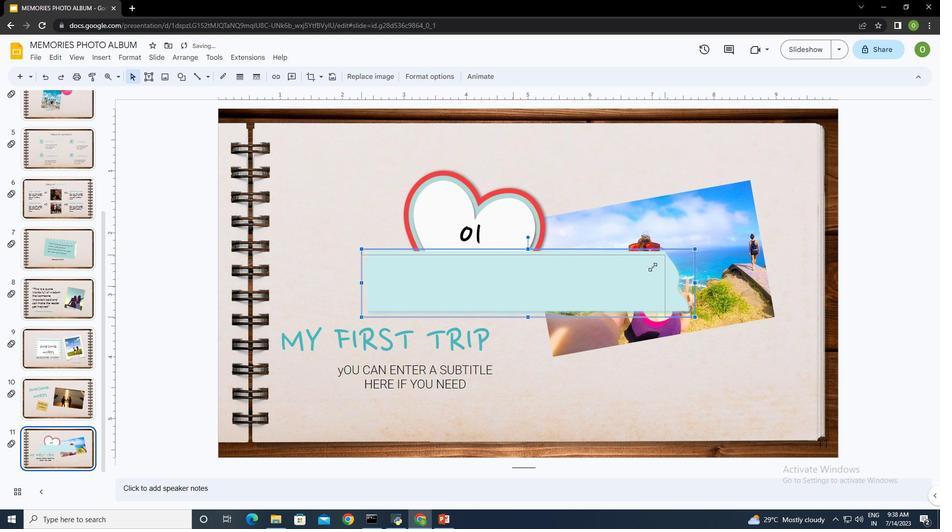 
Action: Mouse moved to (413, 298)
Screenshot: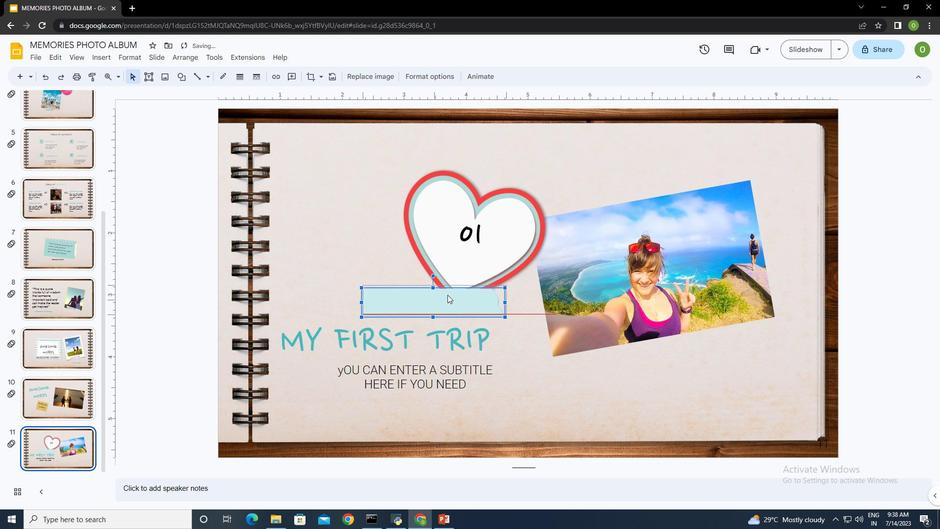 
Action: Mouse pressed left at (413, 298)
Screenshot: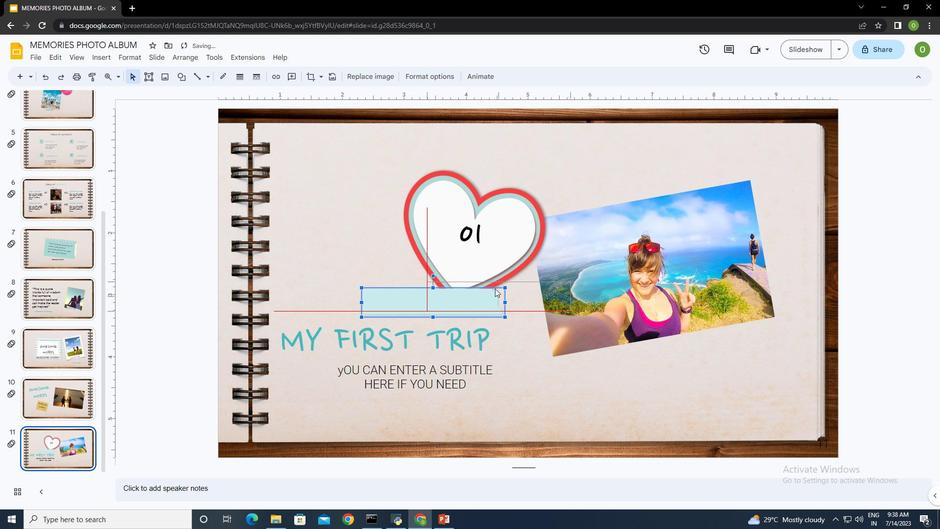 
Action: Mouse moved to (733, 149)
Screenshot: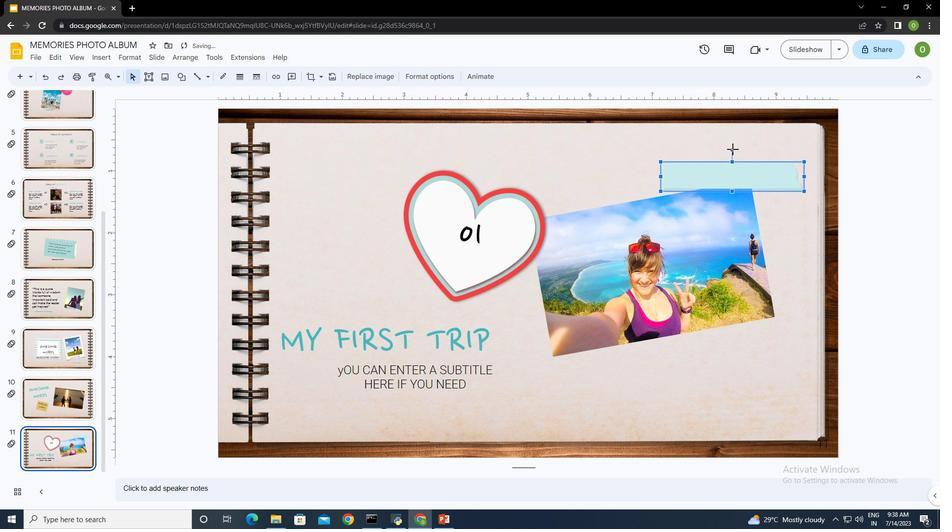 
Action: Mouse pressed left at (733, 149)
Screenshot: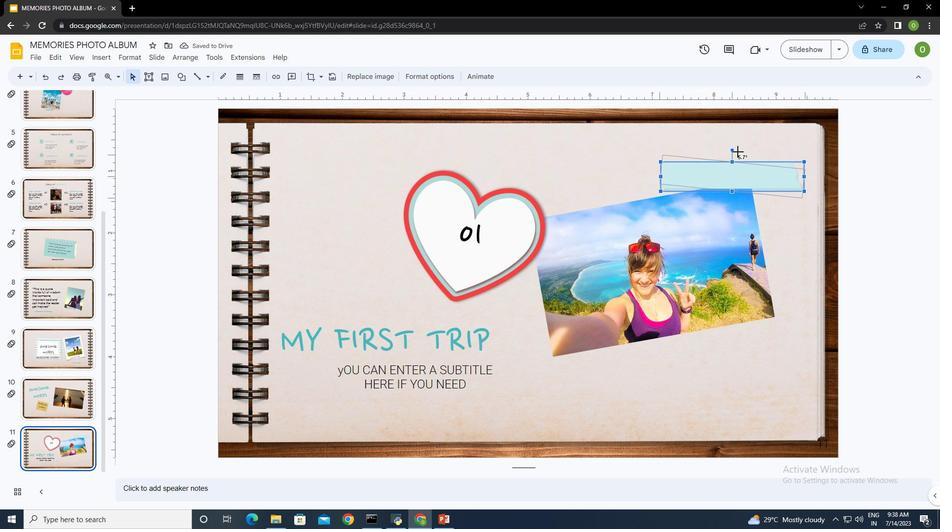 
Action: Mouse moved to (803, 194)
Screenshot: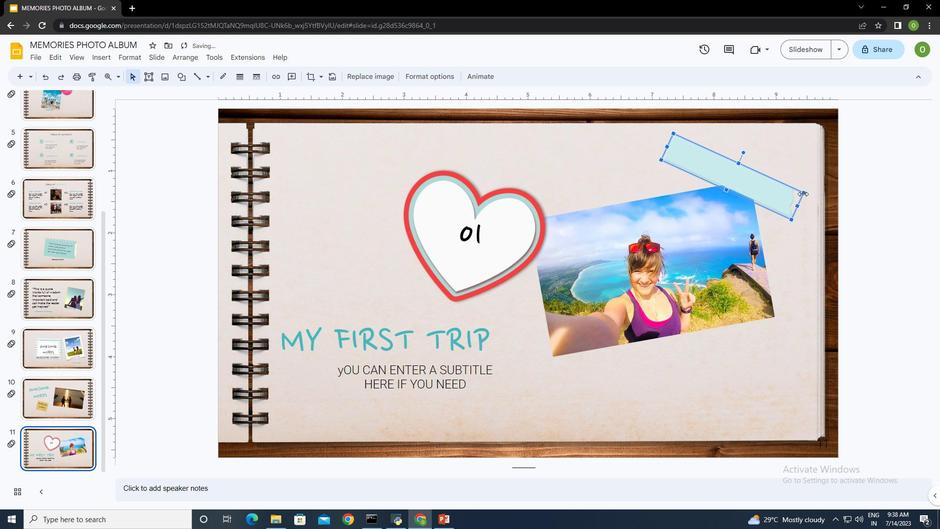 
Action: Mouse pressed left at (803, 194)
Screenshot: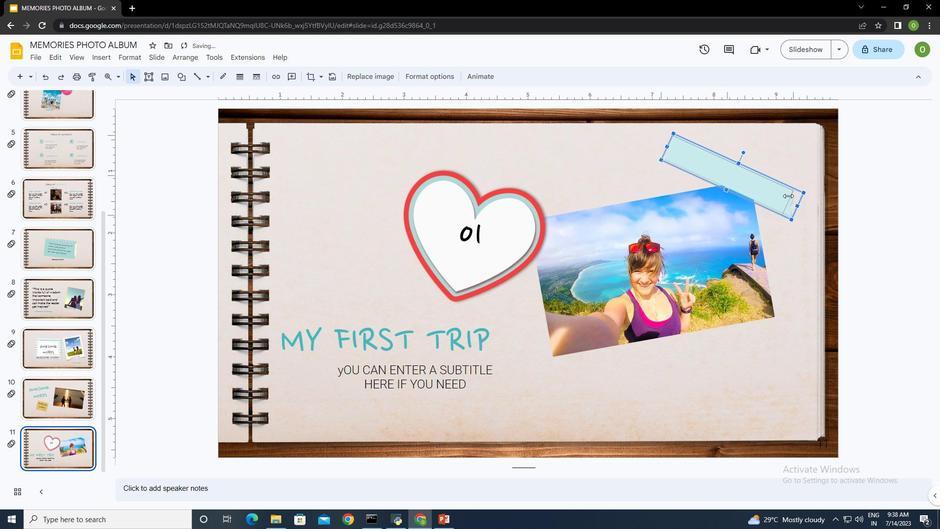 
Action: Mouse moved to (700, 165)
Screenshot: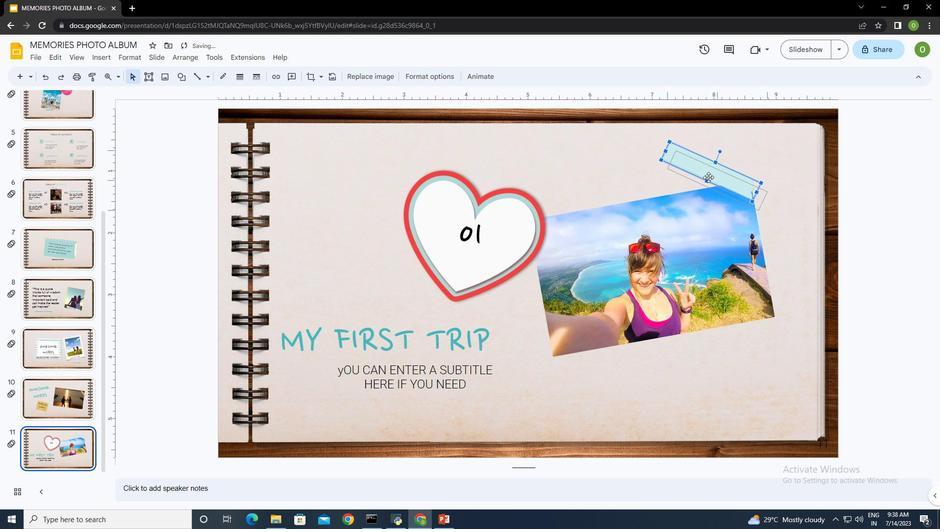 
Action: Mouse pressed left at (700, 165)
Screenshot: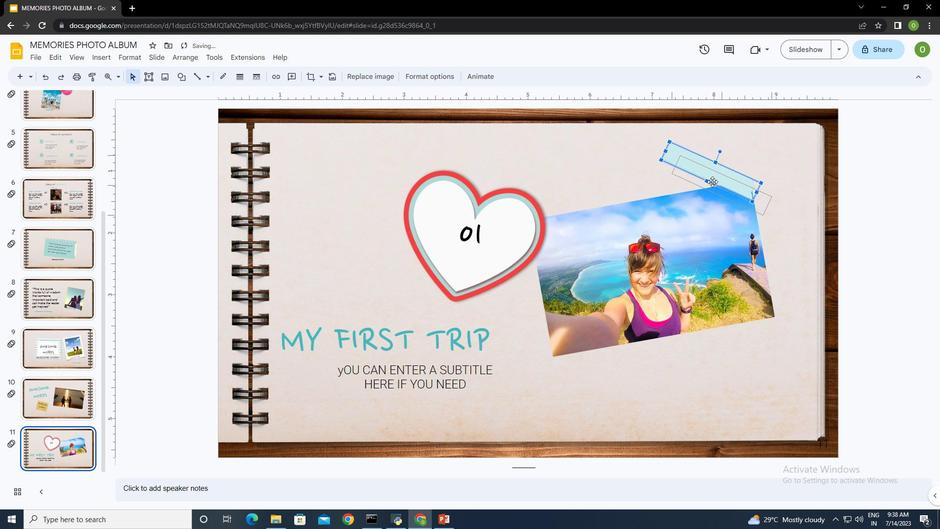 
Action: Mouse moved to (738, 195)
Screenshot: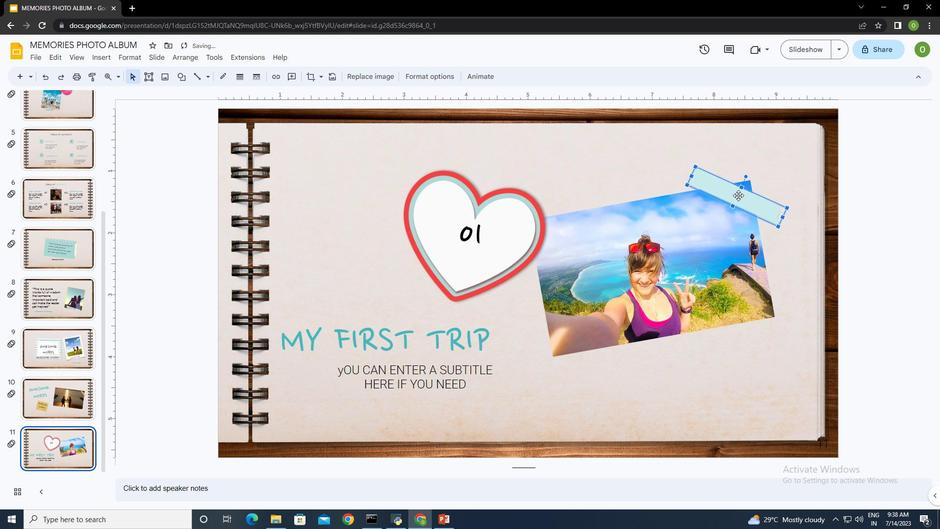 
Action: Mouse pressed left at (738, 195)
Screenshot: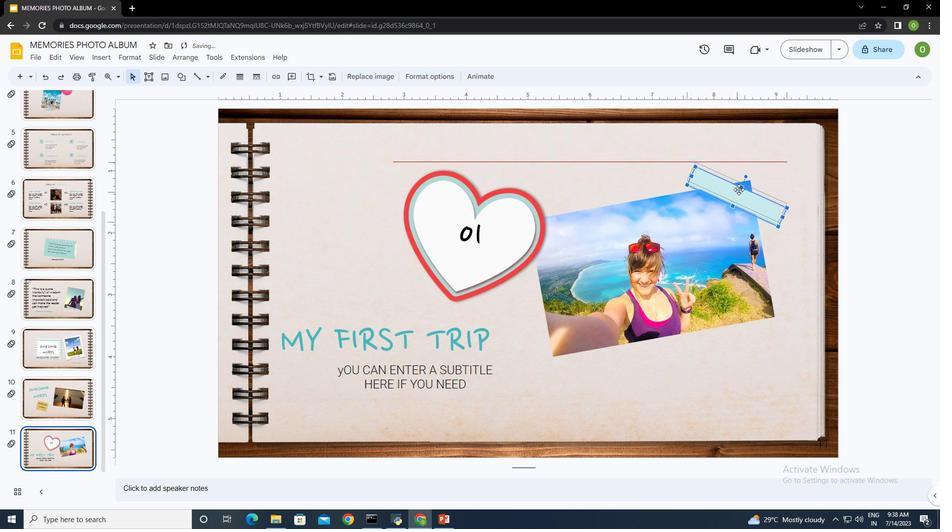 
Action: Mouse moved to (751, 166)
Screenshot: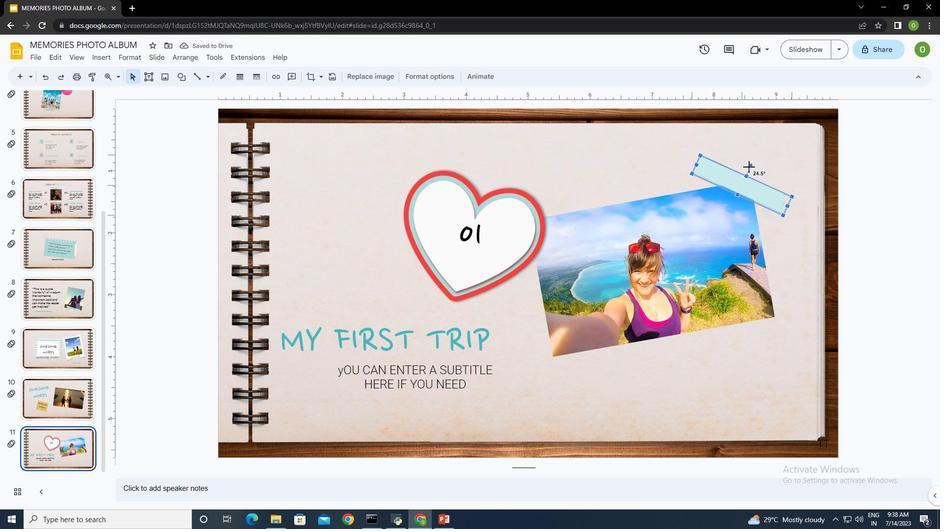 
Action: Mouse pressed left at (751, 166)
Screenshot: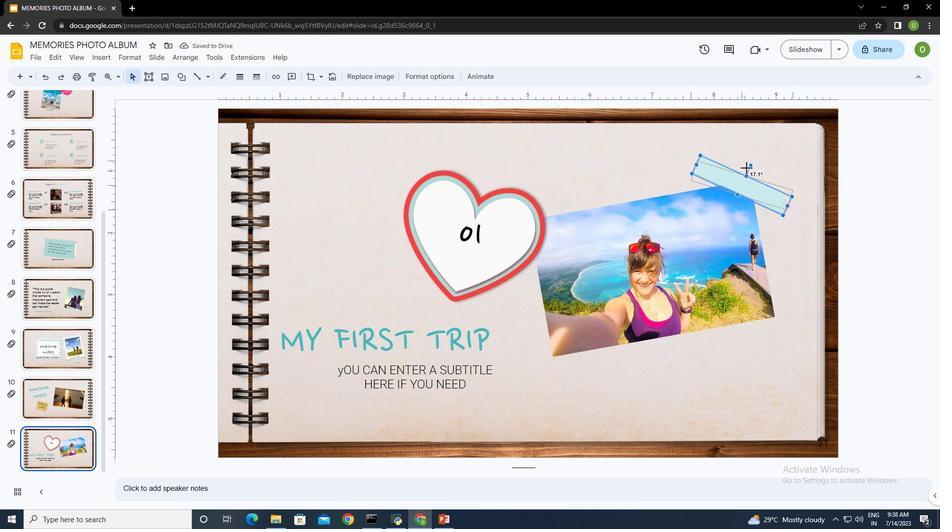 
Action: Mouse moved to (793, 184)
Screenshot: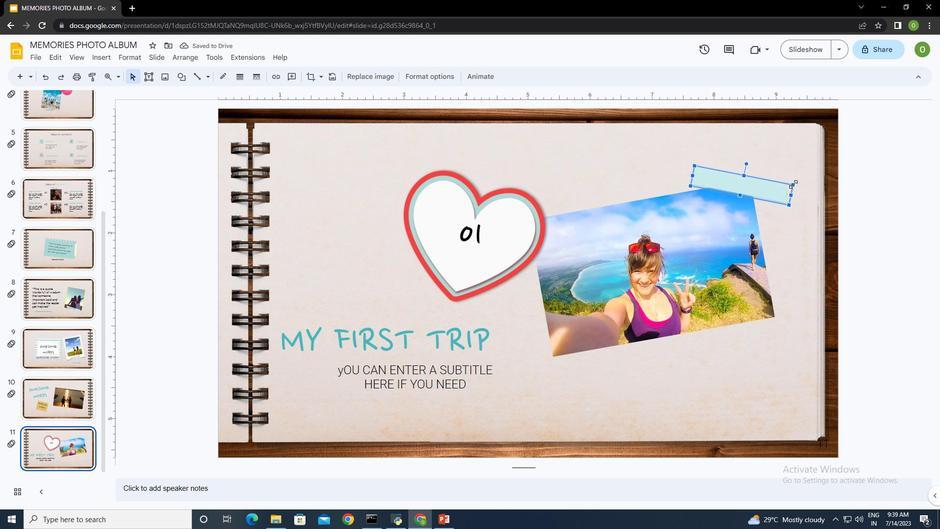 
Action: Mouse pressed left at (793, 184)
Screenshot: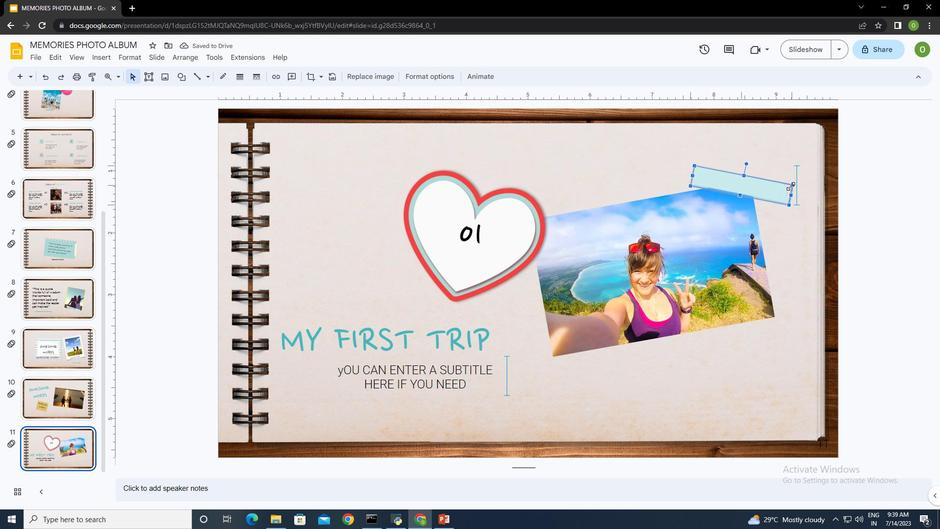 
Action: Mouse moved to (713, 364)
Screenshot: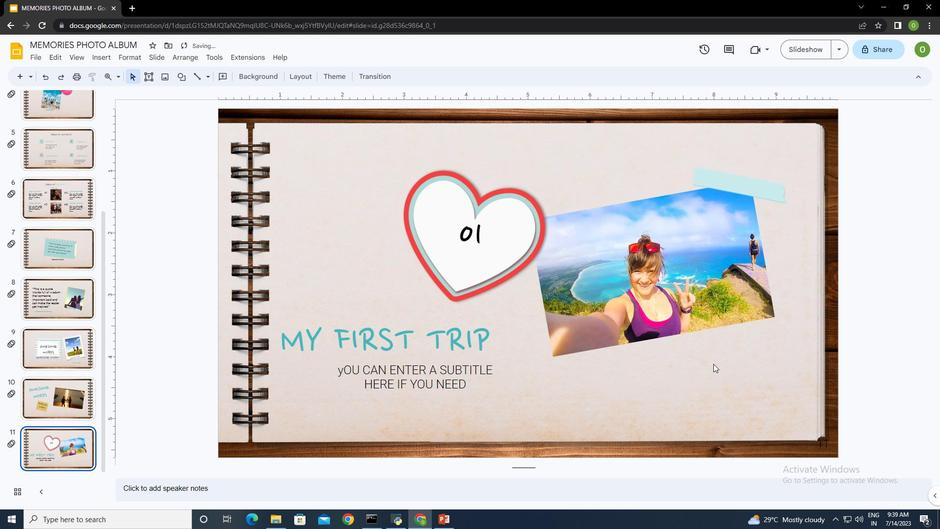 
Action: Mouse pressed left at (713, 364)
Screenshot: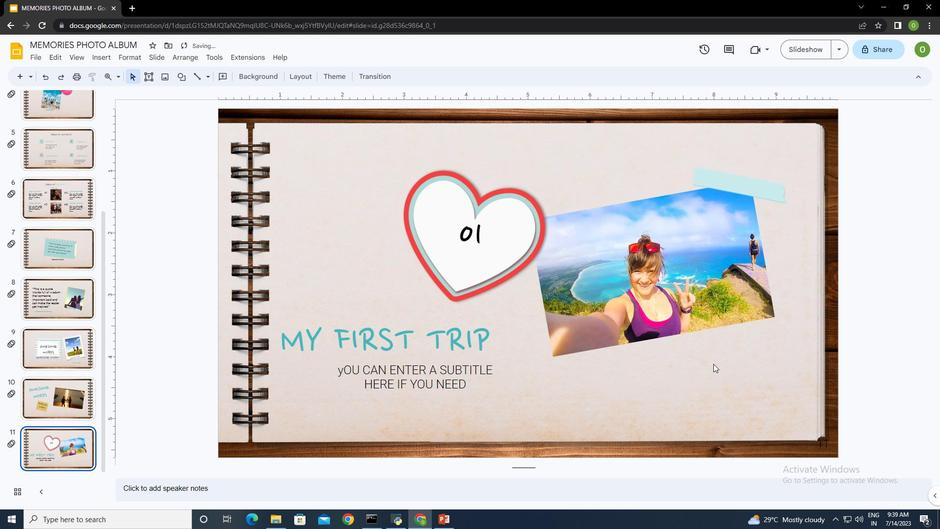 
Action: Mouse moved to (604, 163)
Screenshot: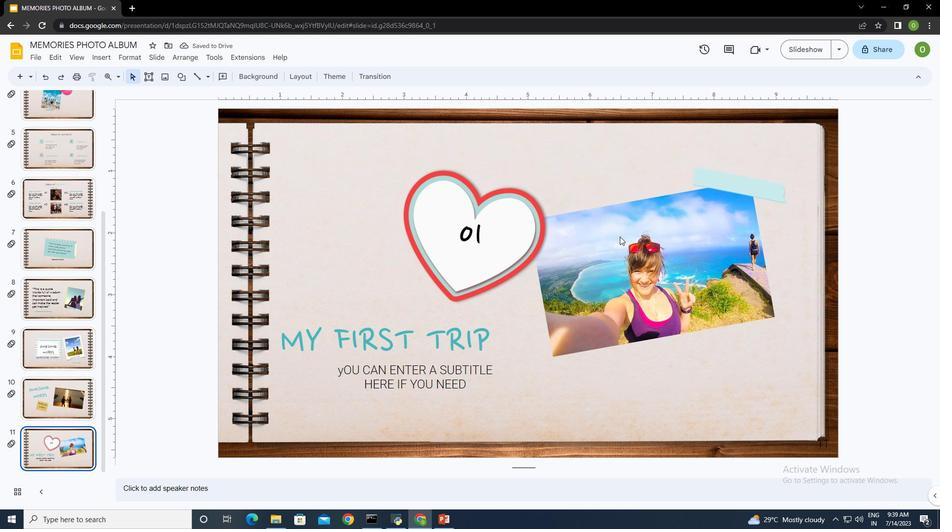 
Action: Mouse pressed left at (604, 163)
Screenshot: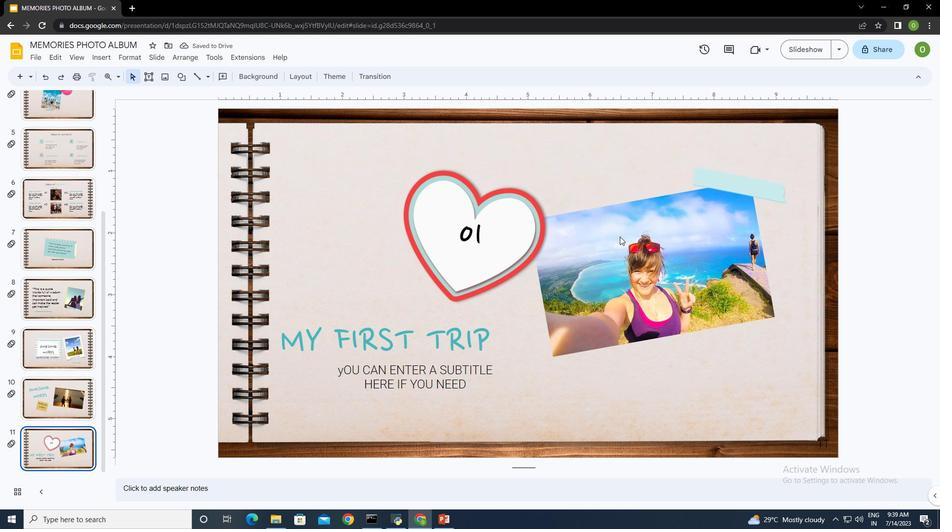 
Action: Mouse moved to (630, 264)
Screenshot: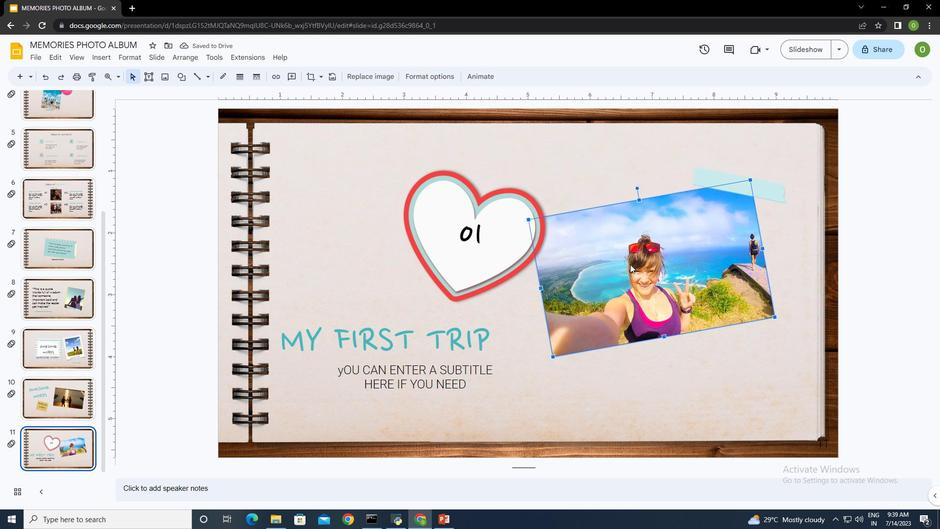 
Action: Mouse pressed left at (630, 264)
Screenshot: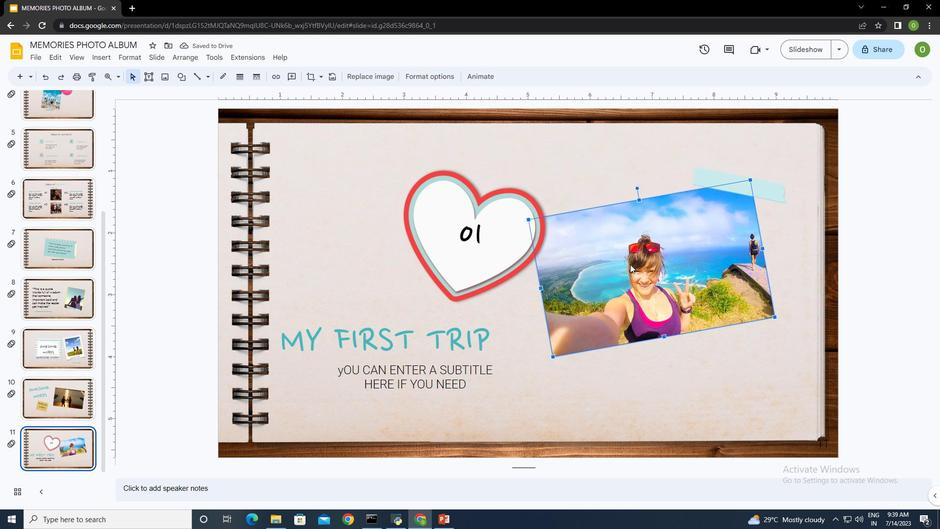 
Action: Mouse moved to (475, 77)
Screenshot: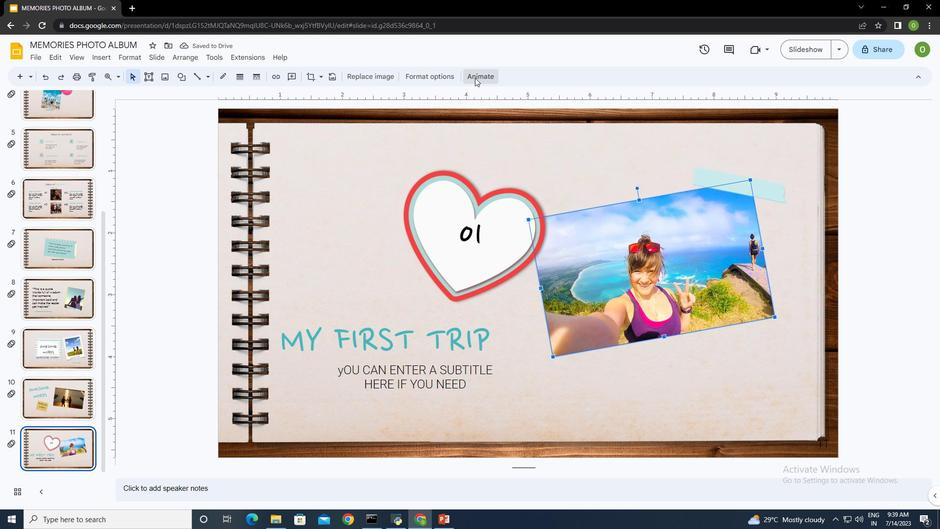 
Action: Mouse pressed left at (475, 77)
Screenshot: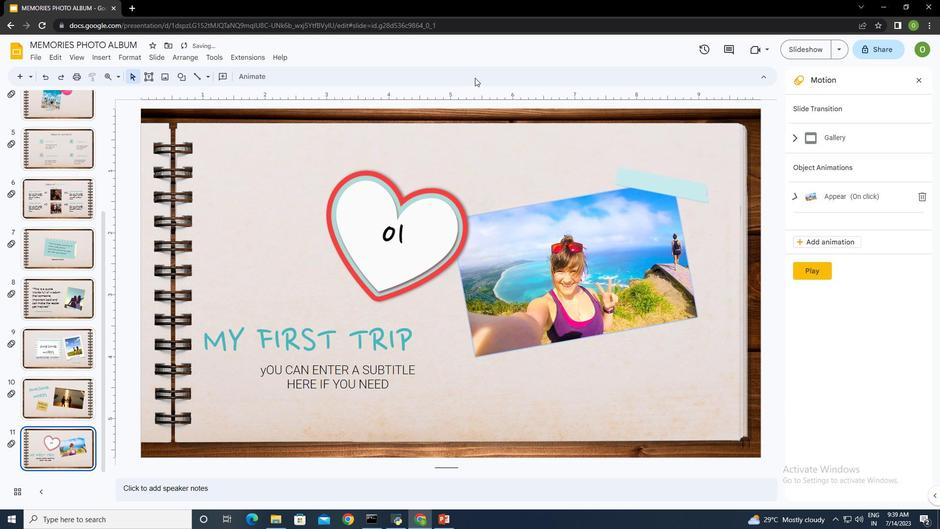 
Action: Mouse moved to (818, 193)
Screenshot: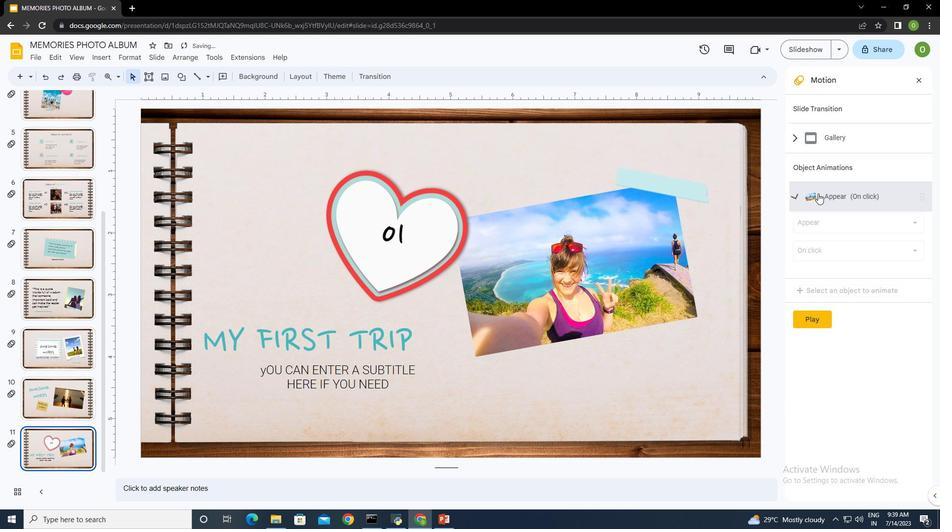 
Action: Mouse pressed left at (818, 193)
Screenshot: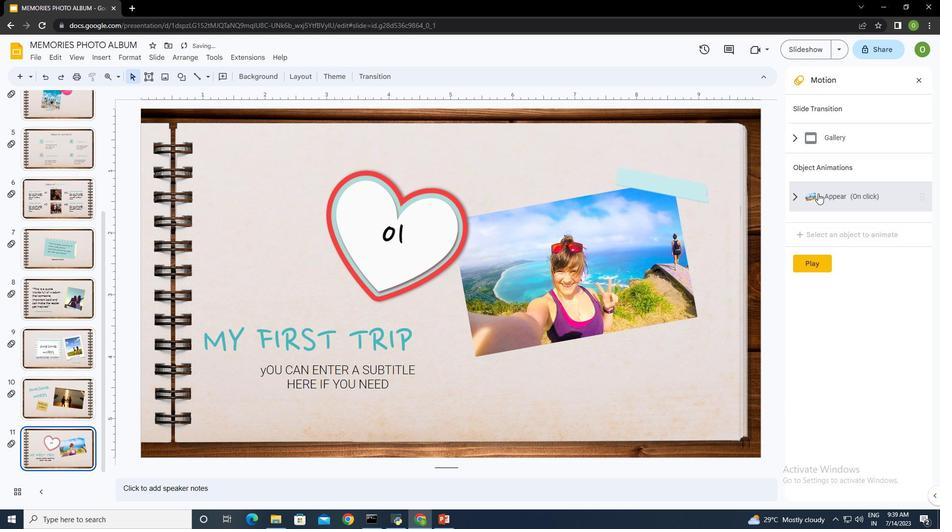 
Action: Mouse pressed left at (818, 193)
Screenshot: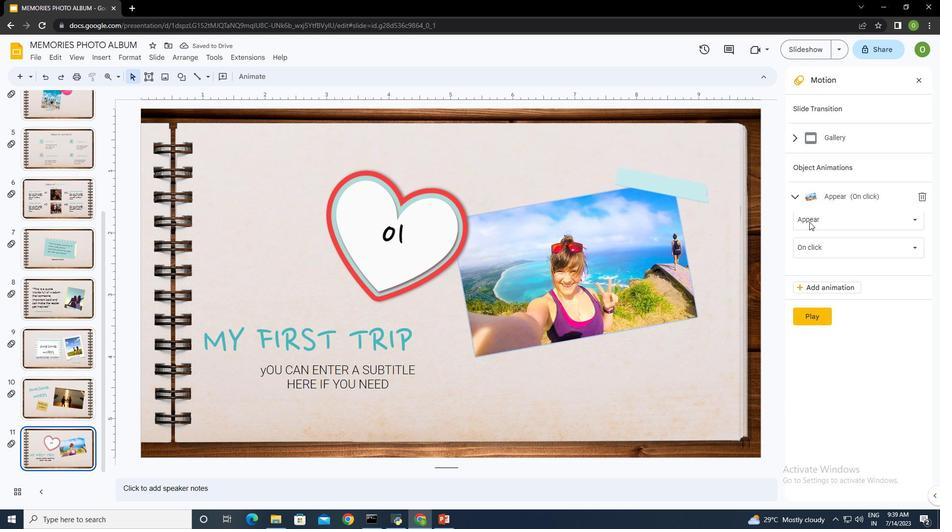 
Action: Mouse moved to (803, 228)
Screenshot: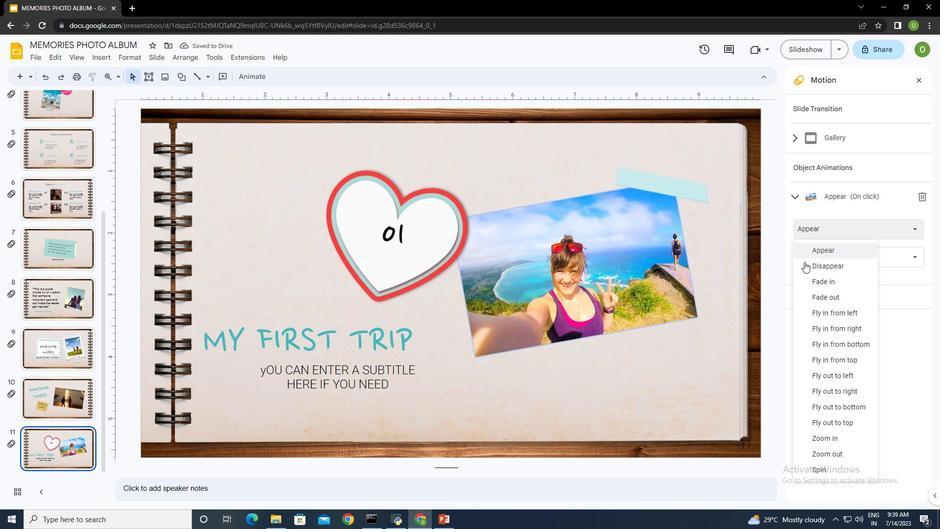 
Action: Mouse pressed left at (803, 228)
Screenshot: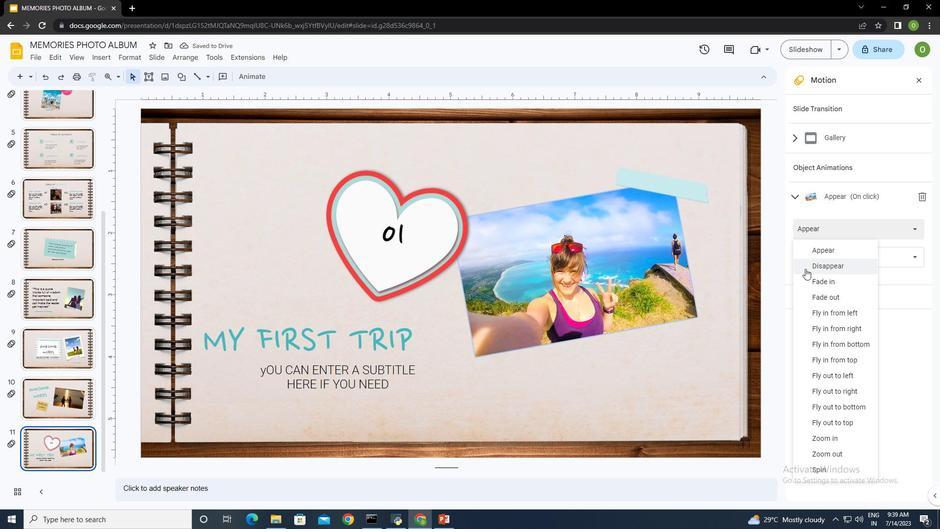 
Action: Mouse moved to (844, 312)
Screenshot: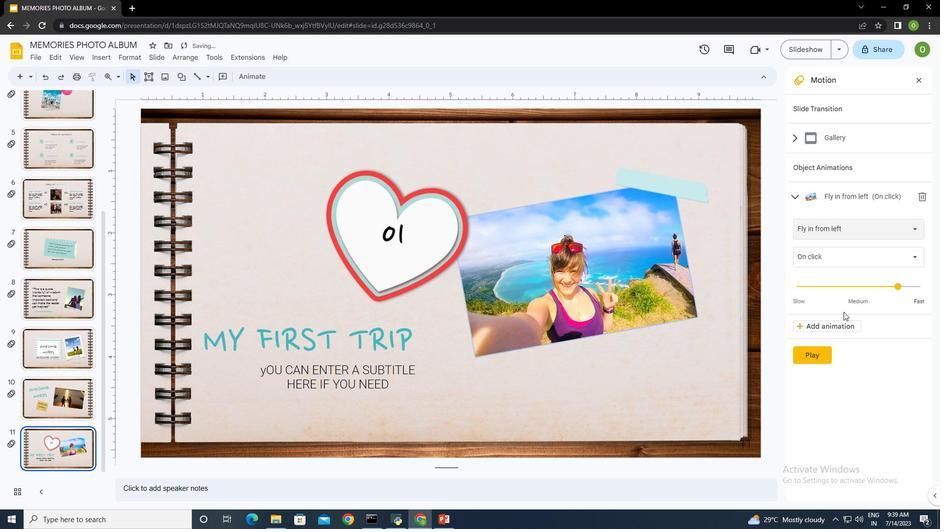 
Action: Mouse pressed left at (844, 312)
Screenshot: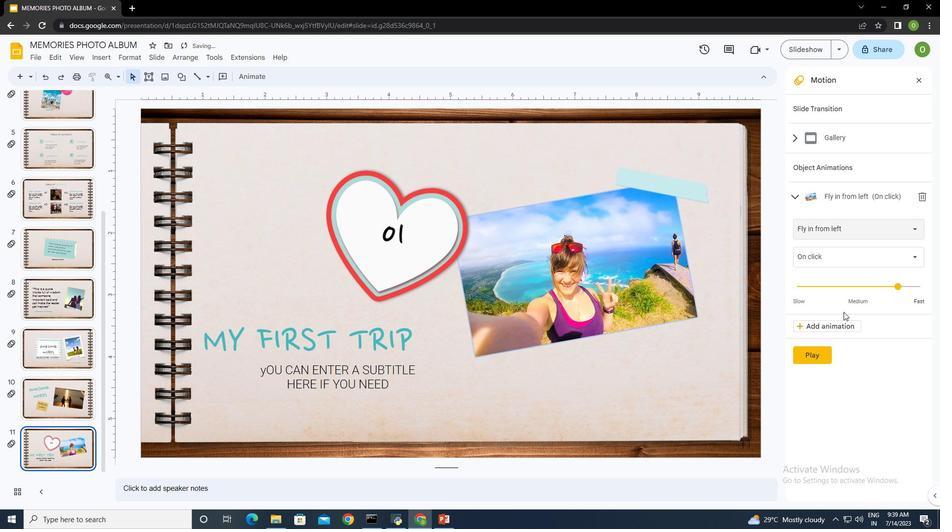
Action: Mouse moved to (837, 261)
Screenshot: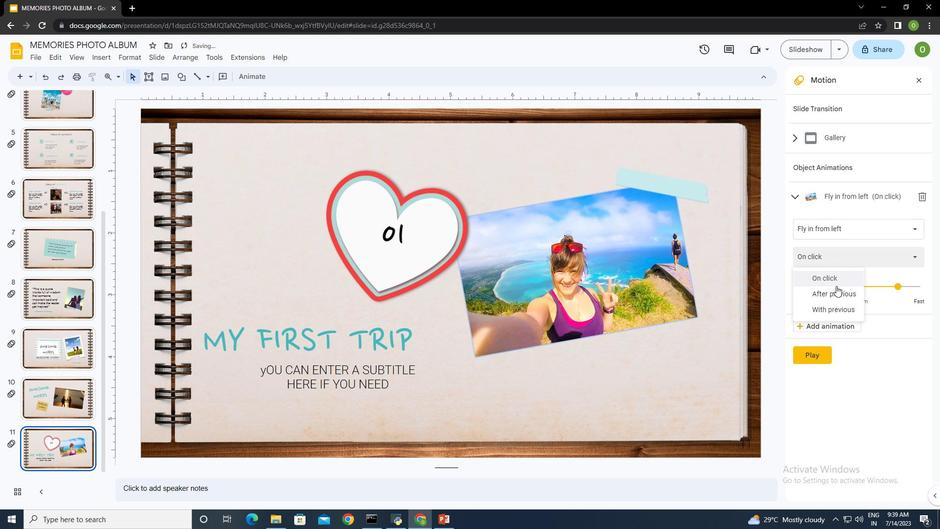 
Action: Mouse pressed left at (837, 261)
Screenshot: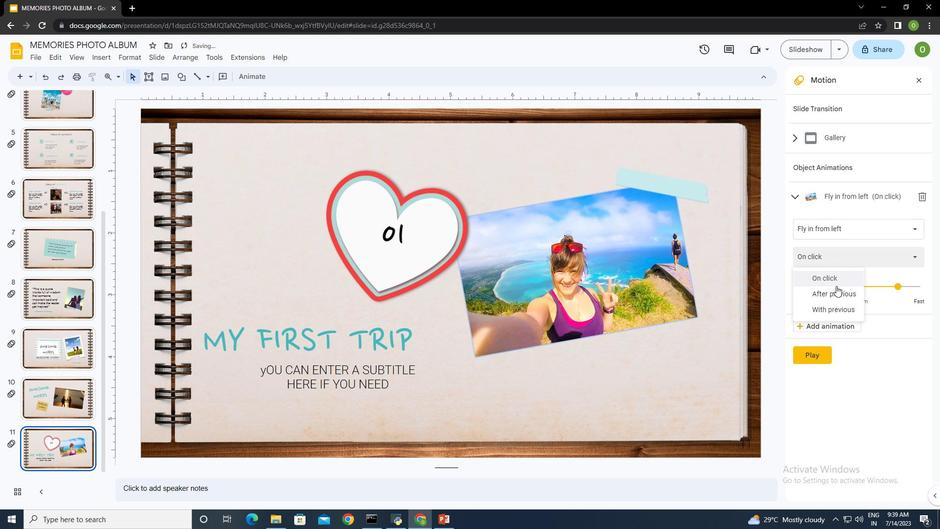 
Action: Mouse moved to (835, 298)
Screenshot: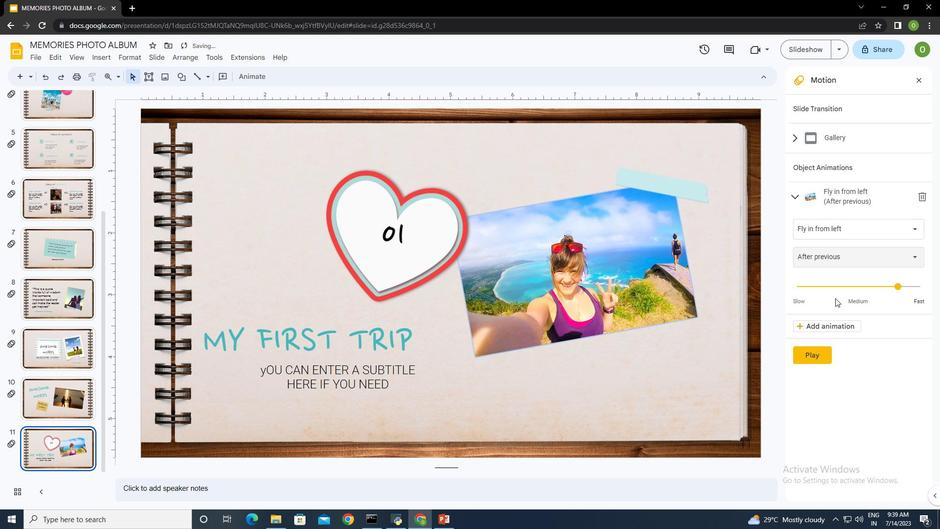 
Action: Mouse pressed left at (835, 298)
Screenshot: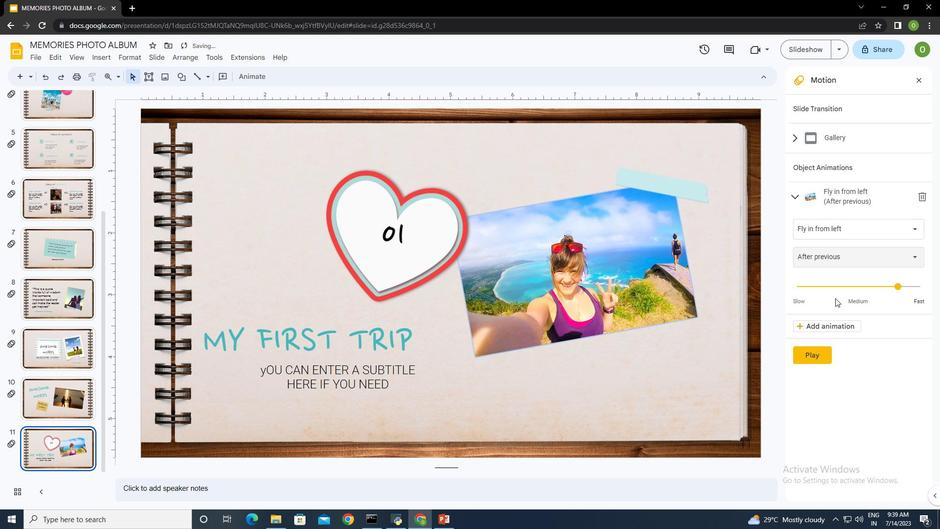 
Action: Mouse moved to (898, 288)
Screenshot: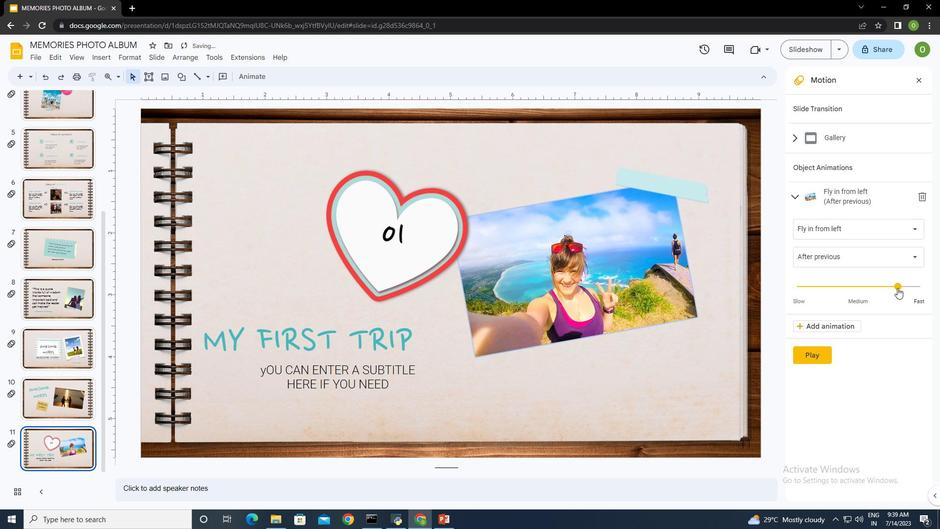 
Action: Mouse pressed left at (898, 288)
Screenshot: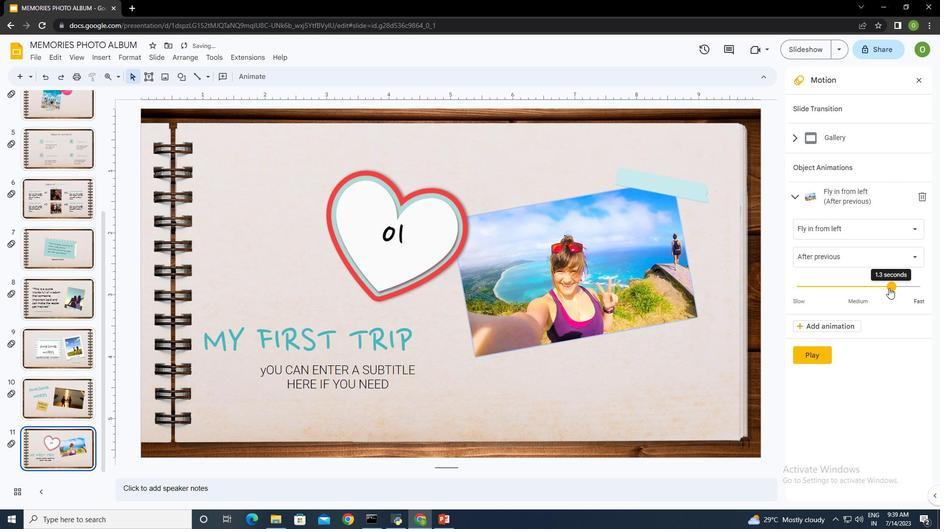 
Action: Mouse moved to (810, 356)
Screenshot: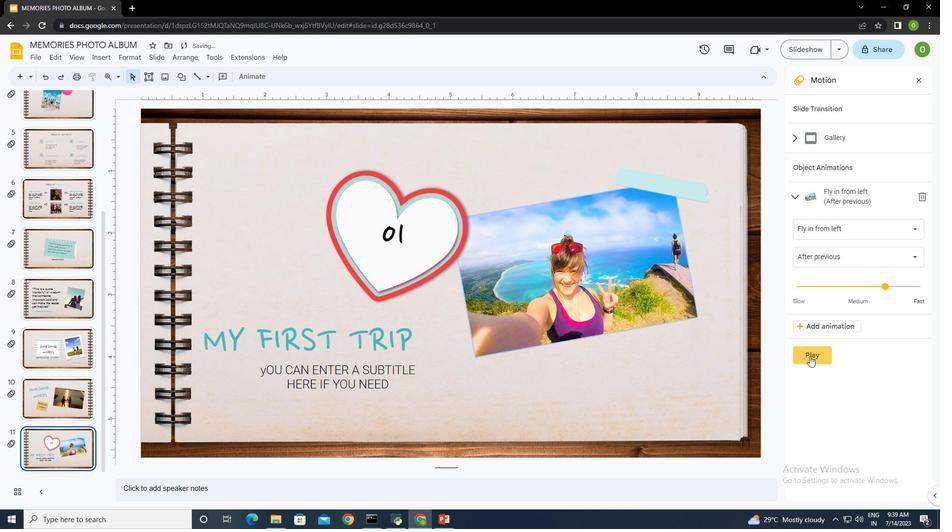 
Action: Mouse pressed left at (810, 356)
Screenshot: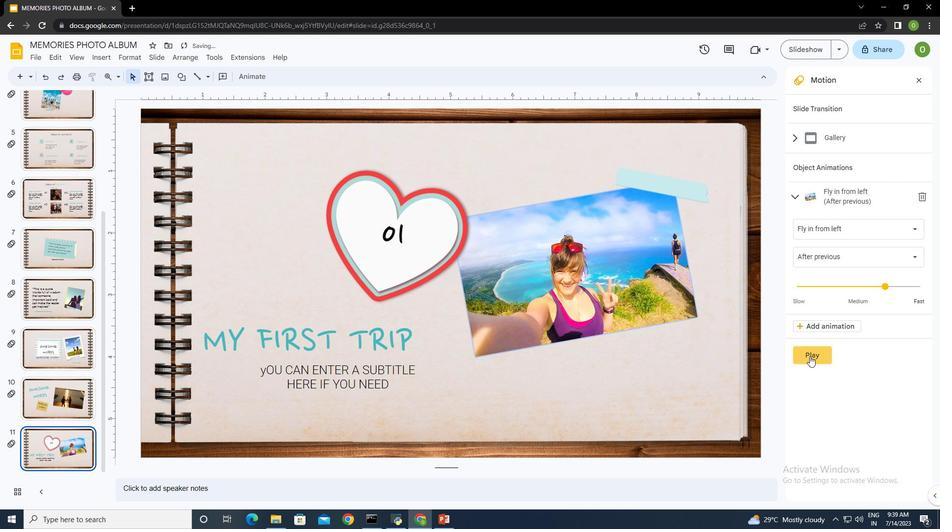 
Action: Mouse moved to (812, 352)
Screenshot: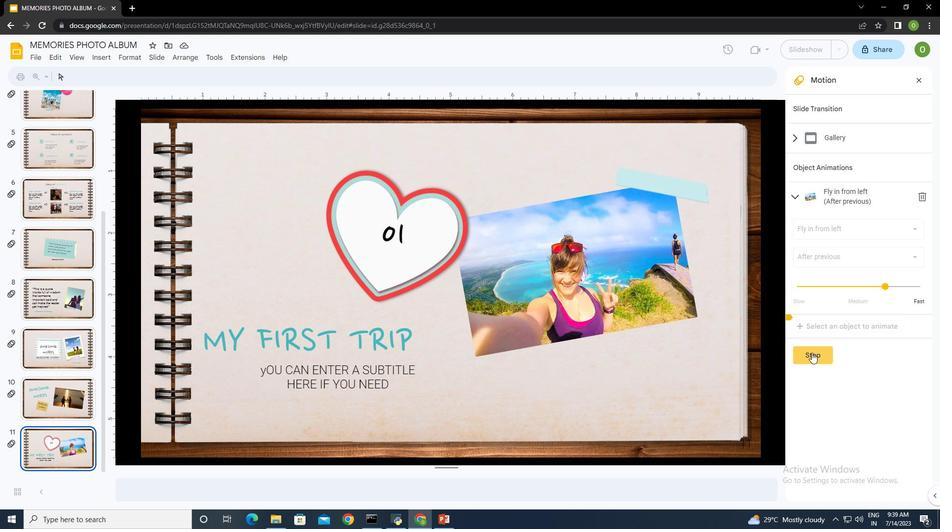 
Action: Mouse pressed left at (812, 352)
Screenshot: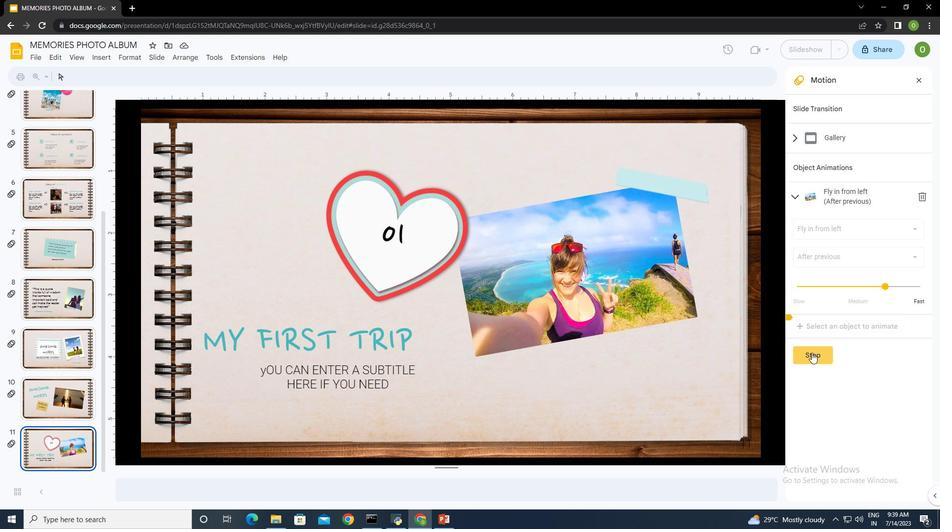 
Action: Mouse moved to (816, 362)
Screenshot: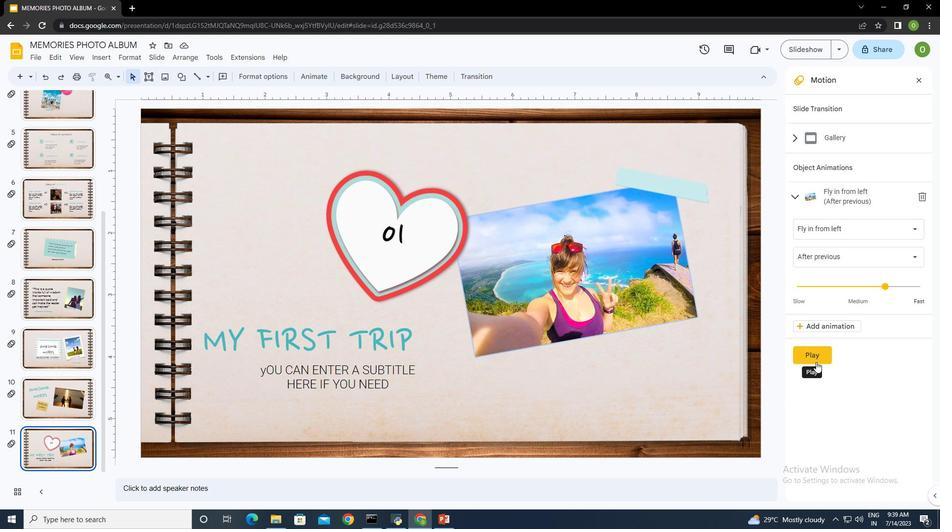 
